 Task: Find connections with filter location Placetas with filter topic #businesscoachwith filter profile language English with filter current company PayPal with filter school Holy Cross Convent High School - India with filter industry Women's Handbag Manufacturing with filter service category Software Testing with filter keywords title Office Clerk
Action: Mouse moved to (642, 88)
Screenshot: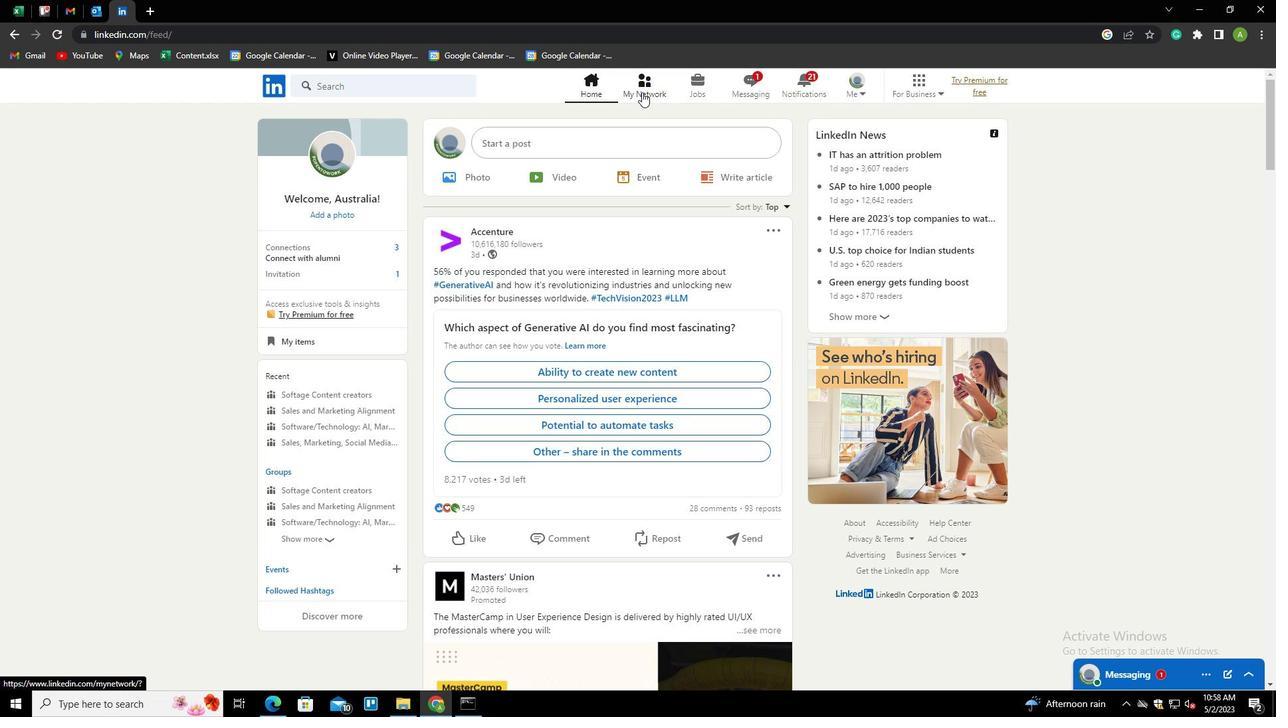 
Action: Mouse pressed left at (642, 88)
Screenshot: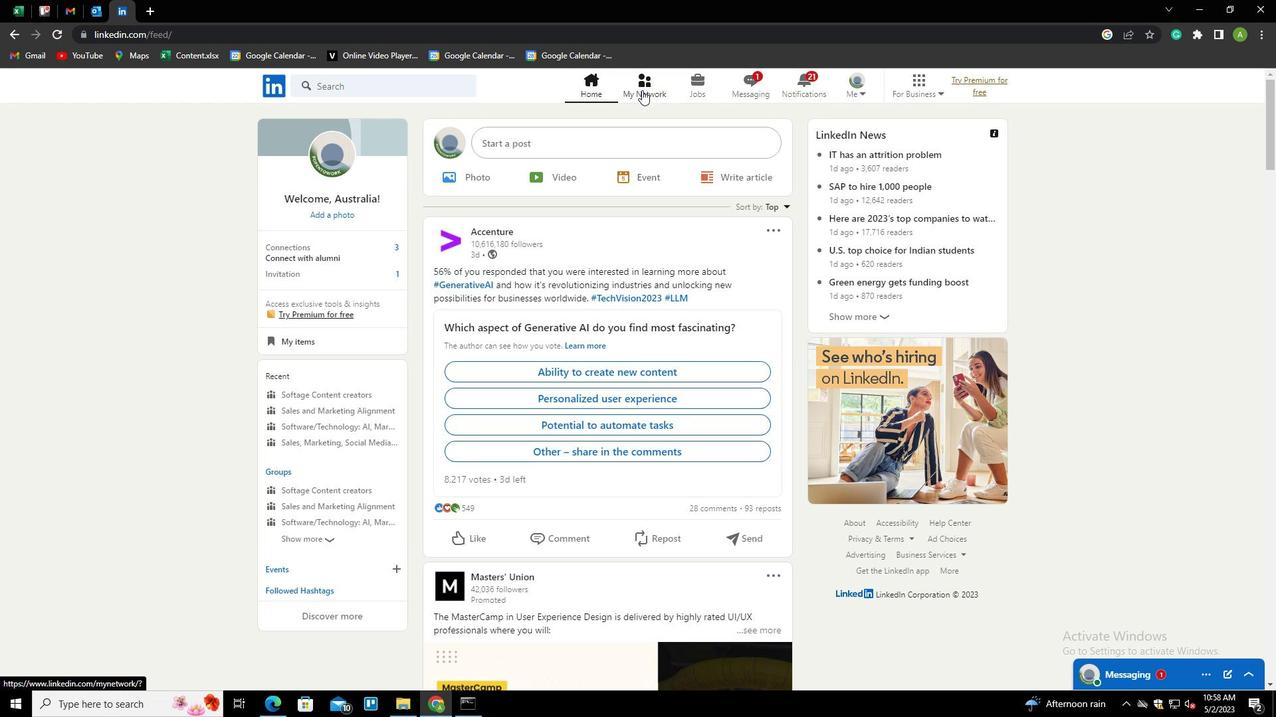 
Action: Mouse moved to (346, 162)
Screenshot: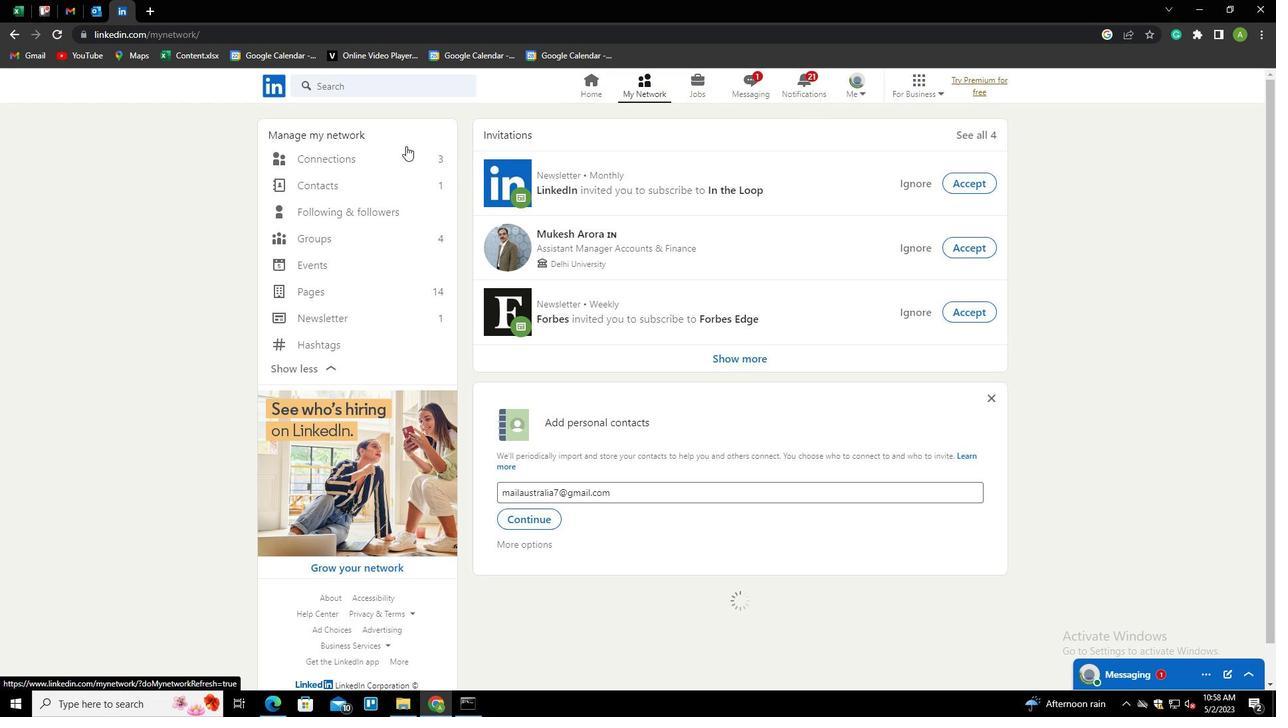 
Action: Mouse pressed left at (346, 162)
Screenshot: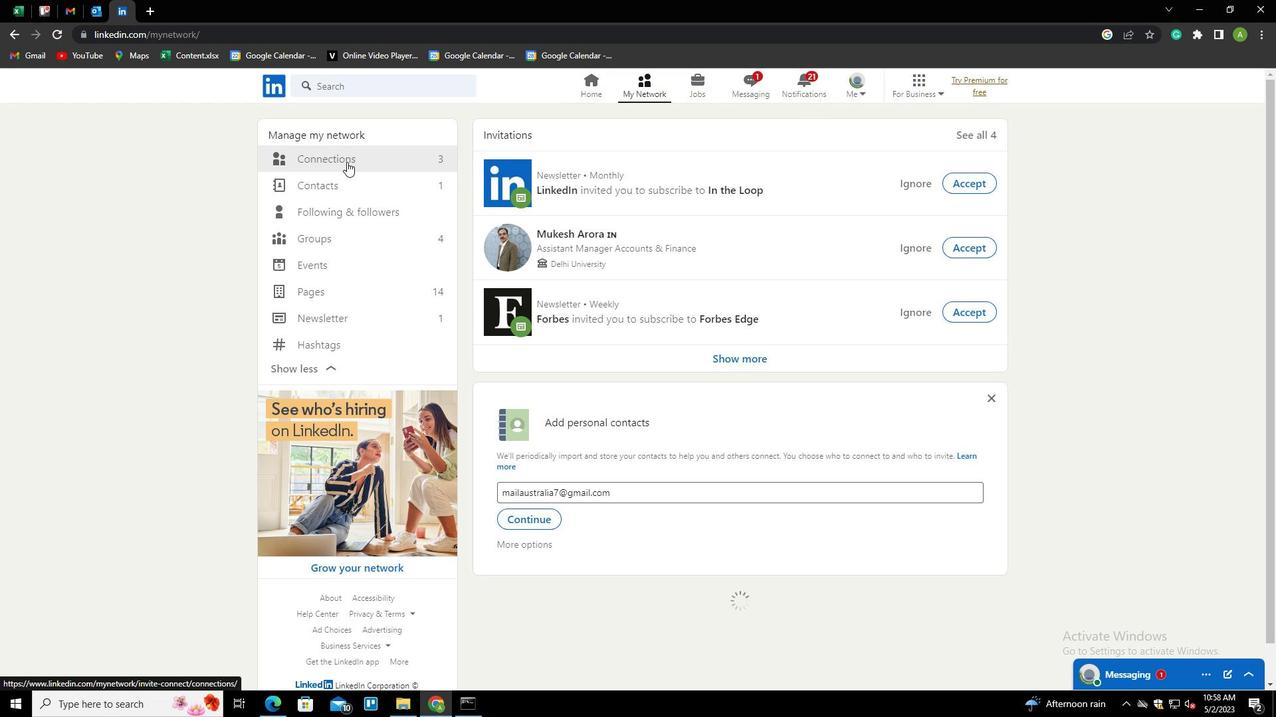 
Action: Mouse moved to (725, 158)
Screenshot: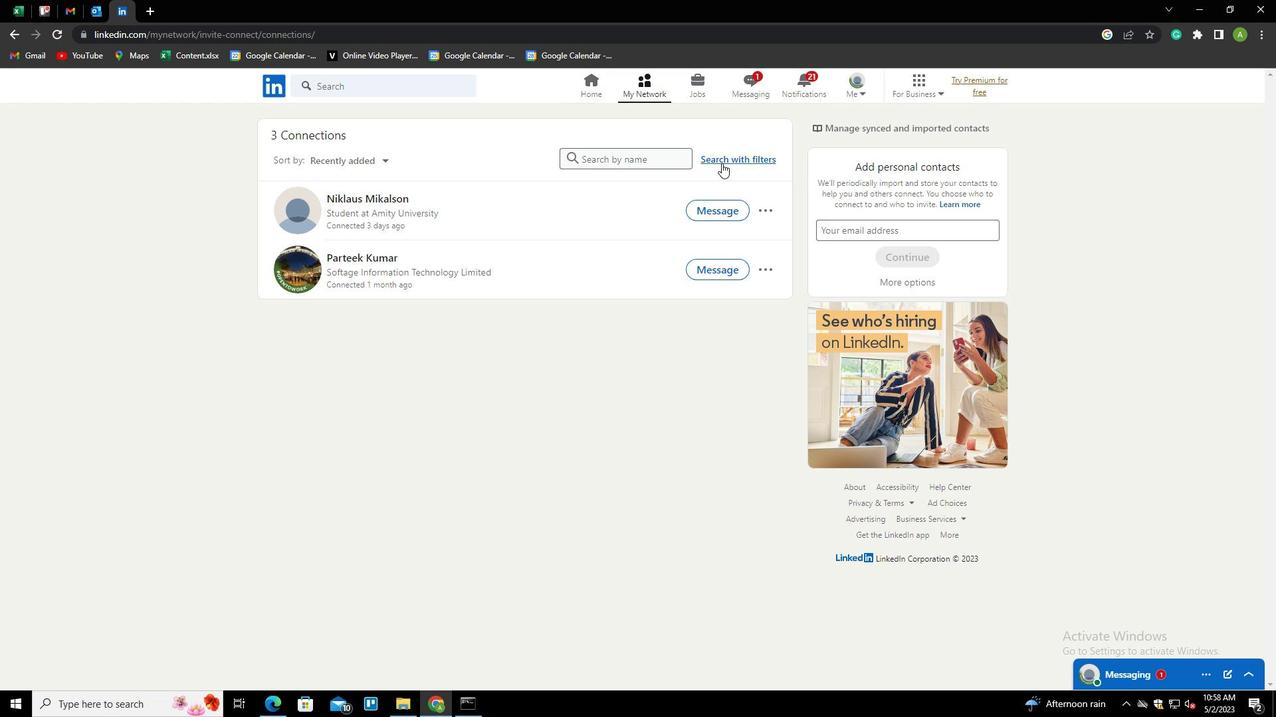 
Action: Mouse pressed left at (725, 158)
Screenshot: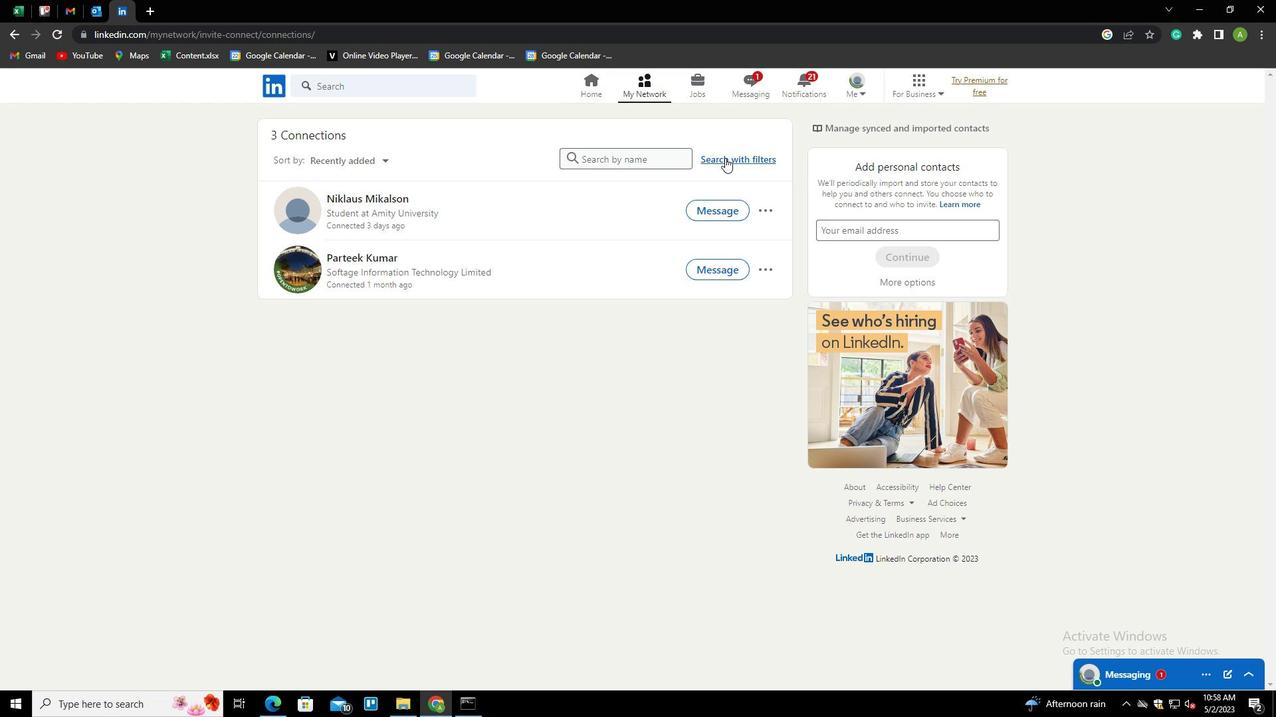 
Action: Mouse moved to (681, 123)
Screenshot: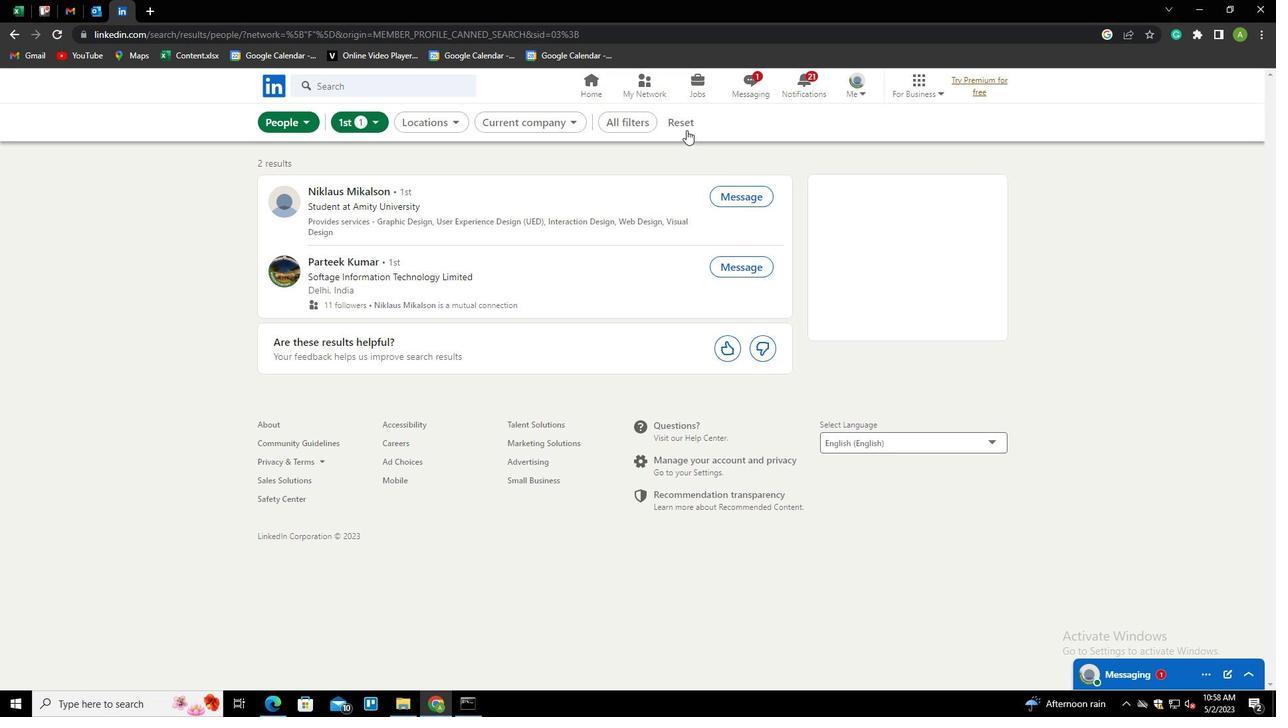 
Action: Mouse pressed left at (681, 123)
Screenshot: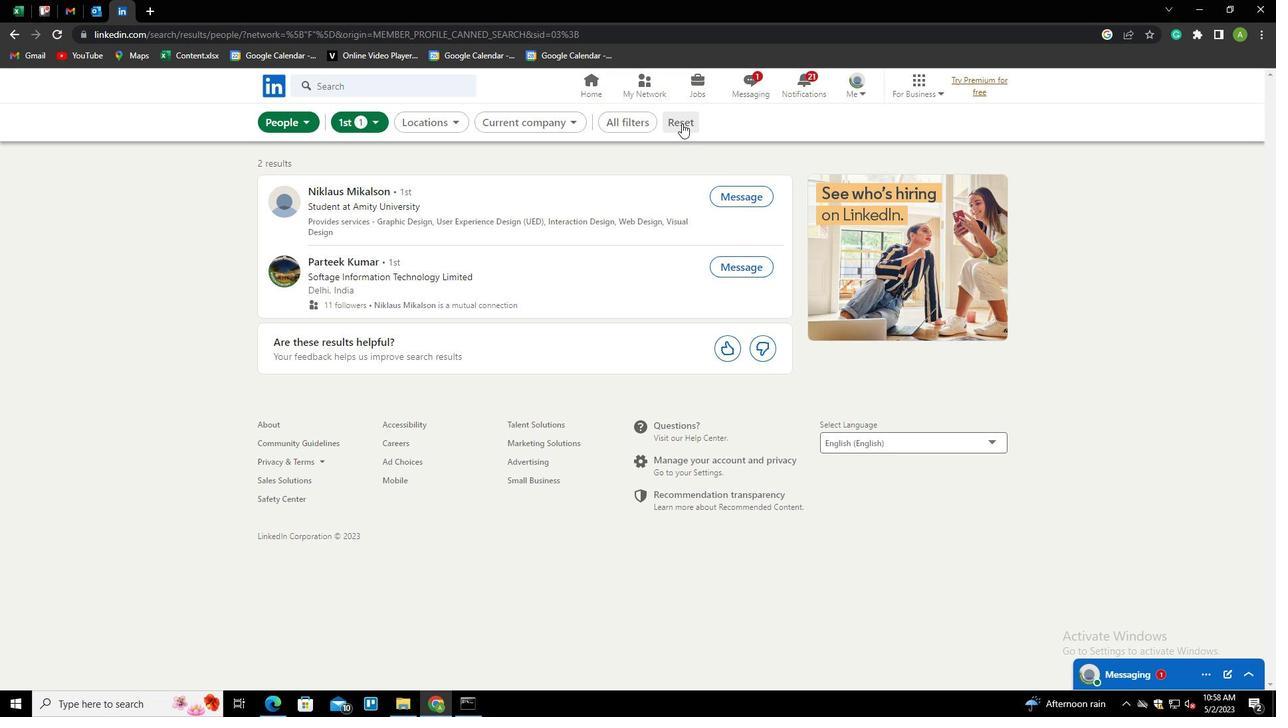 
Action: Mouse moved to (666, 123)
Screenshot: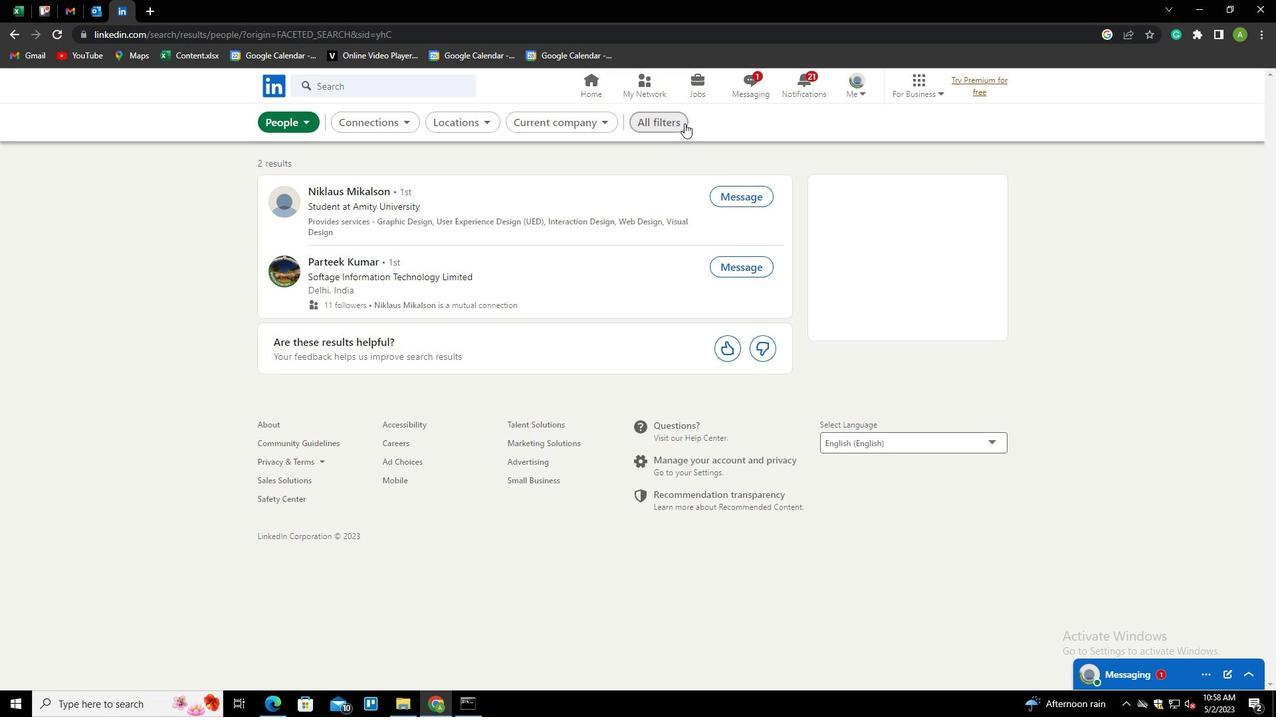 
Action: Mouse pressed left at (666, 123)
Screenshot: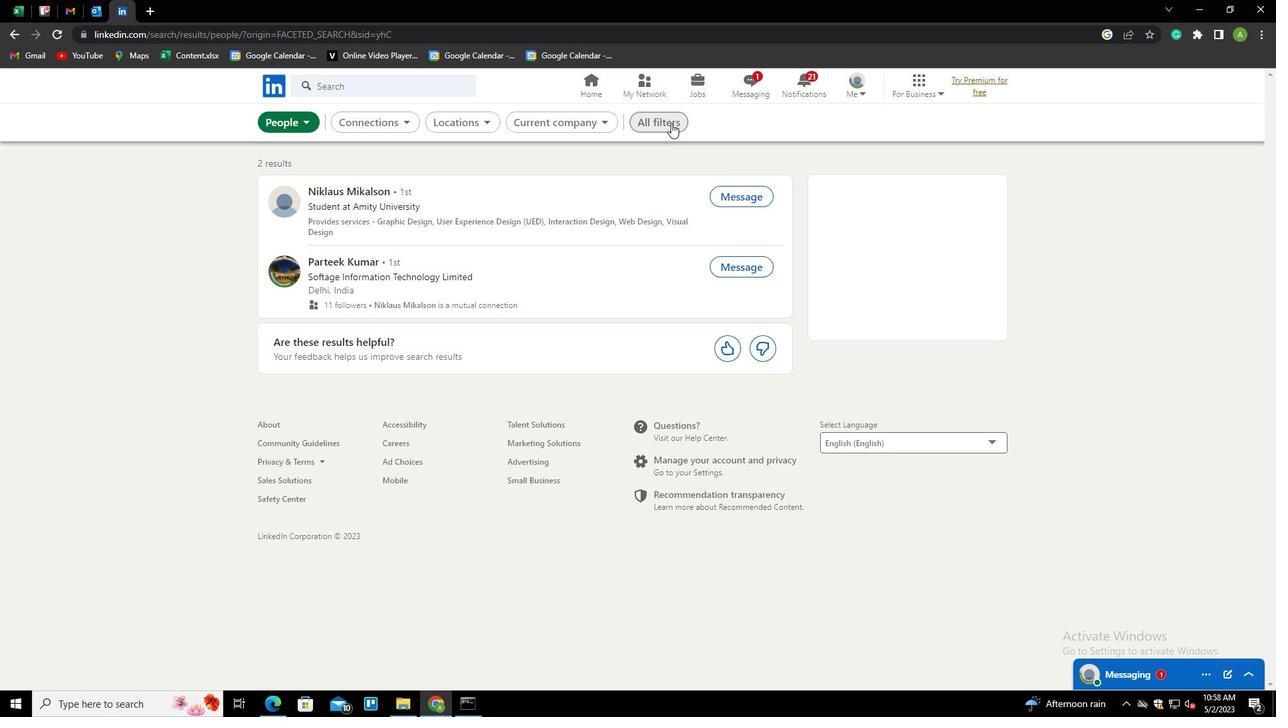 
Action: Mouse moved to (1099, 351)
Screenshot: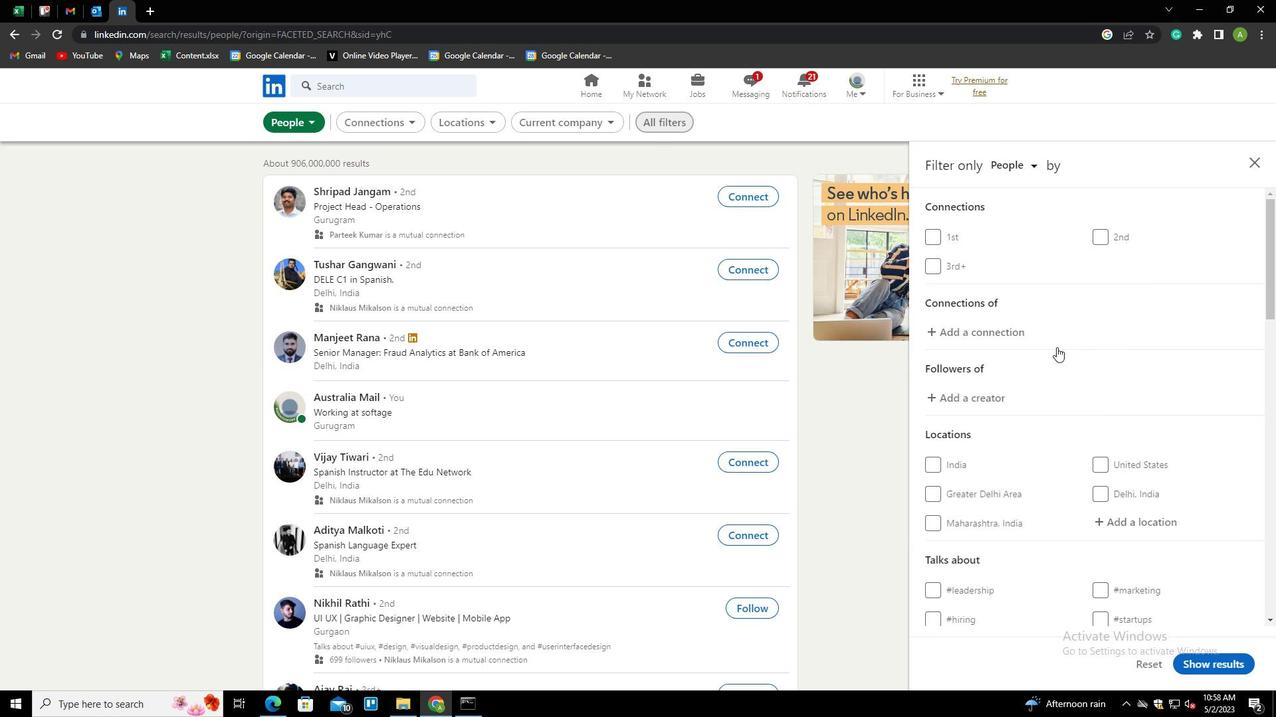 
Action: Mouse scrolled (1099, 350) with delta (0, 0)
Screenshot: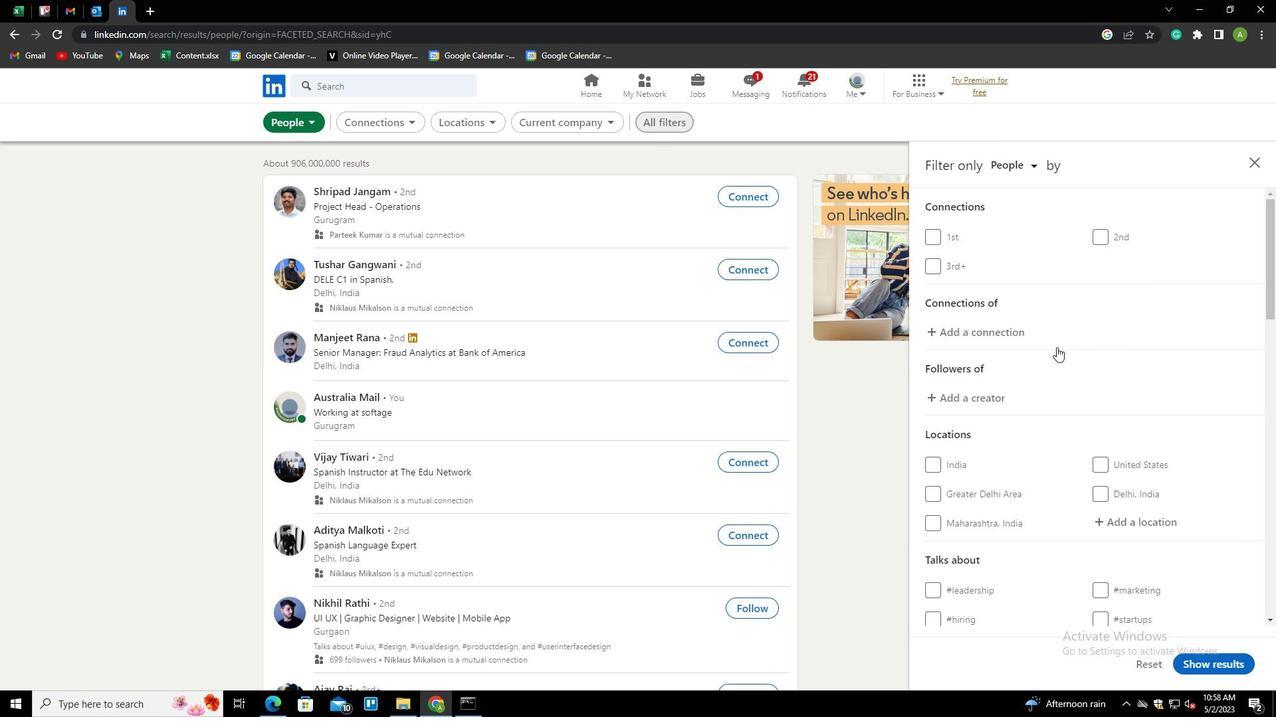 
Action: Mouse scrolled (1099, 350) with delta (0, 0)
Screenshot: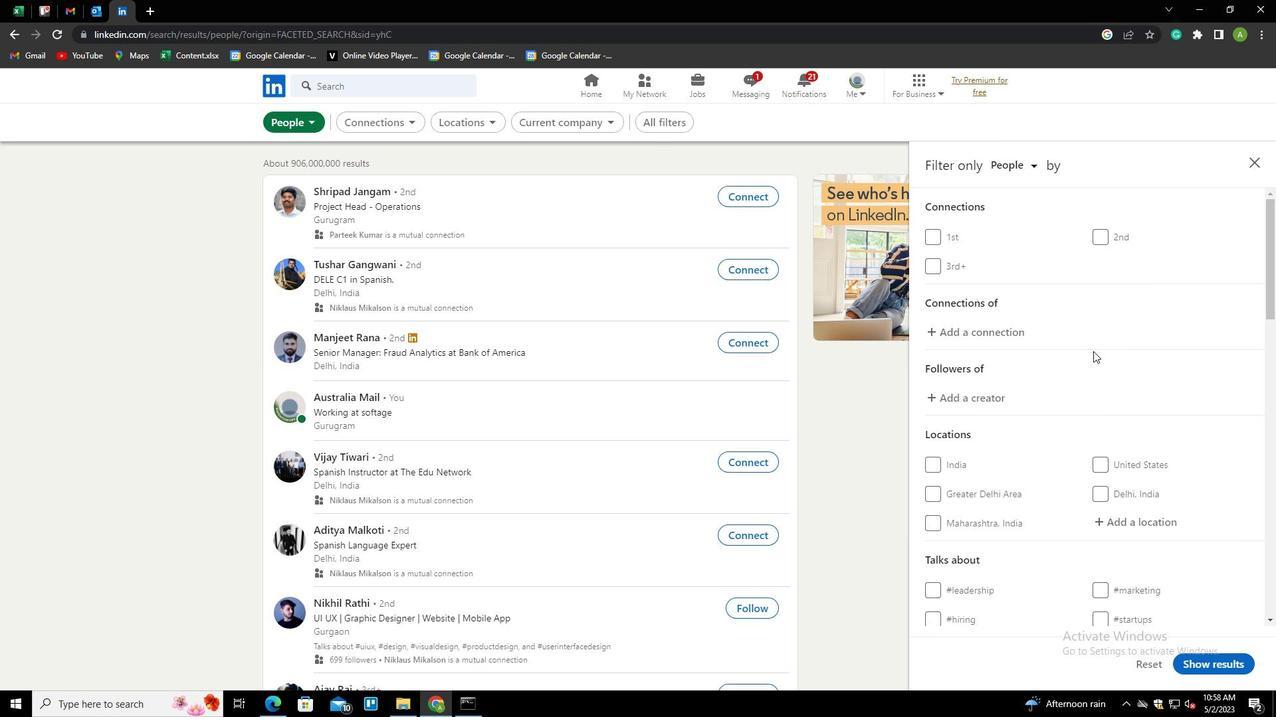 
Action: Mouse moved to (1113, 392)
Screenshot: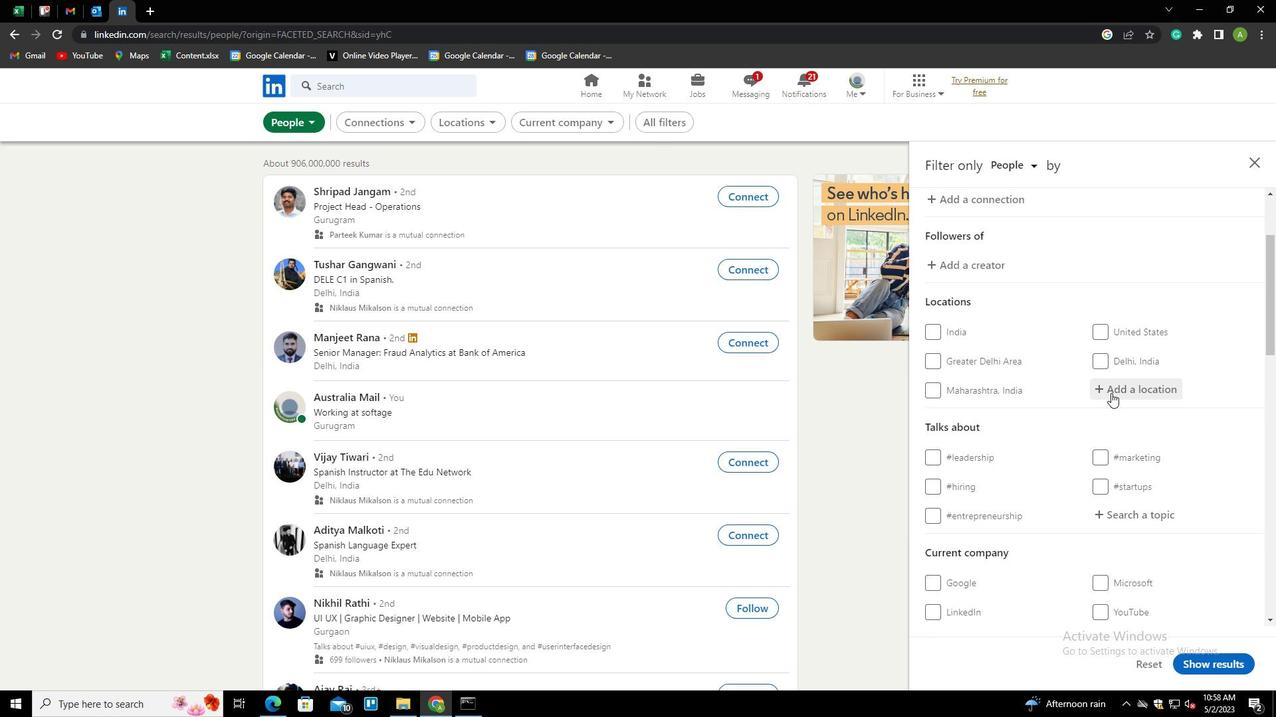 
Action: Mouse pressed left at (1113, 392)
Screenshot: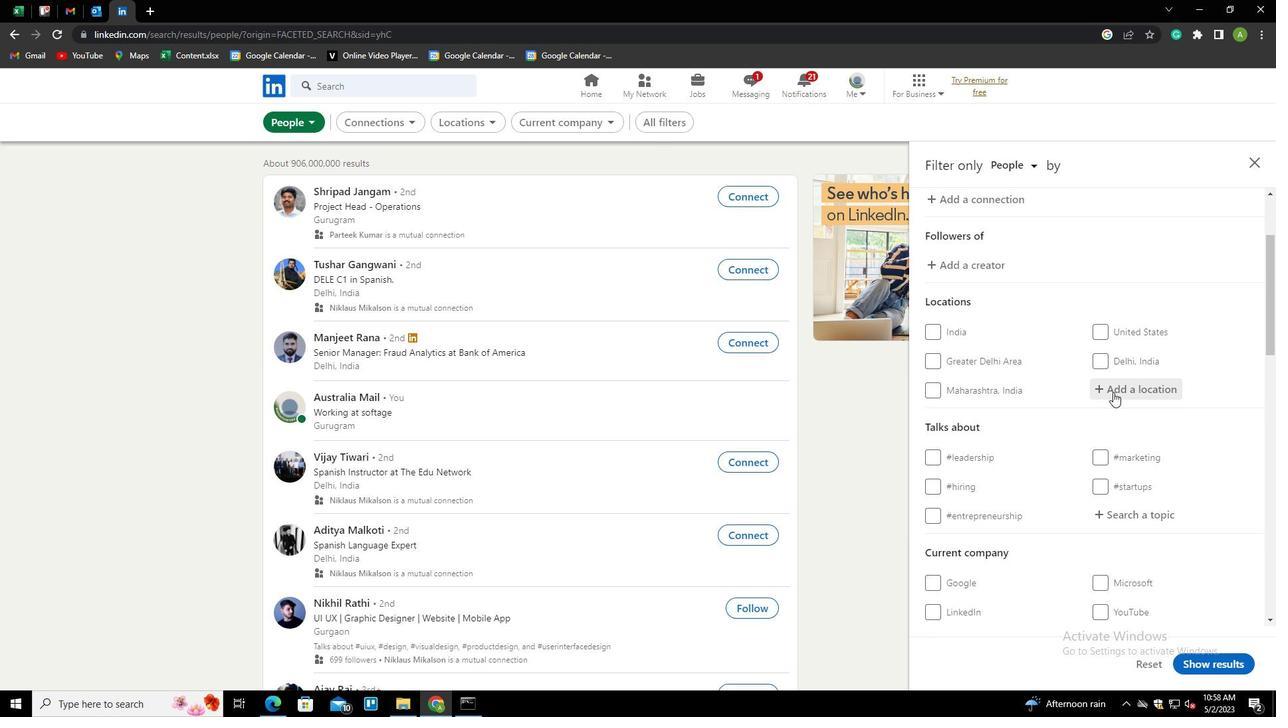 
Action: Key pressed <Key.shift>PLACETAS<Key.down><Key.down><Key.enter>
Screenshot: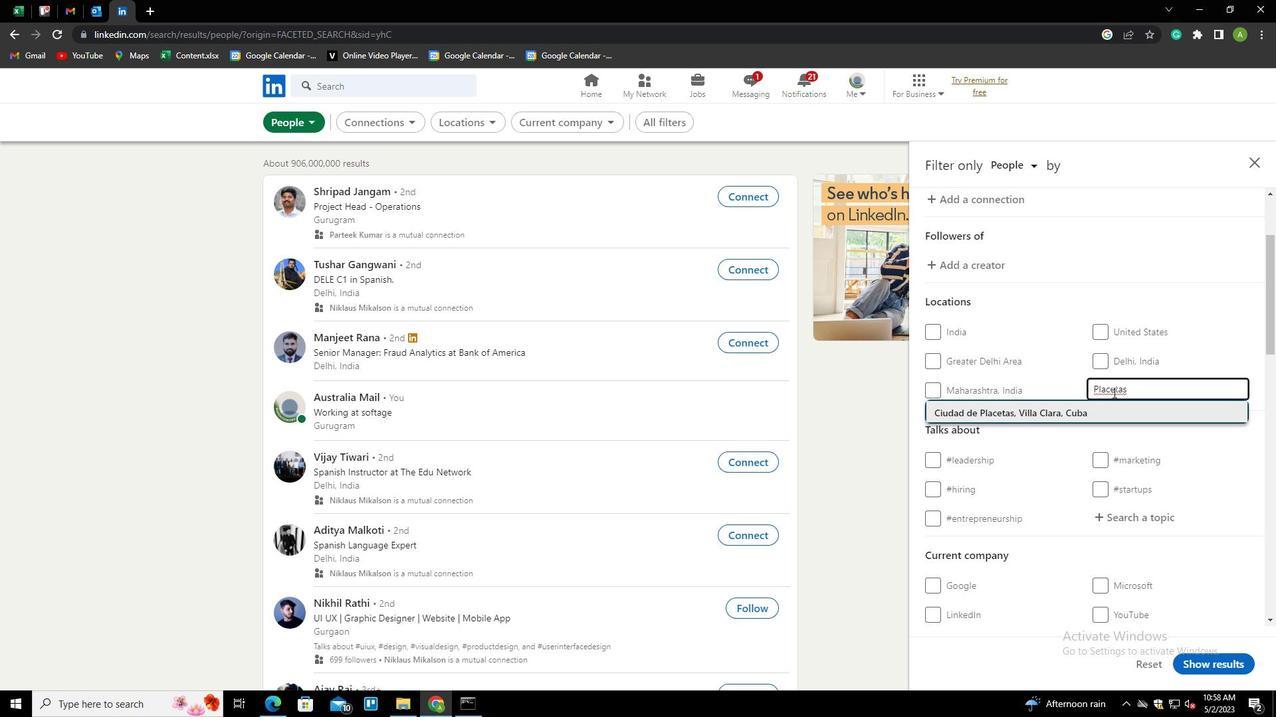 
Action: Mouse scrolled (1113, 392) with delta (0, 0)
Screenshot: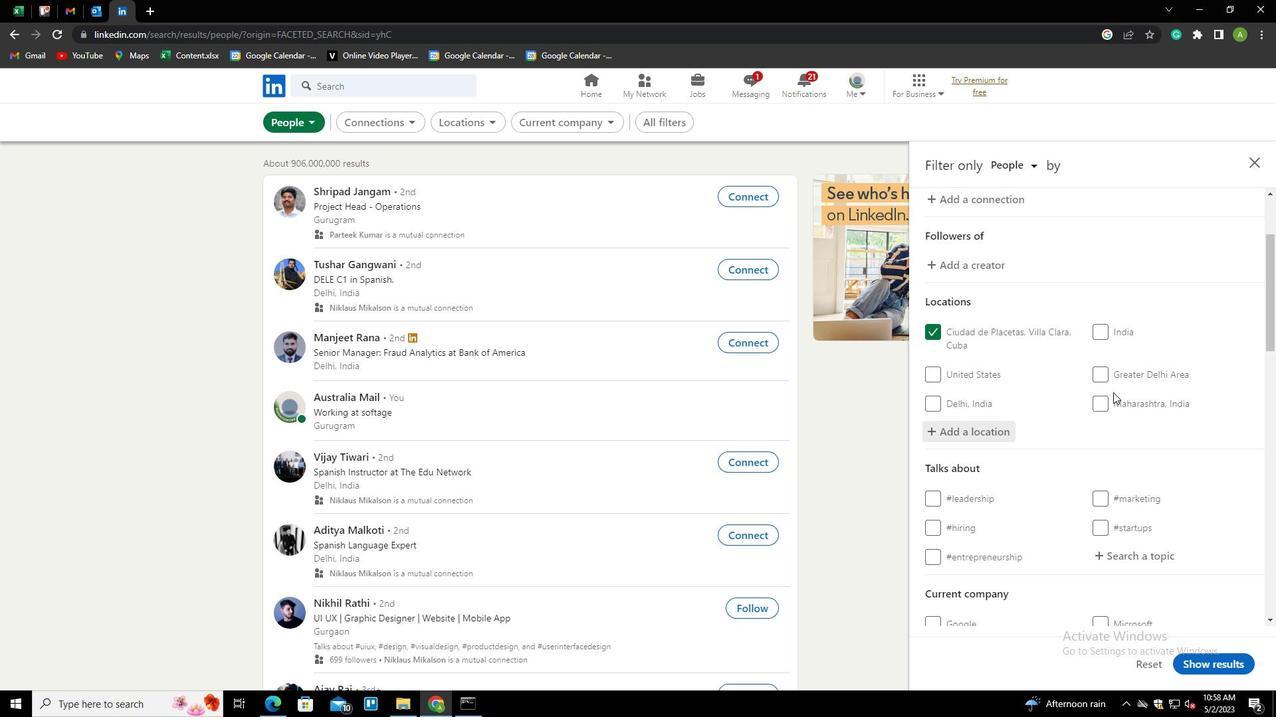 
Action: Mouse scrolled (1113, 392) with delta (0, 0)
Screenshot: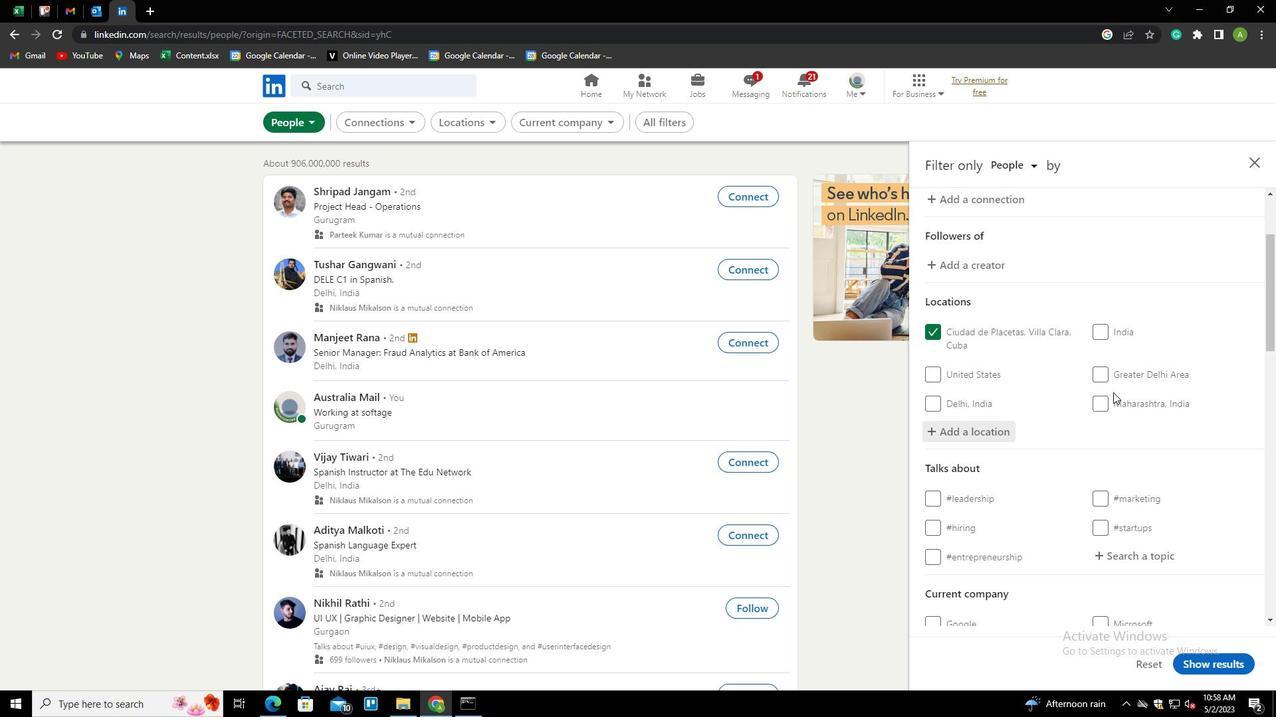 
Action: Mouse moved to (1114, 425)
Screenshot: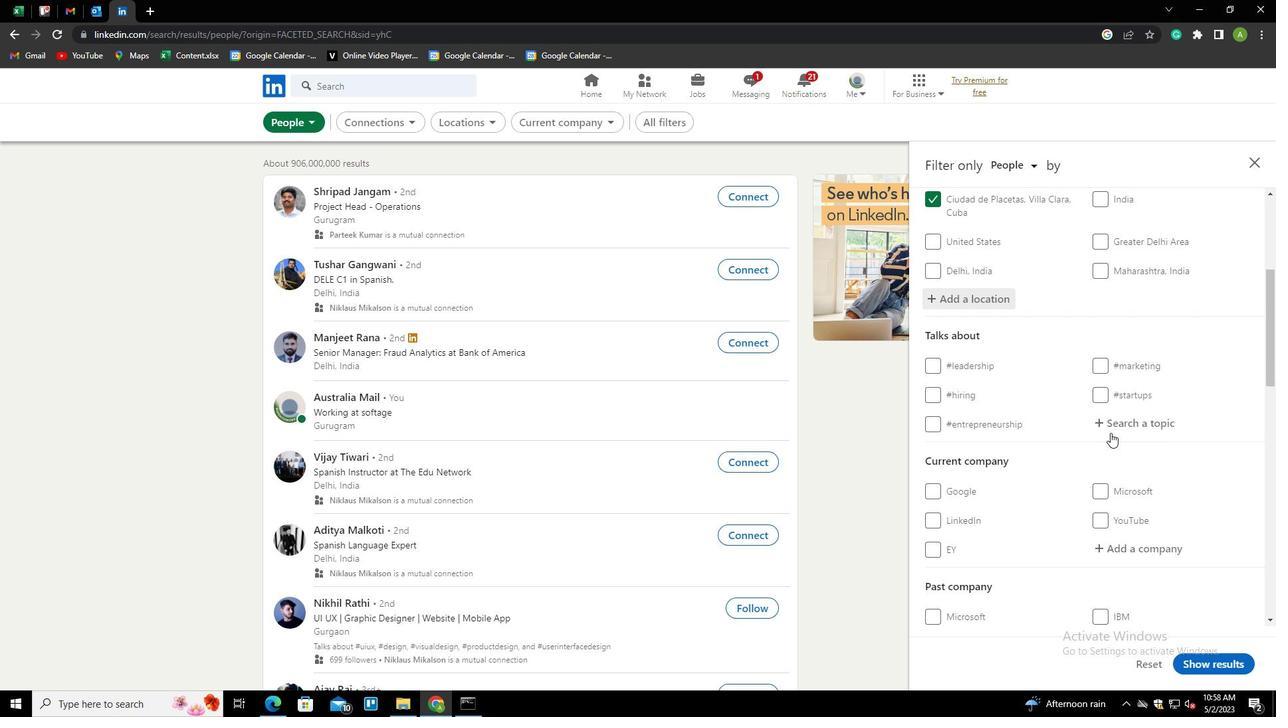 
Action: Mouse pressed left at (1114, 425)
Screenshot: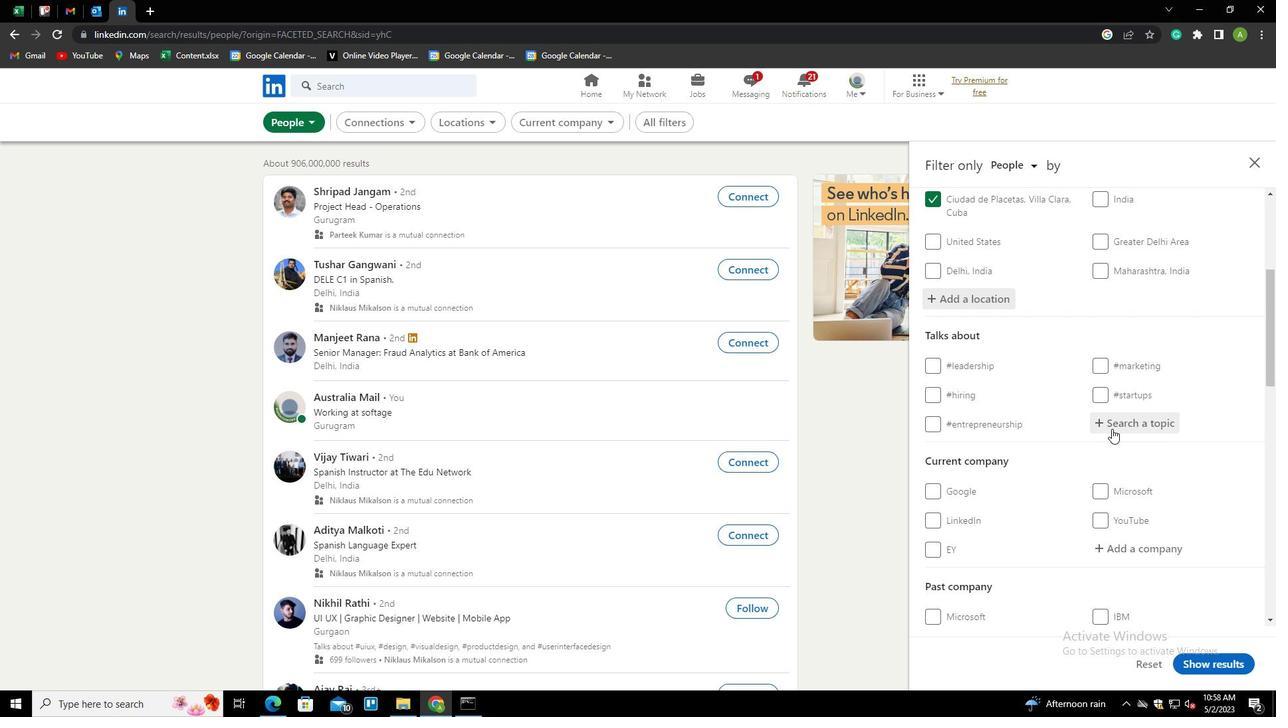 
Action: Key pressed BUSINESSCOACH<Key.down><Key.enter>
Screenshot: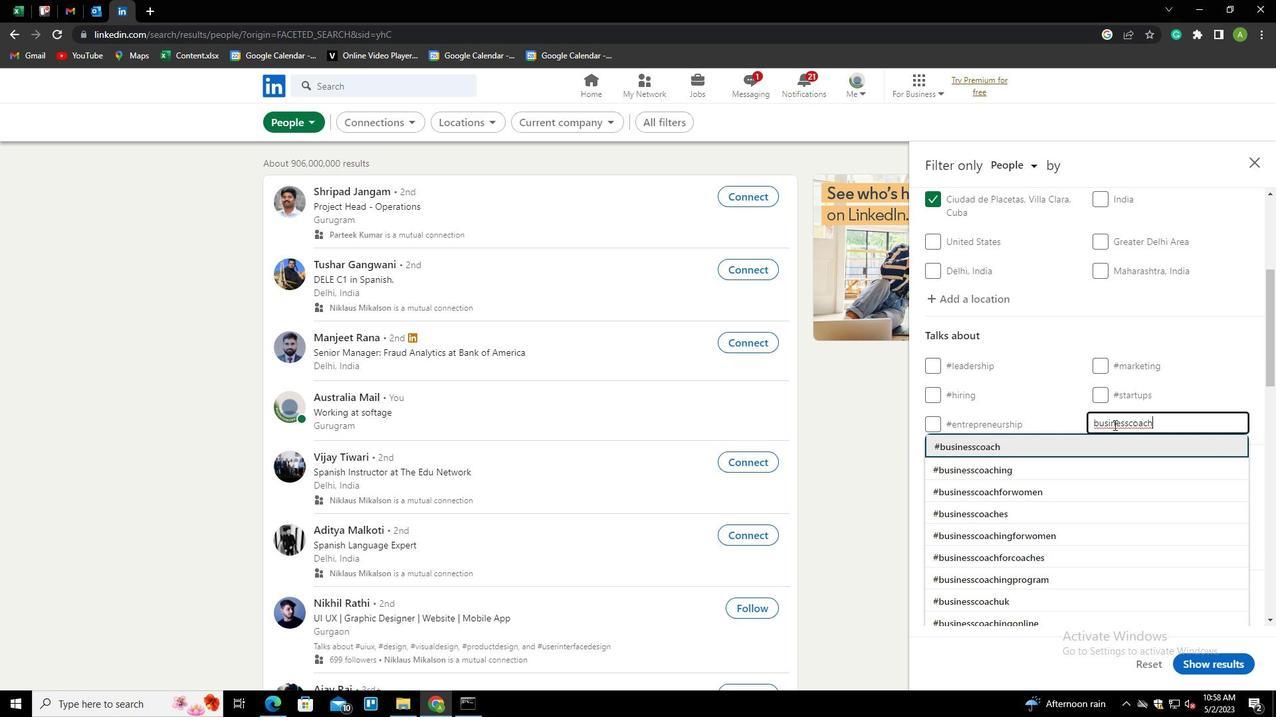 
Action: Mouse scrolled (1114, 424) with delta (0, 0)
Screenshot: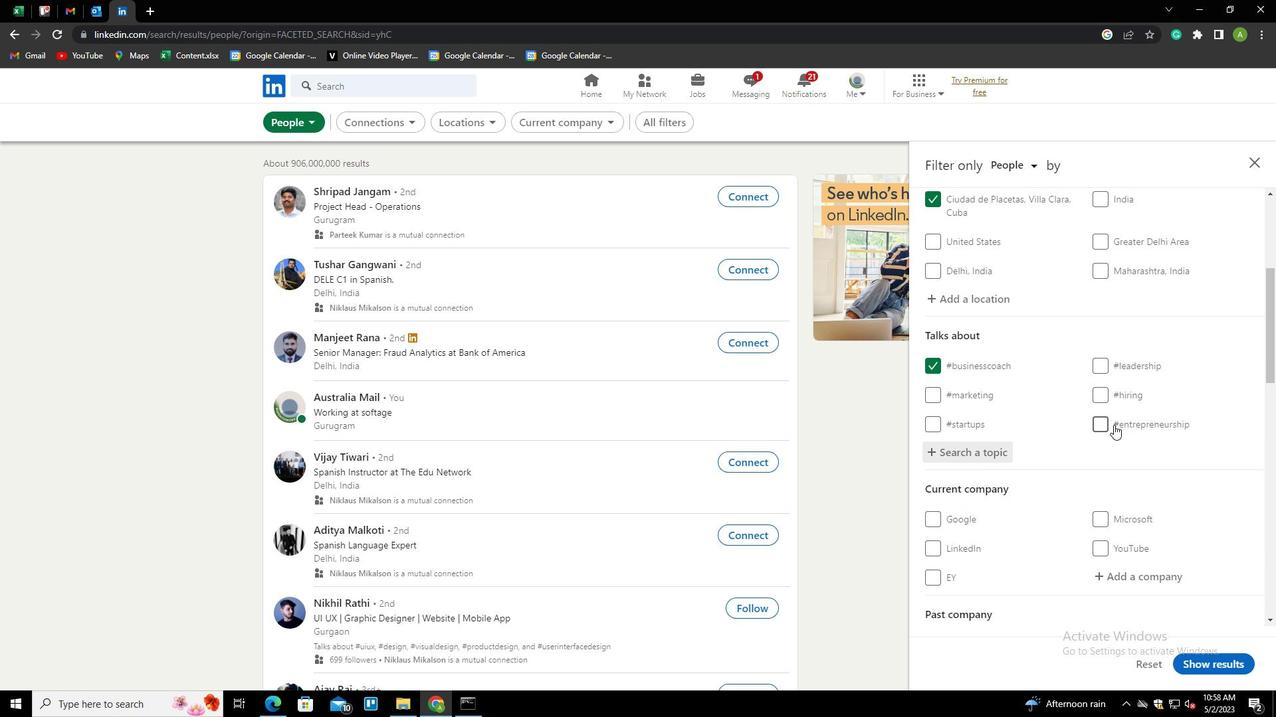 
Action: Mouse scrolled (1114, 424) with delta (0, 0)
Screenshot: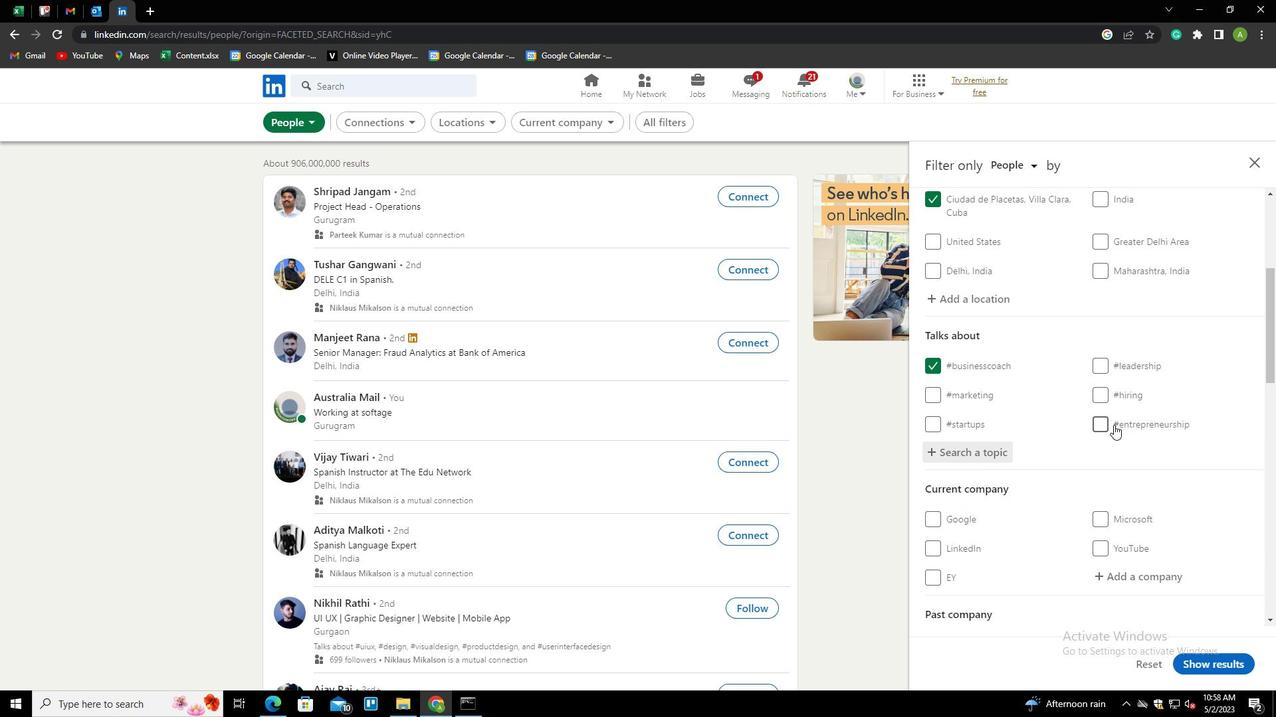 
Action: Mouse scrolled (1114, 424) with delta (0, 0)
Screenshot: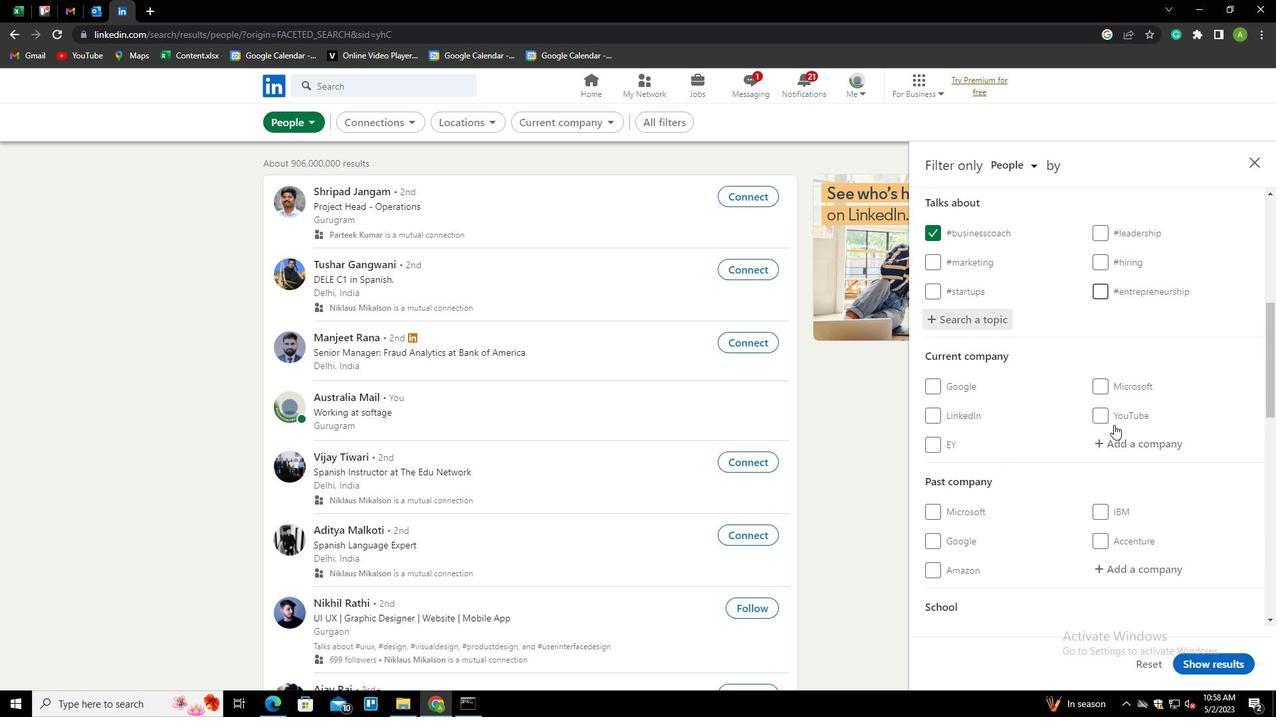 
Action: Mouse scrolled (1114, 424) with delta (0, 0)
Screenshot: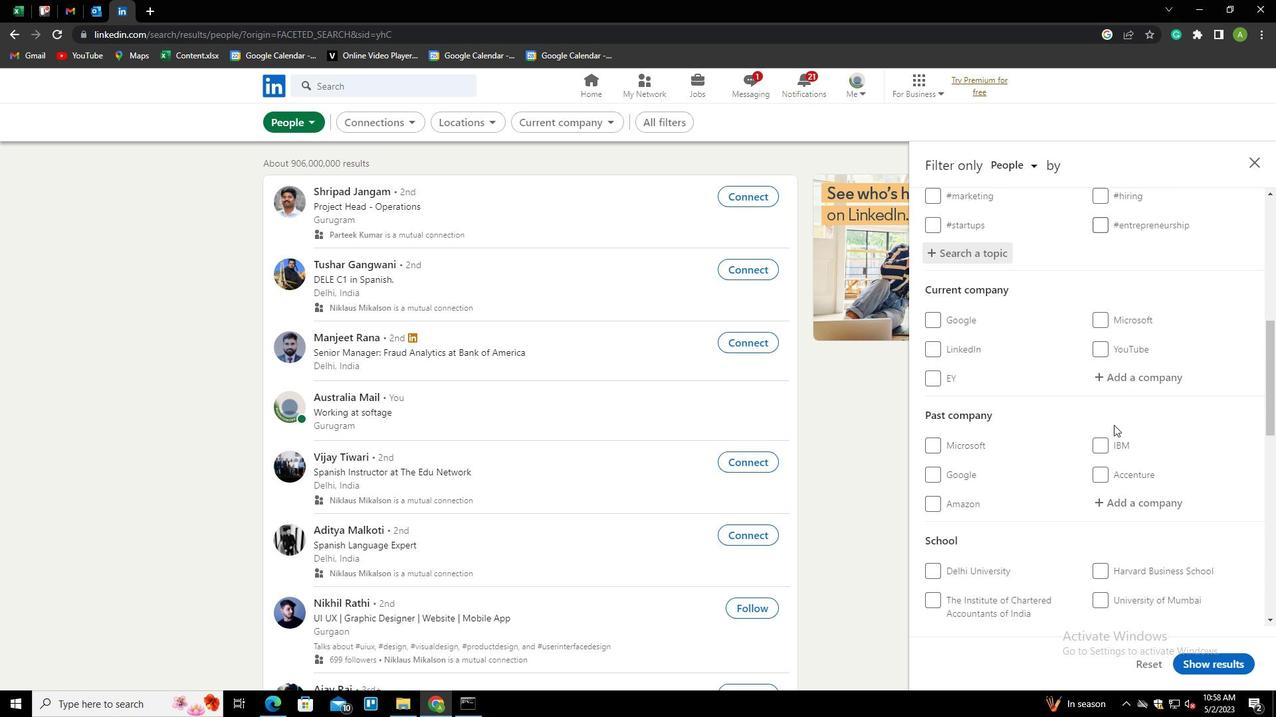 
Action: Mouse scrolled (1114, 424) with delta (0, 0)
Screenshot: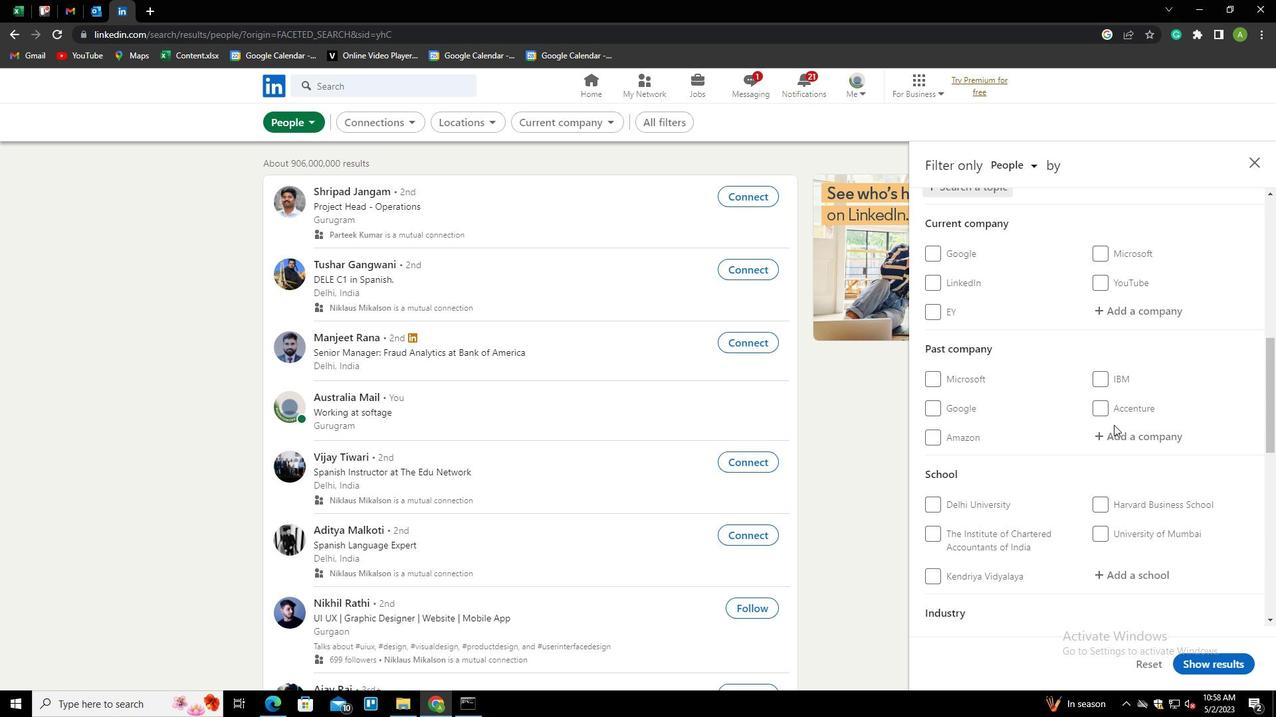 
Action: Mouse scrolled (1114, 424) with delta (0, 0)
Screenshot: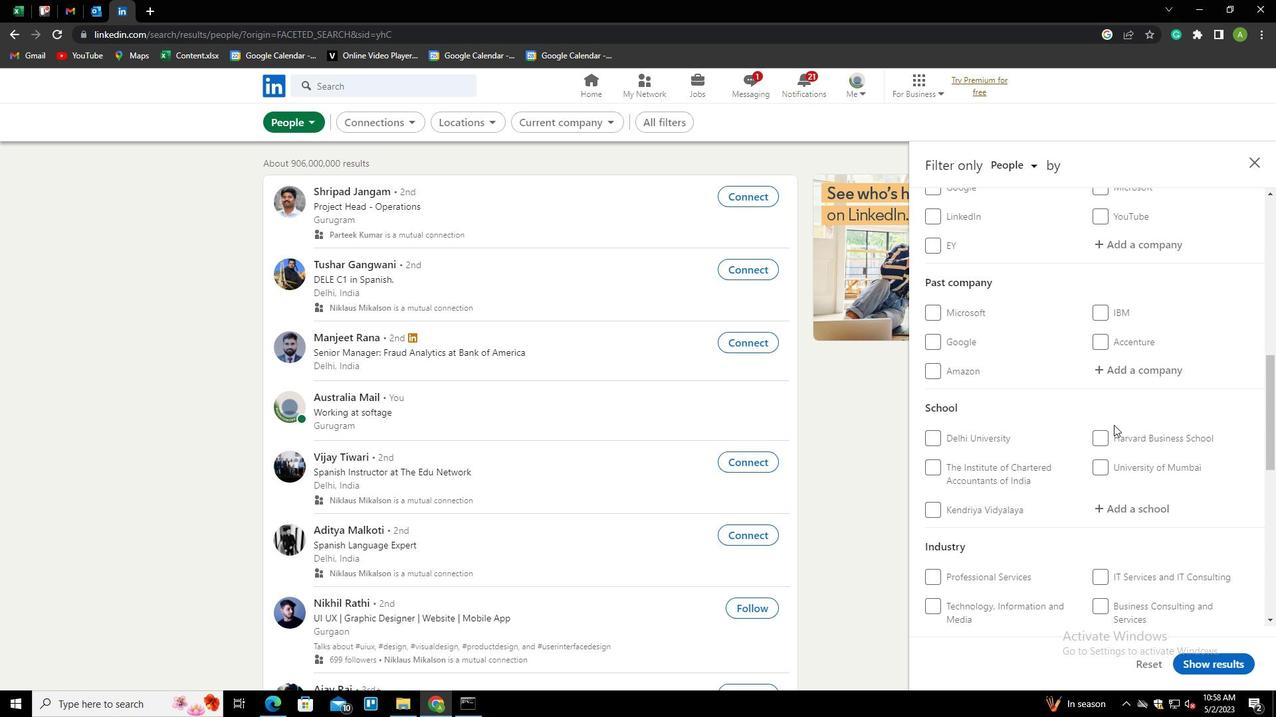 
Action: Mouse scrolled (1114, 424) with delta (0, 0)
Screenshot: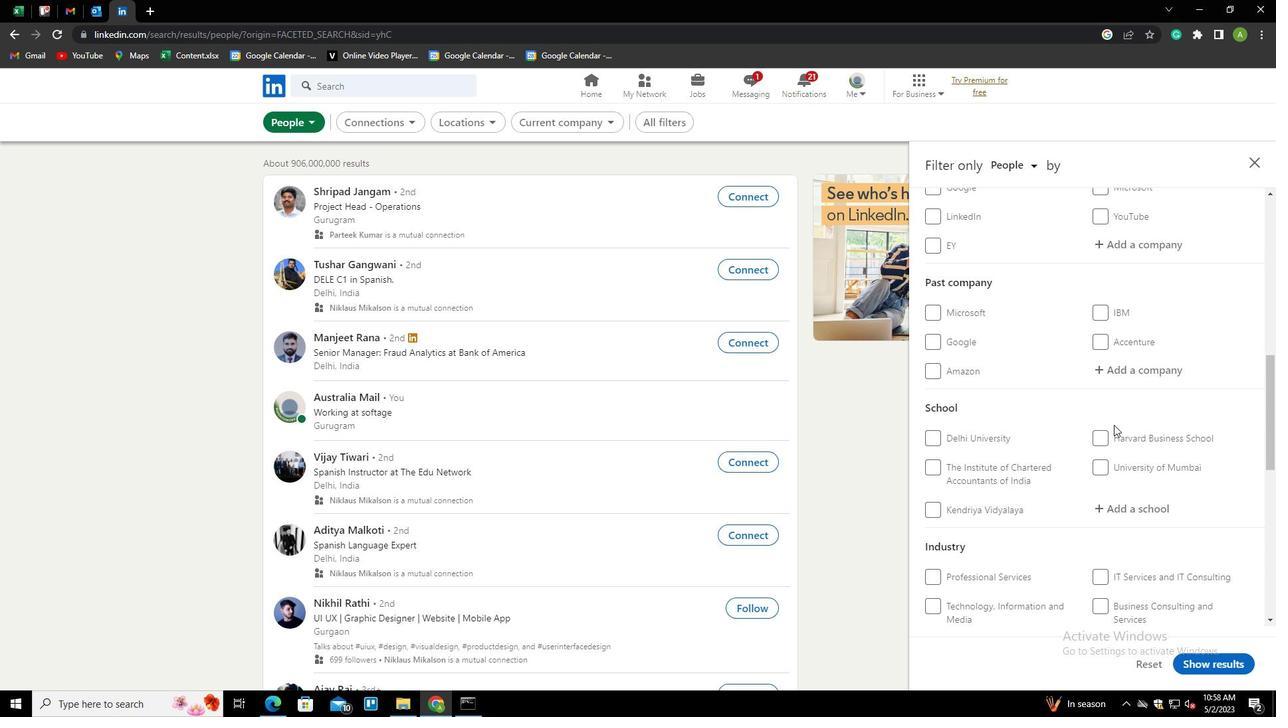 
Action: Mouse scrolled (1114, 424) with delta (0, 0)
Screenshot: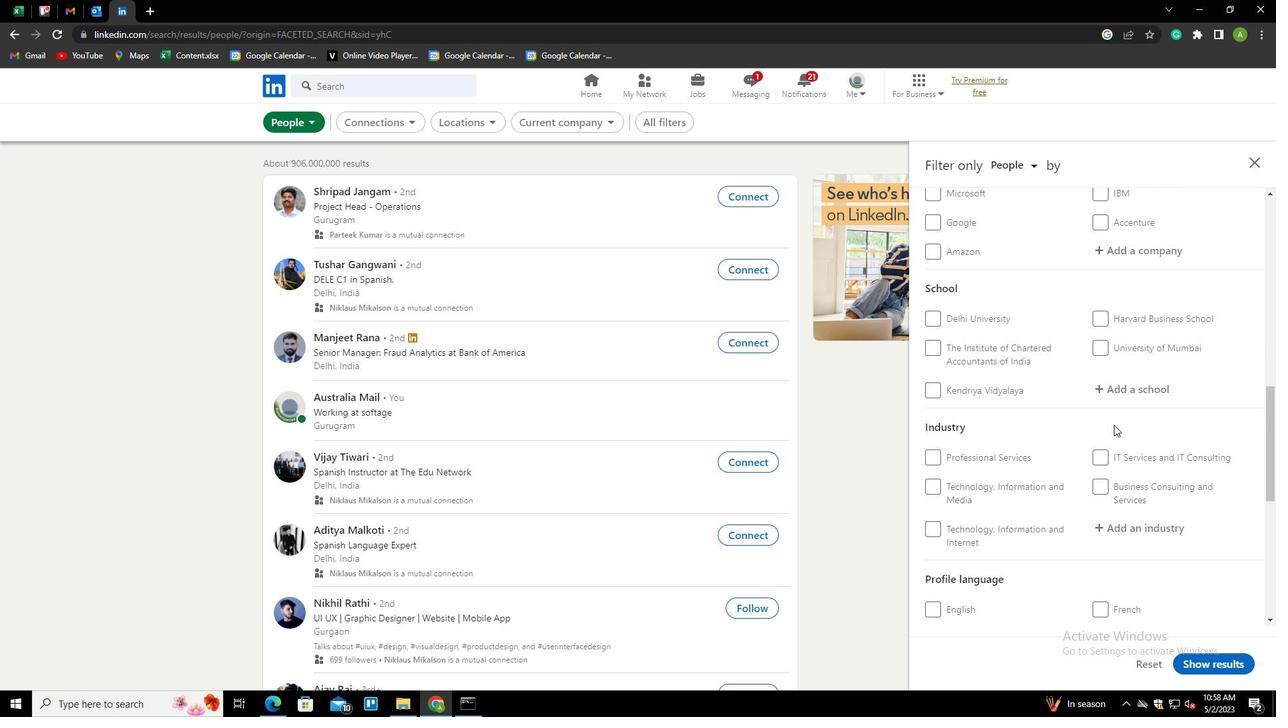 
Action: Mouse scrolled (1114, 424) with delta (0, 0)
Screenshot: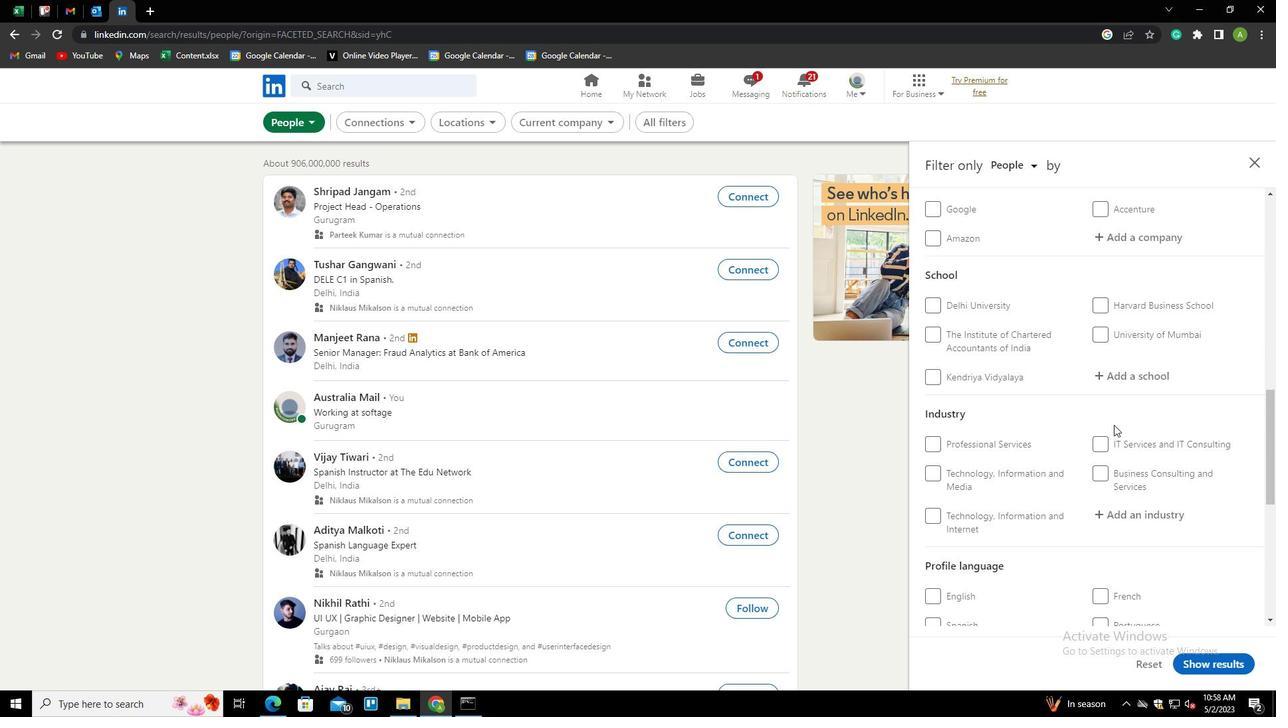 
Action: Mouse moved to (959, 459)
Screenshot: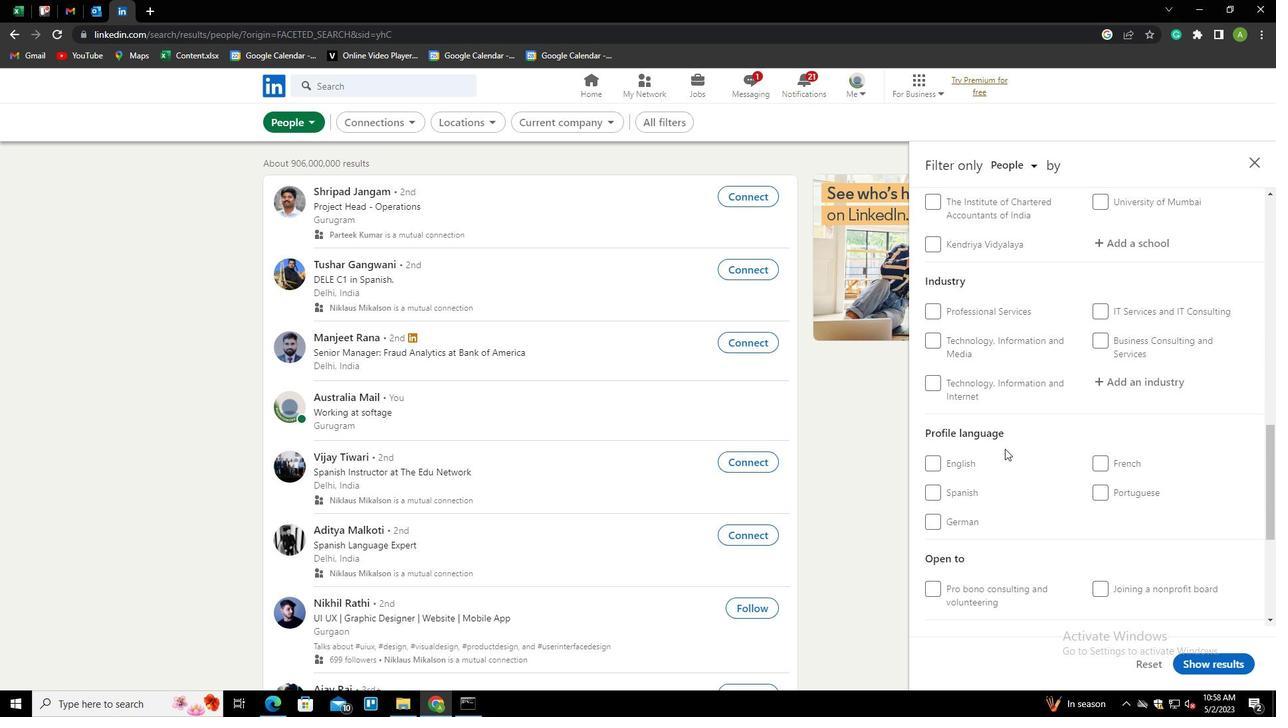 
Action: Mouse pressed left at (959, 459)
Screenshot: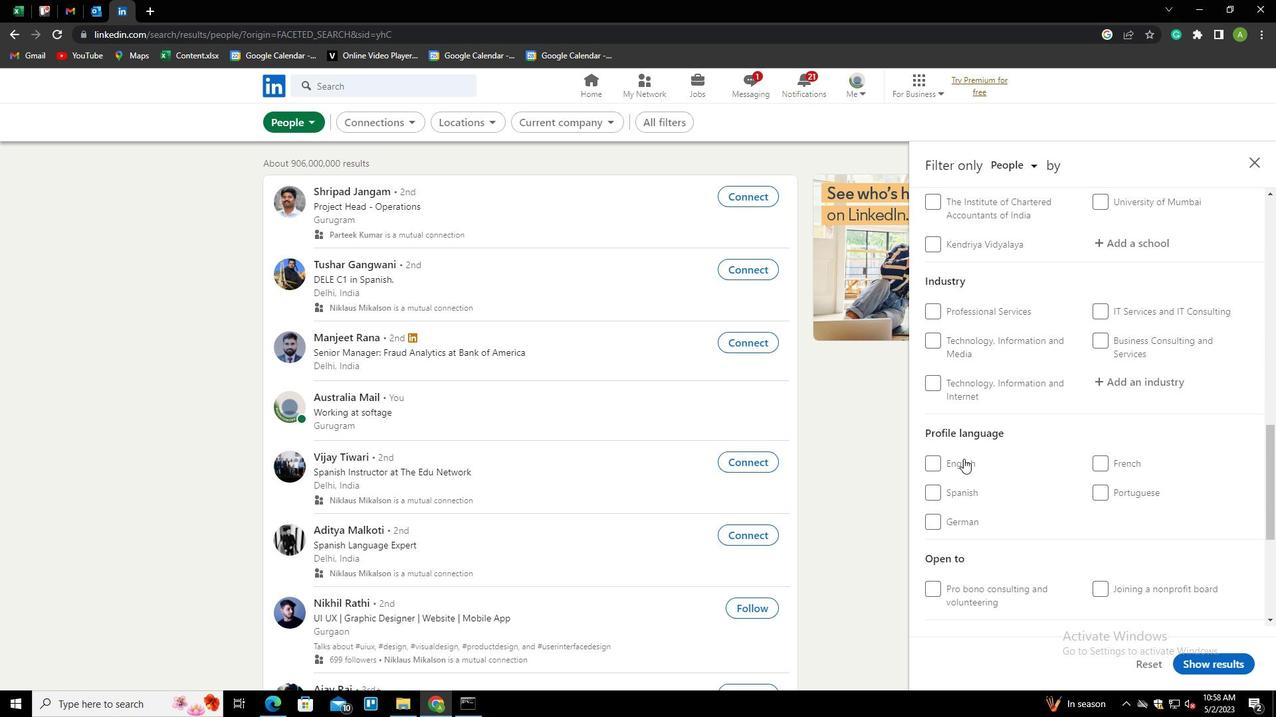 
Action: Mouse moved to (1105, 427)
Screenshot: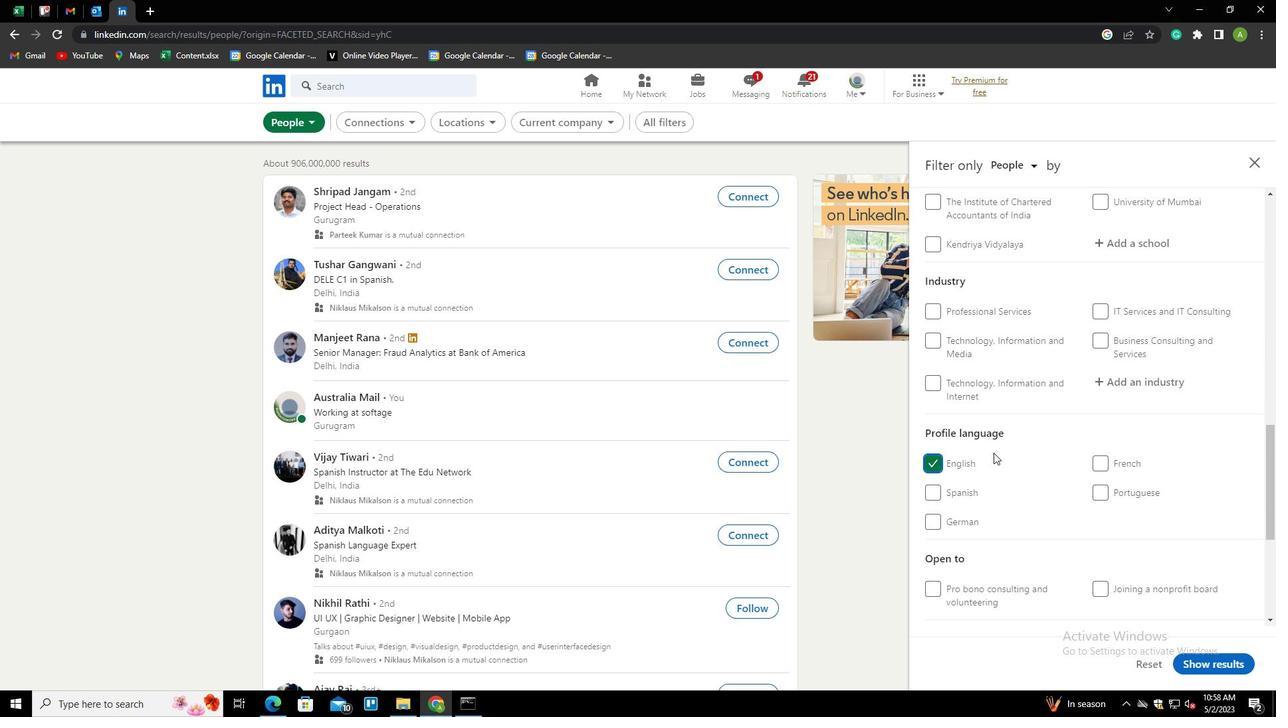 
Action: Mouse scrolled (1105, 428) with delta (0, 0)
Screenshot: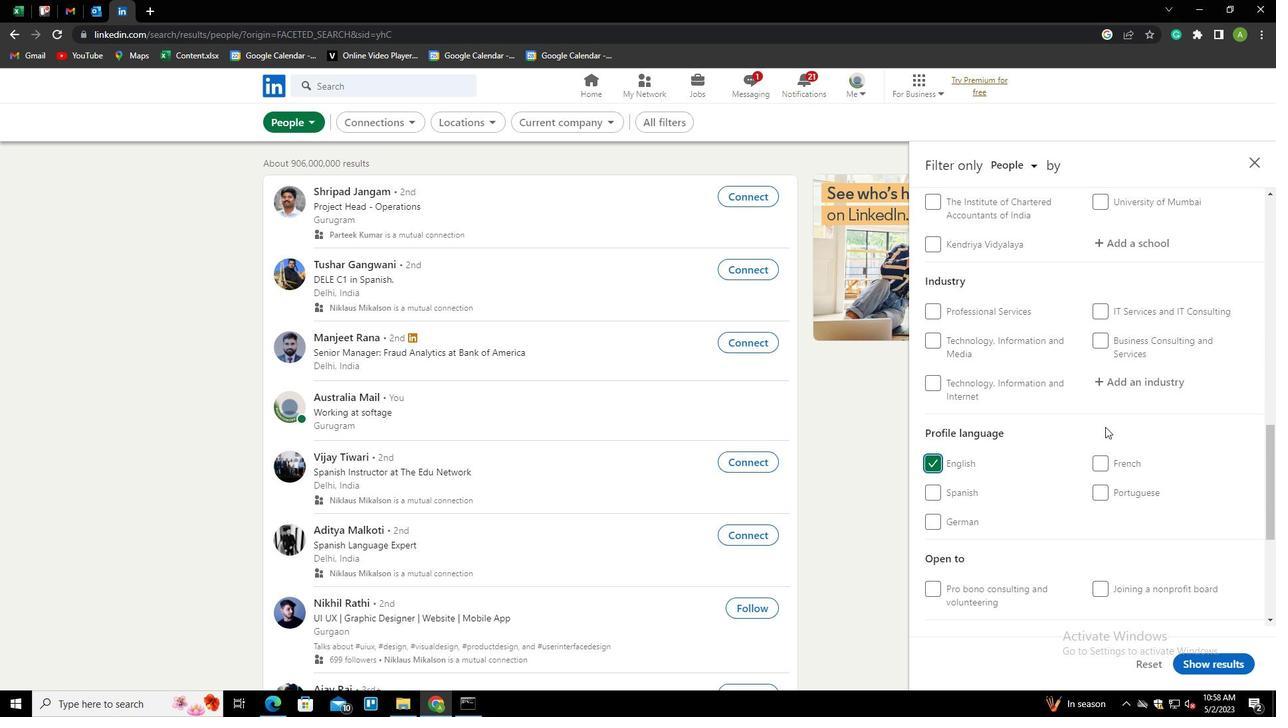 
Action: Mouse scrolled (1105, 428) with delta (0, 0)
Screenshot: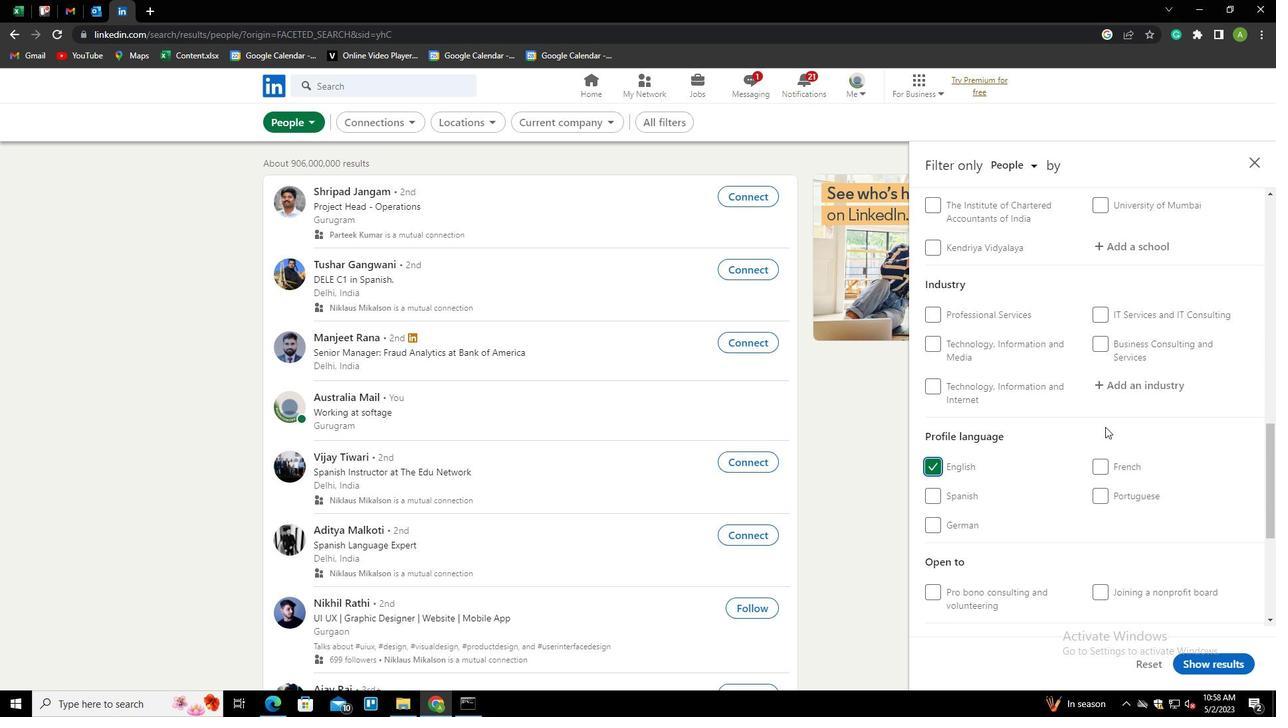 
Action: Mouse scrolled (1105, 428) with delta (0, 0)
Screenshot: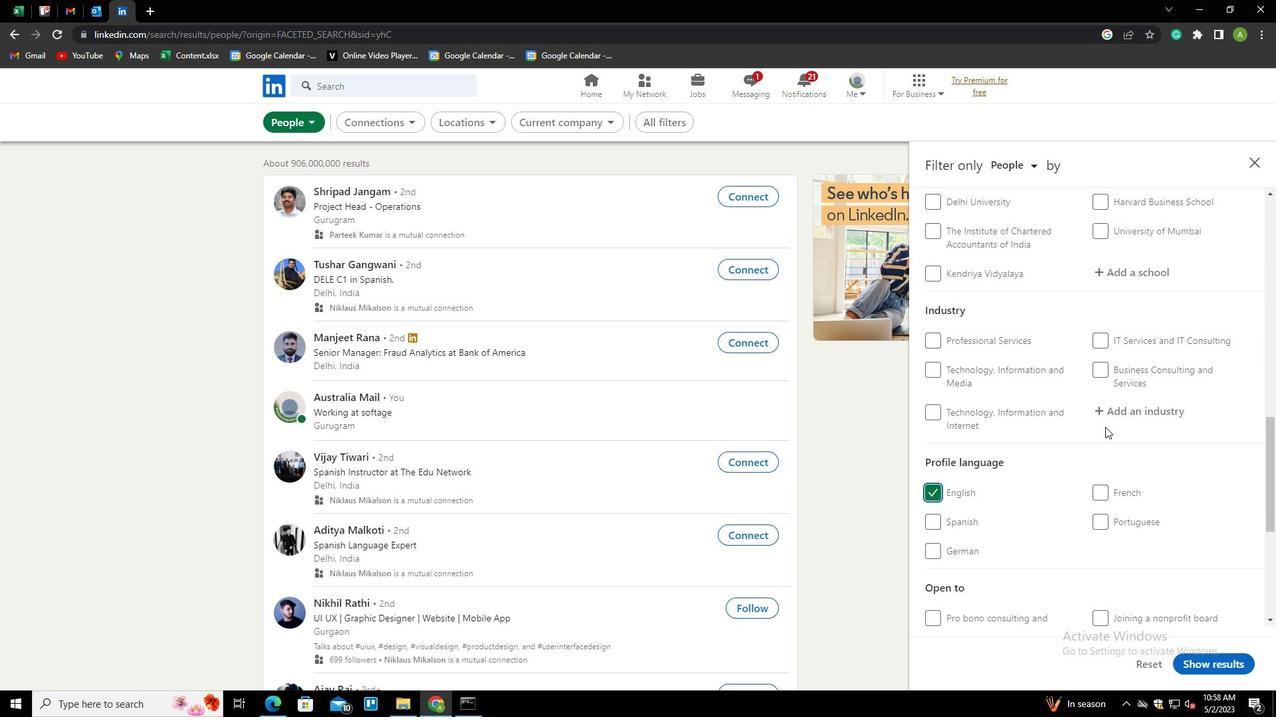 
Action: Mouse scrolled (1105, 428) with delta (0, 0)
Screenshot: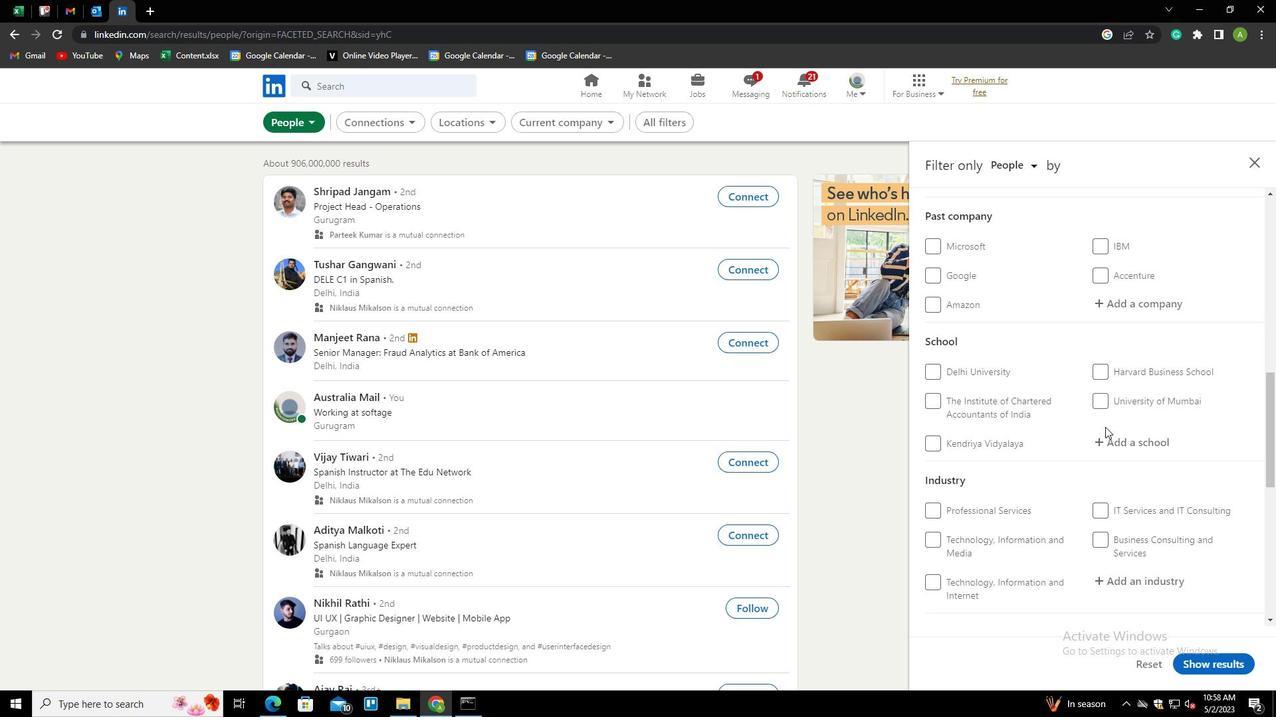 
Action: Mouse scrolled (1105, 428) with delta (0, 0)
Screenshot: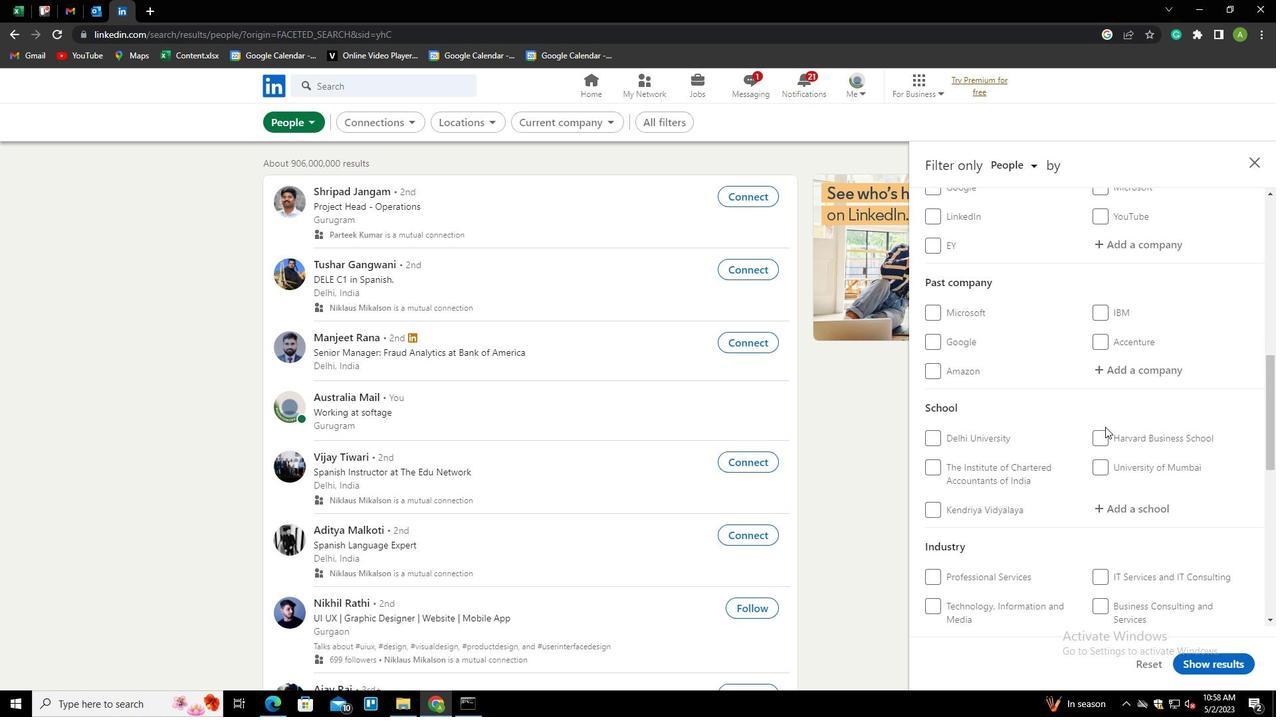 
Action: Mouse scrolled (1105, 428) with delta (0, 0)
Screenshot: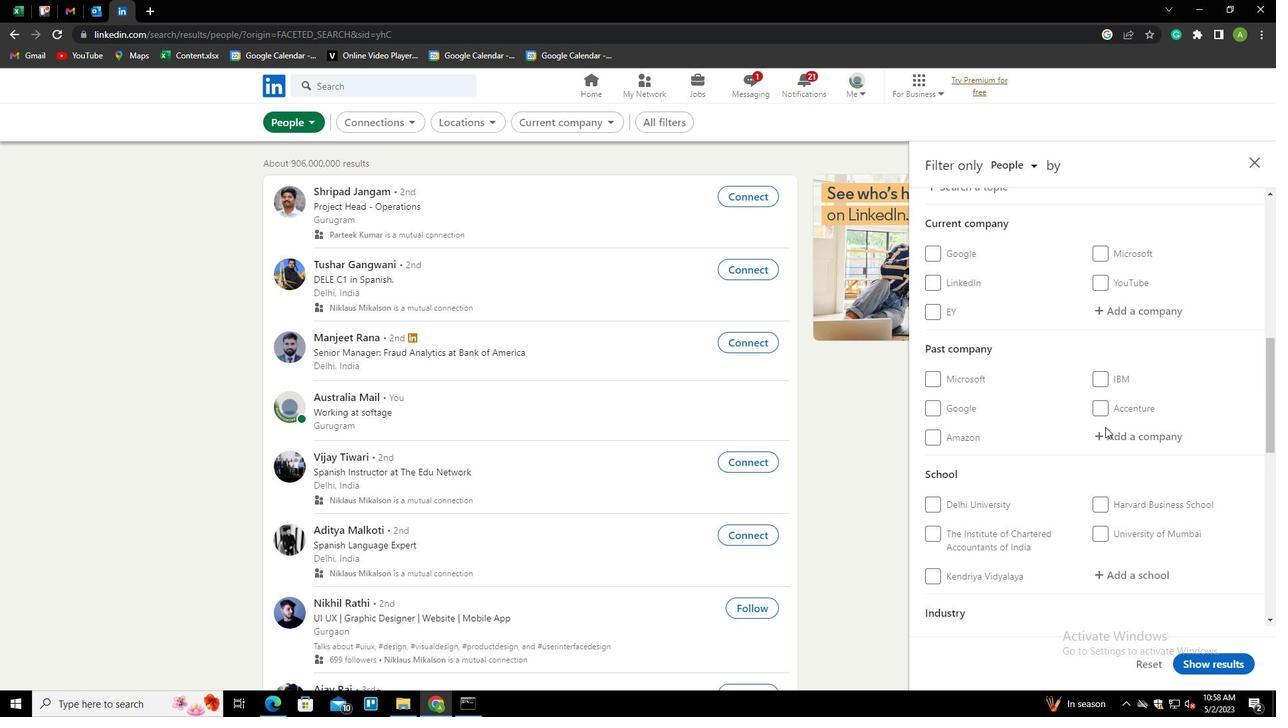 
Action: Mouse scrolled (1105, 428) with delta (0, 0)
Screenshot: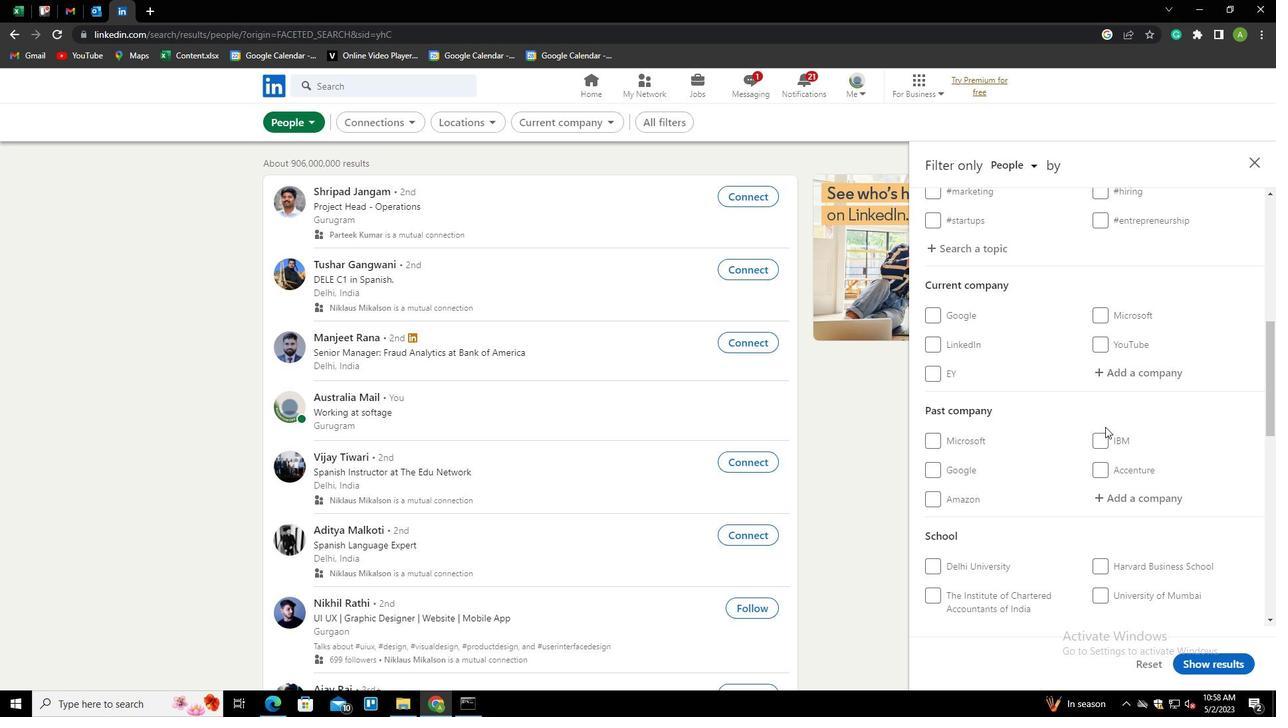 
Action: Mouse moved to (1114, 440)
Screenshot: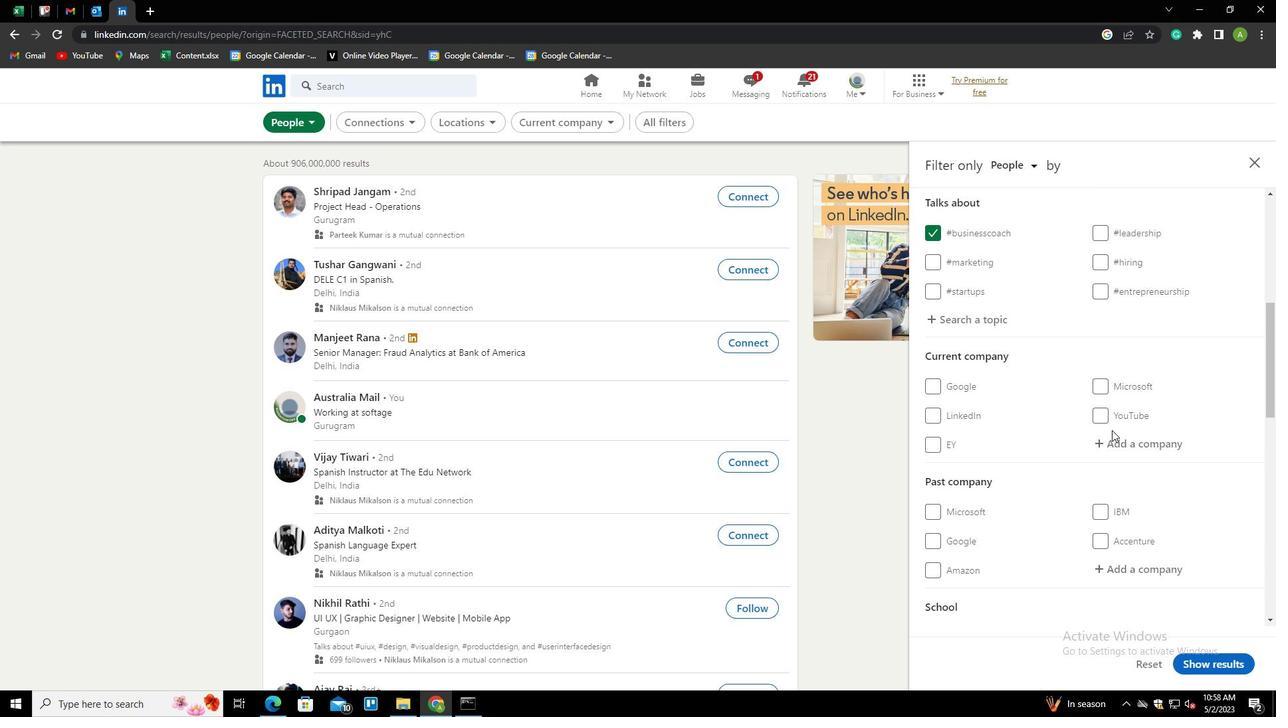 
Action: Mouse pressed left at (1114, 440)
Screenshot: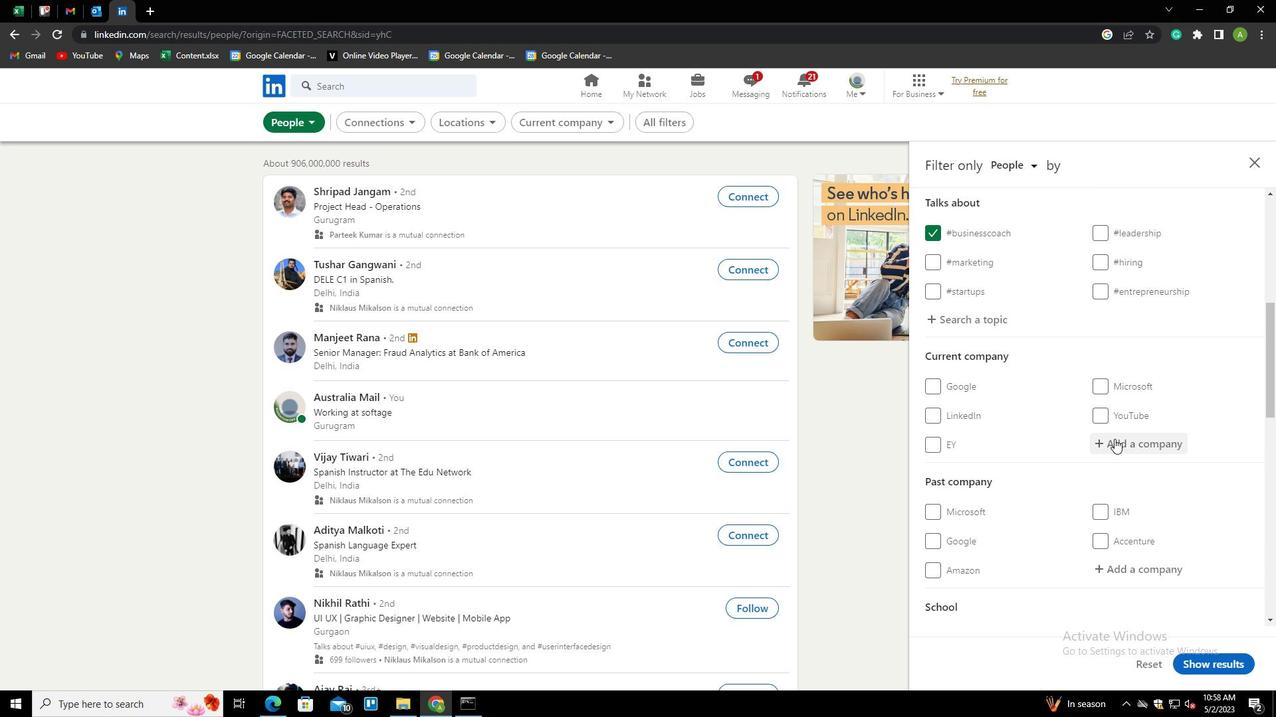 
Action: Mouse moved to (1114, 440)
Screenshot: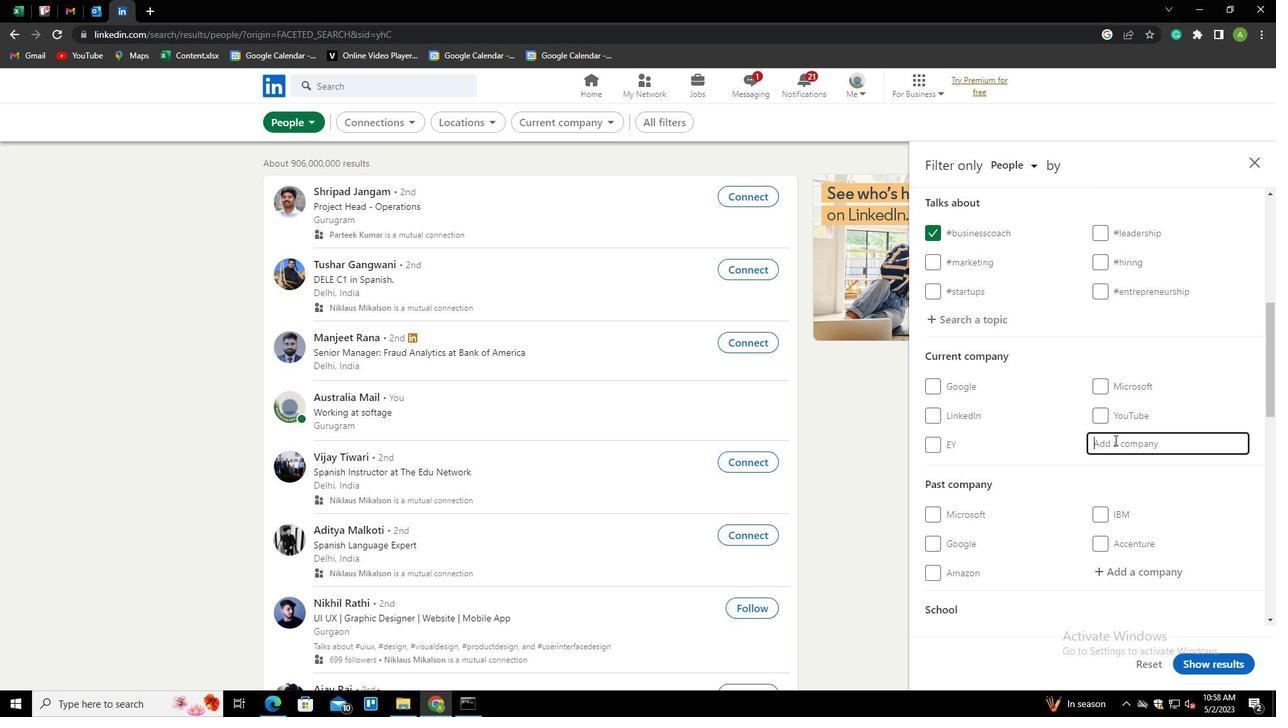 
Action: Key pressed <Key.shift>PAYPAL<Key.down><Key.enter>
Screenshot: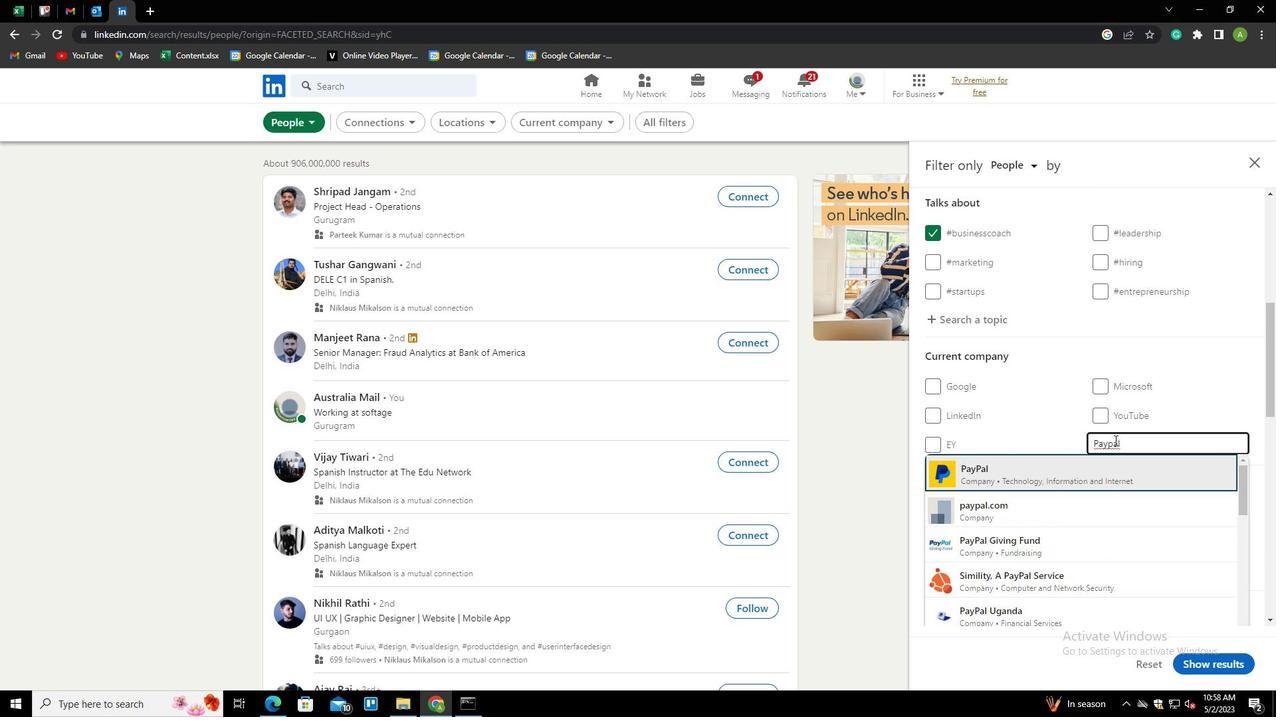 
Action: Mouse scrolled (1114, 440) with delta (0, 0)
Screenshot: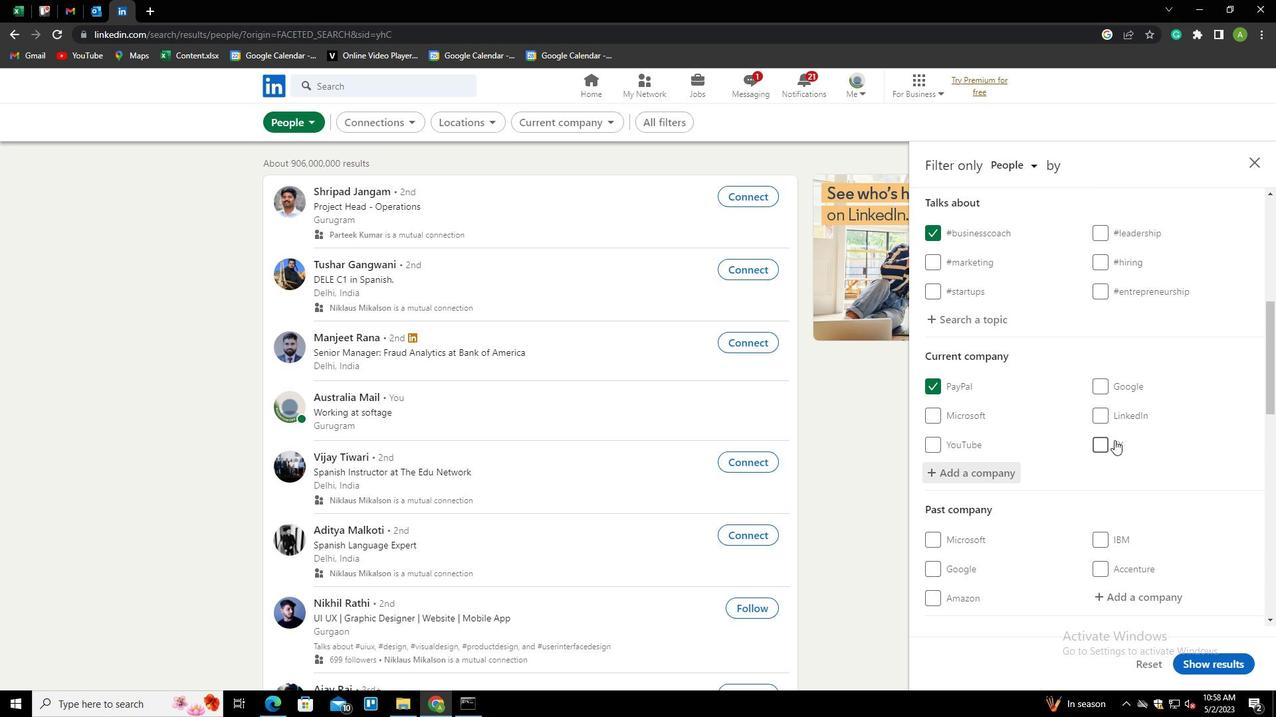 
Action: Mouse scrolled (1114, 440) with delta (0, 0)
Screenshot: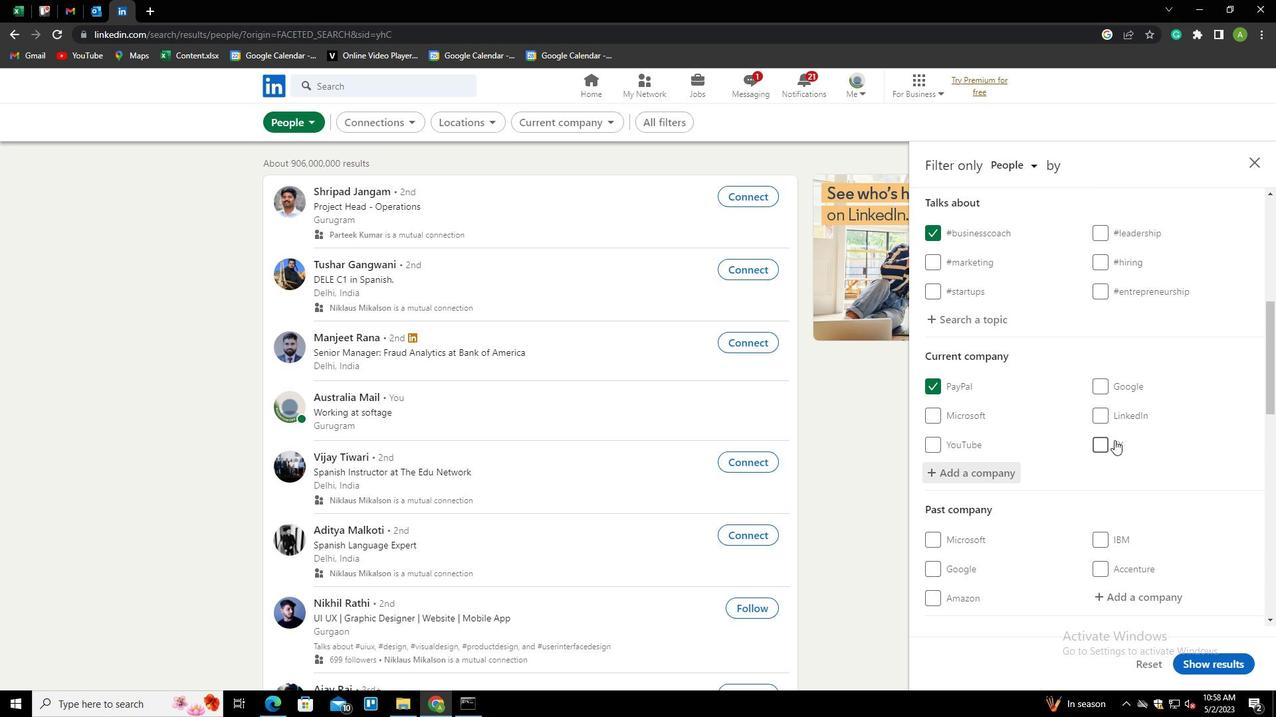 
Action: Mouse scrolled (1114, 440) with delta (0, 0)
Screenshot: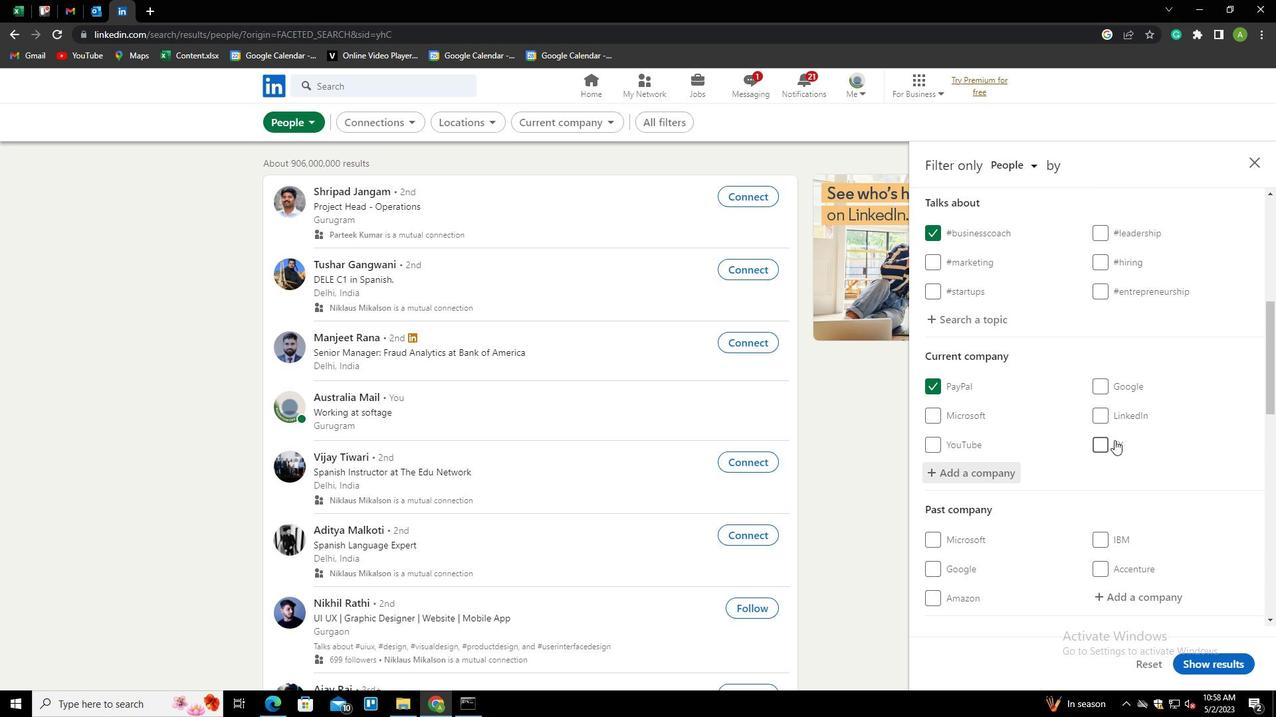 
Action: Mouse scrolled (1114, 440) with delta (0, 0)
Screenshot: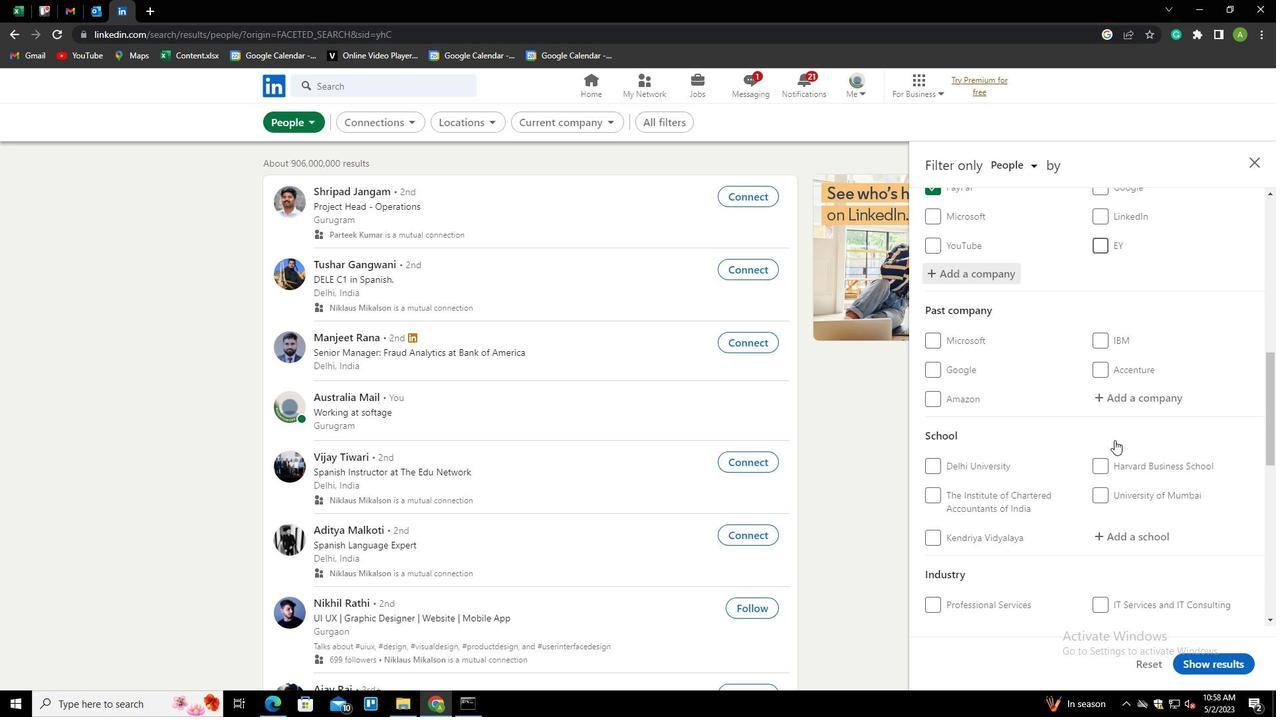 
Action: Mouse moved to (1122, 471)
Screenshot: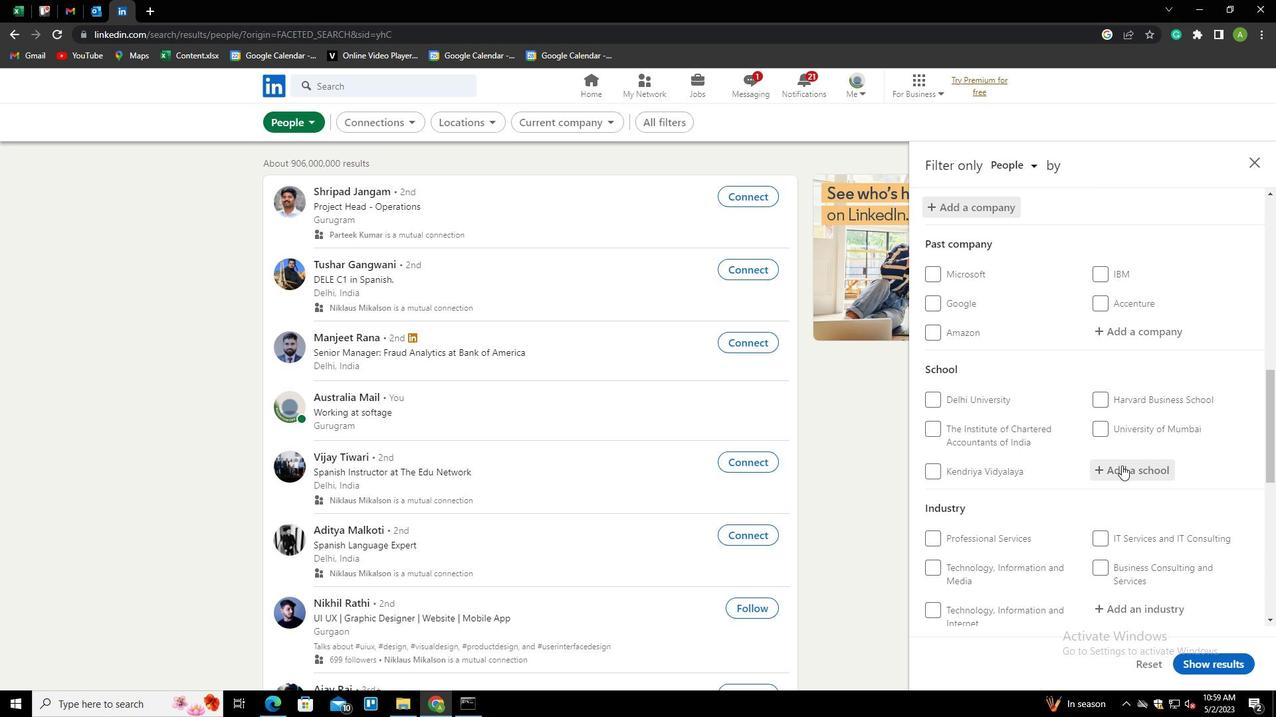 
Action: Mouse pressed left at (1122, 471)
Screenshot: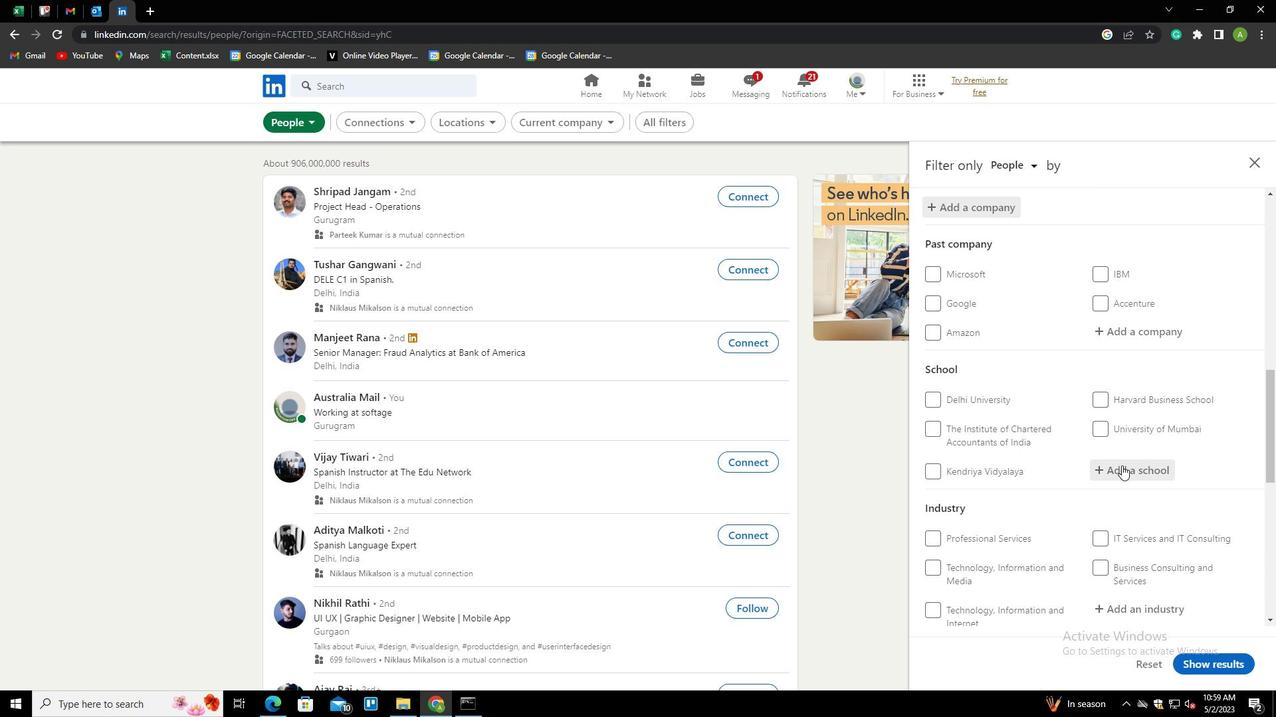
Action: Mouse moved to (1127, 471)
Screenshot: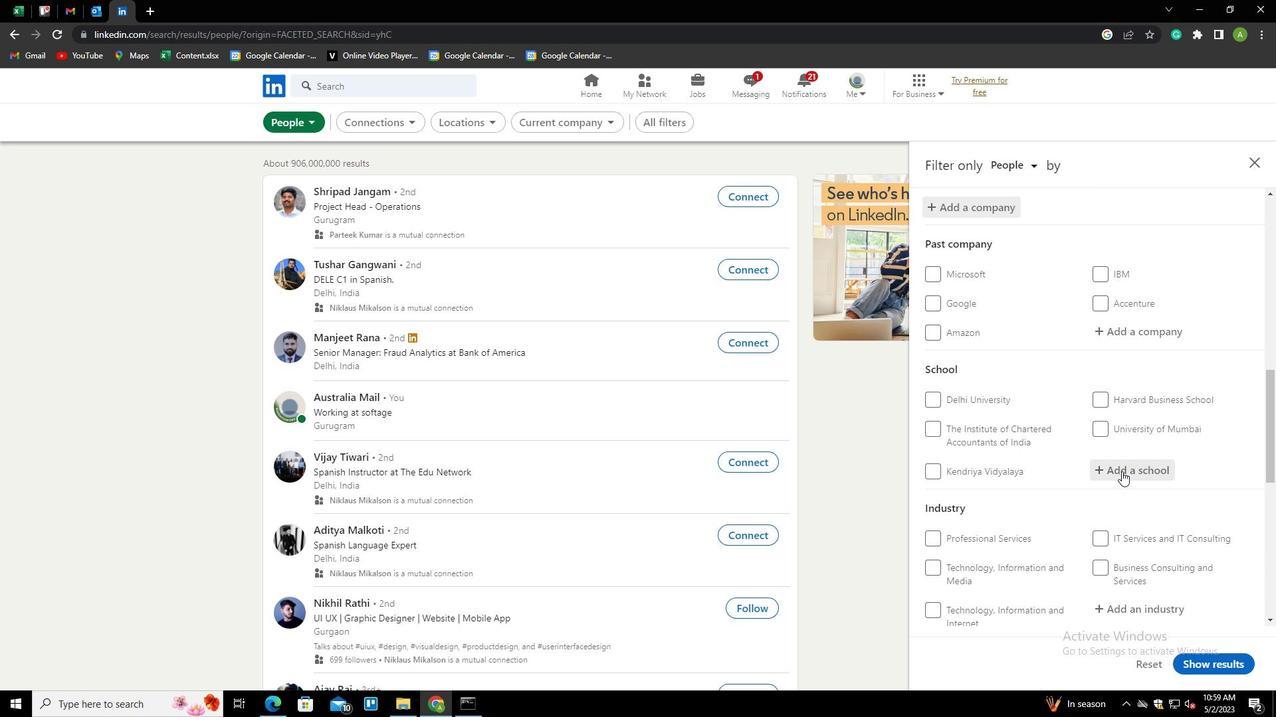 
Action: Mouse pressed left at (1127, 471)
Screenshot: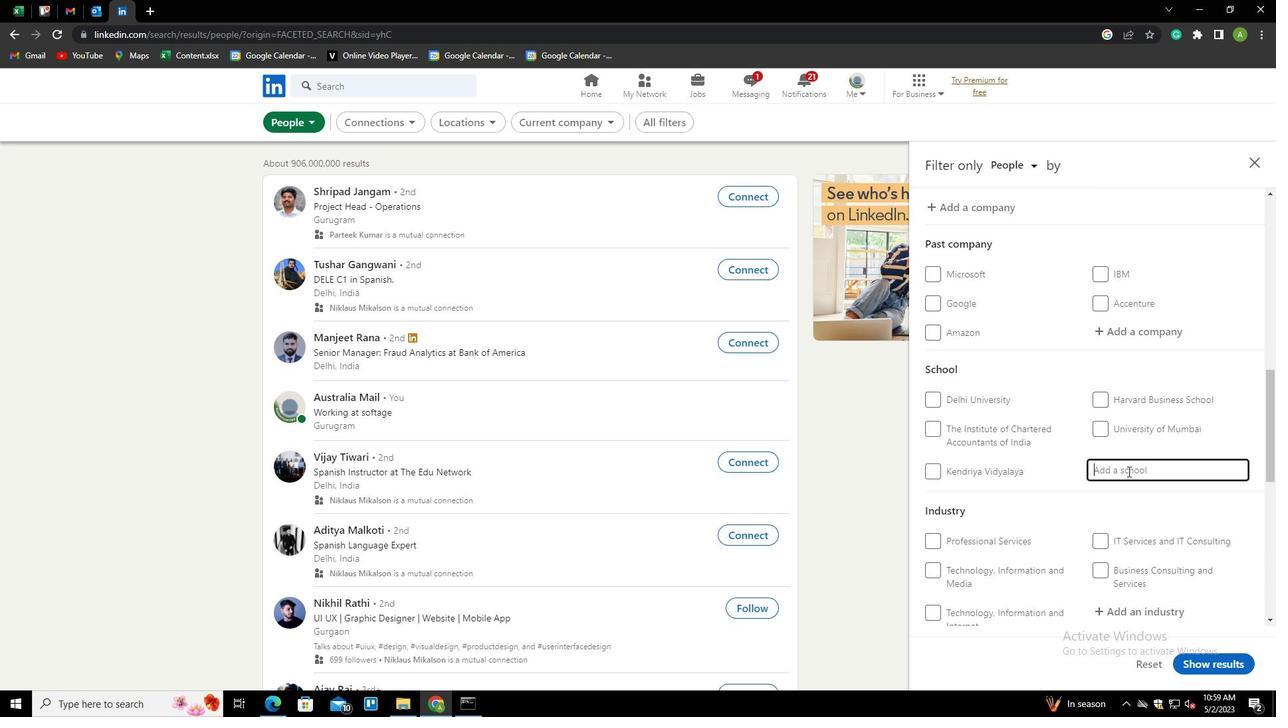 
Action: Key pressed <Key.shift>HOLY<Key.space><Key.shift>CROSS<Key.down><Key.down><Key.down><Key.enter>
Screenshot: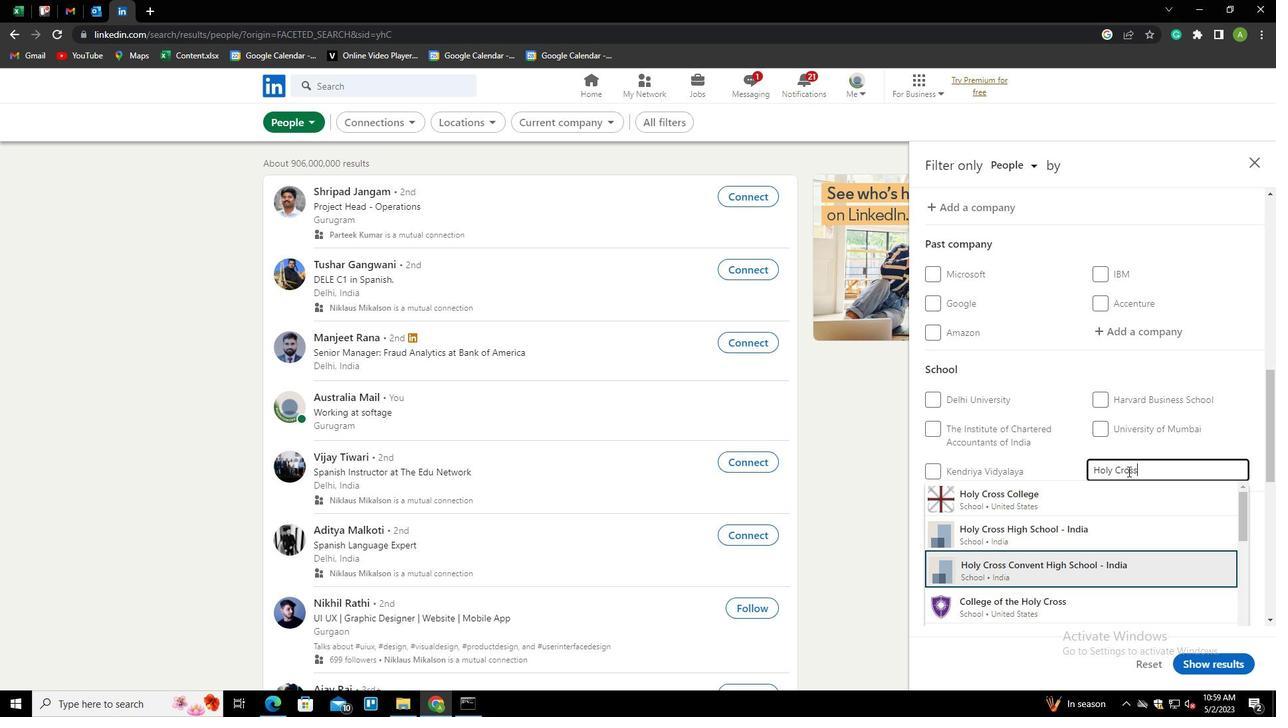 
Action: Mouse scrolled (1127, 471) with delta (0, 0)
Screenshot: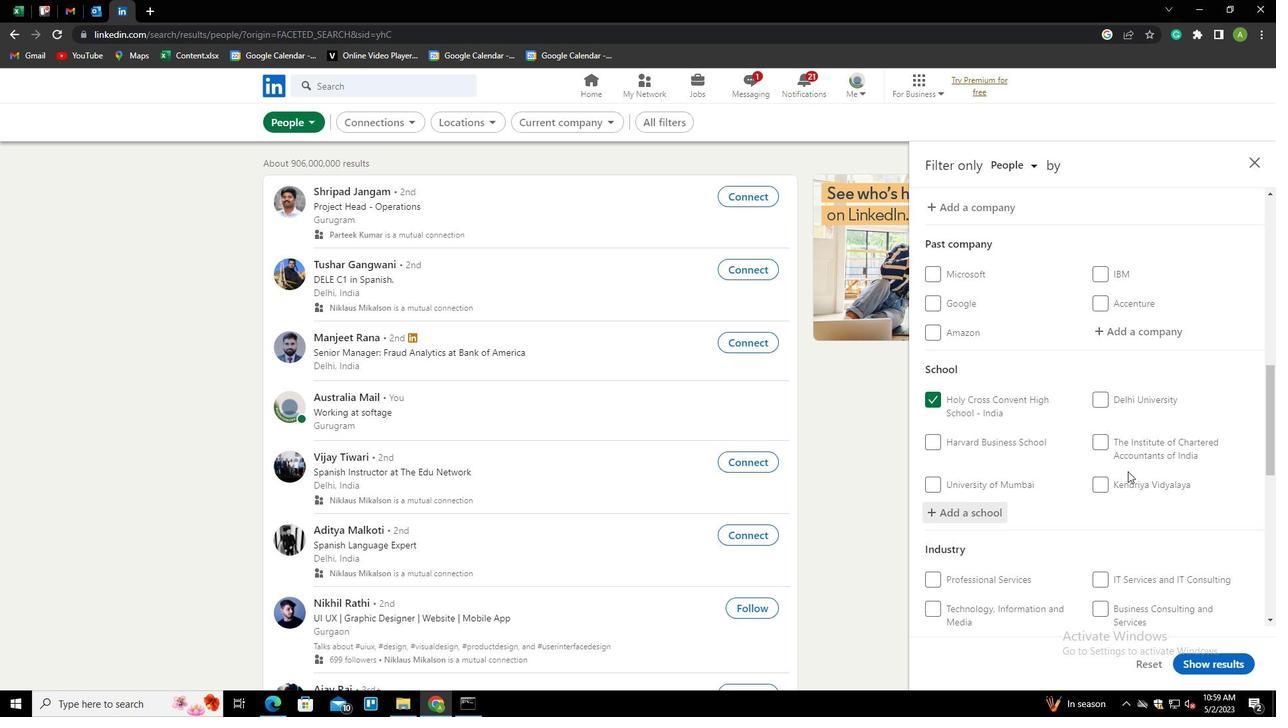 
Action: Mouse scrolled (1127, 471) with delta (0, 0)
Screenshot: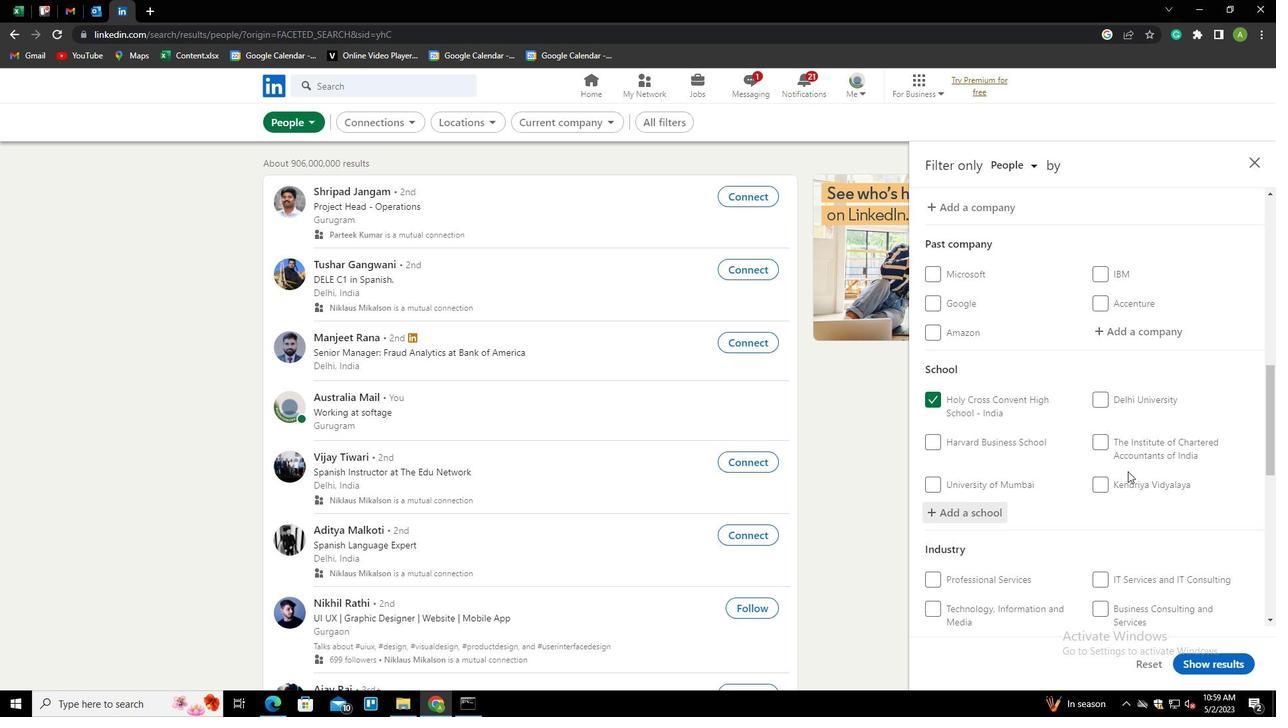 
Action: Mouse scrolled (1127, 471) with delta (0, 0)
Screenshot: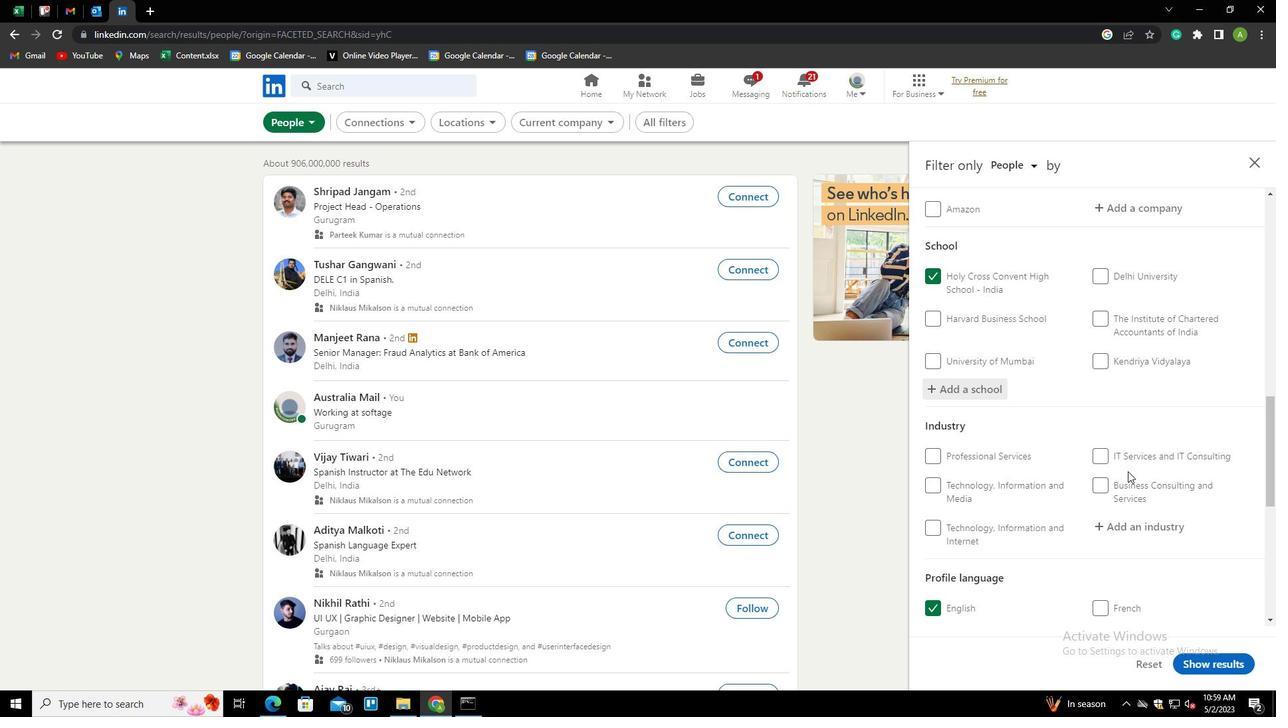 
Action: Mouse scrolled (1127, 471) with delta (0, 0)
Screenshot: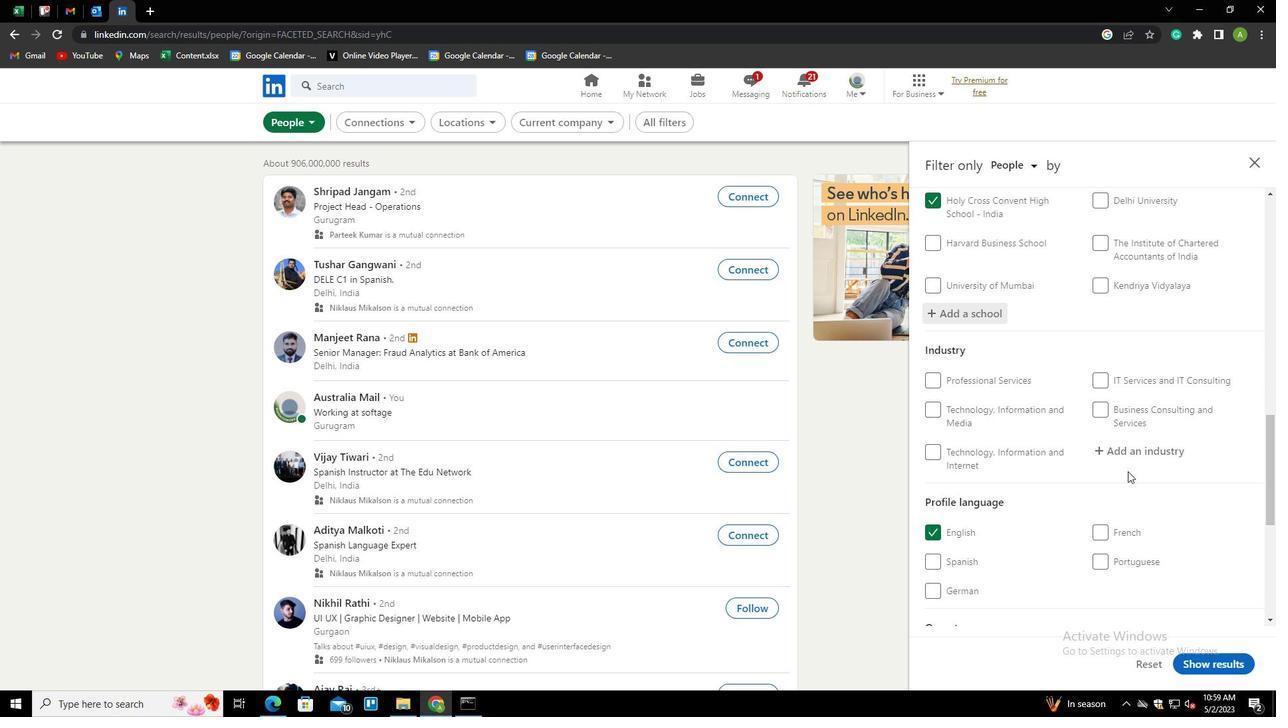 
Action: Mouse scrolled (1127, 471) with delta (0, 0)
Screenshot: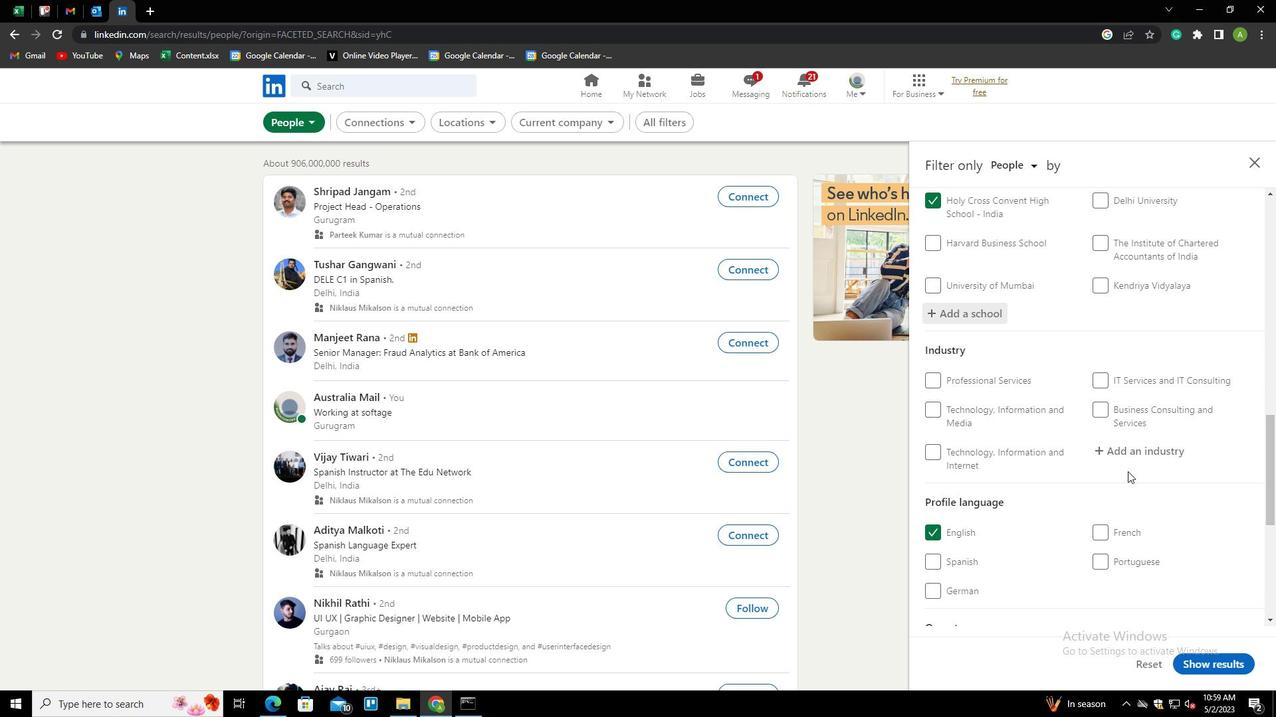 
Action: Mouse scrolled (1127, 472) with delta (0, 0)
Screenshot: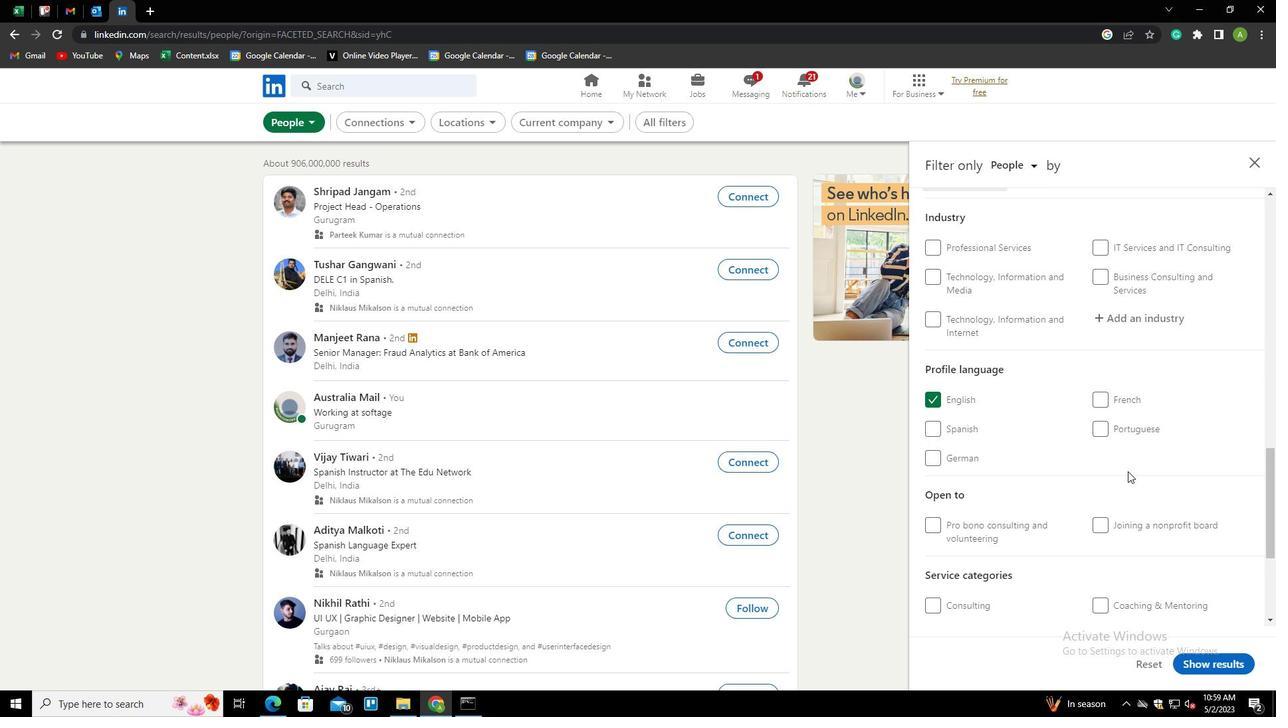 
Action: Mouse moved to (1109, 386)
Screenshot: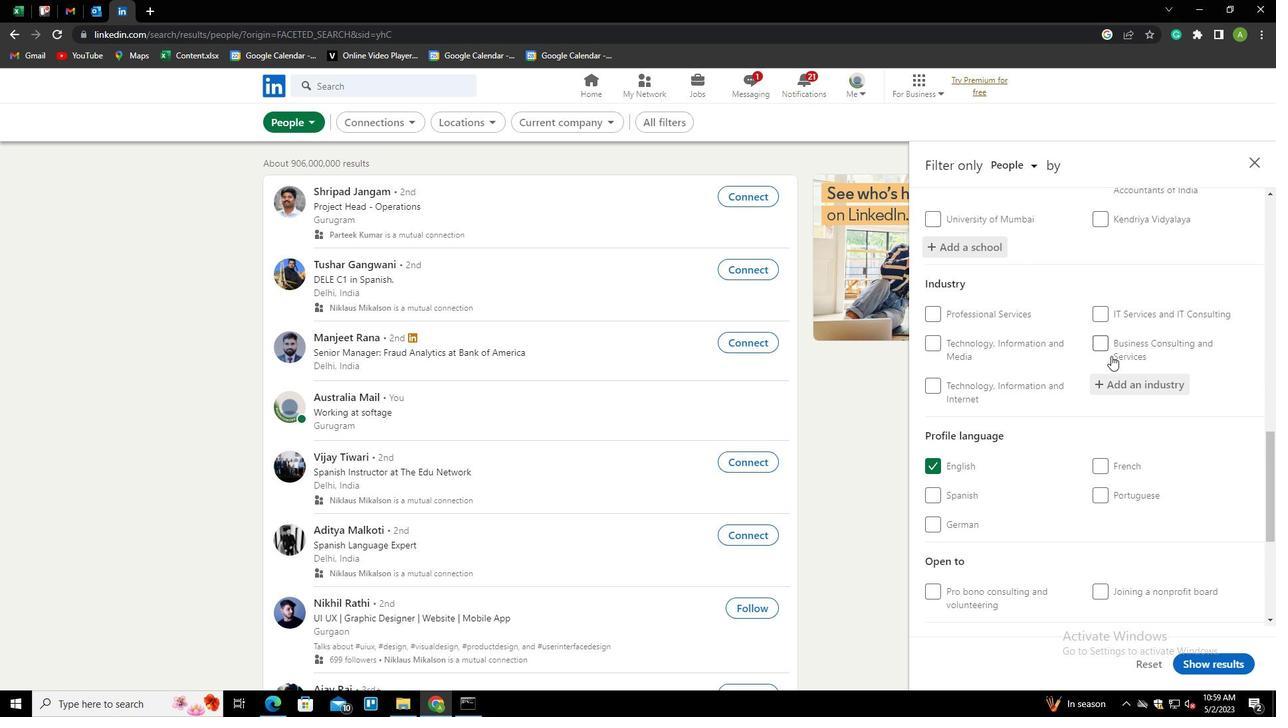 
Action: Mouse pressed left at (1109, 386)
Screenshot: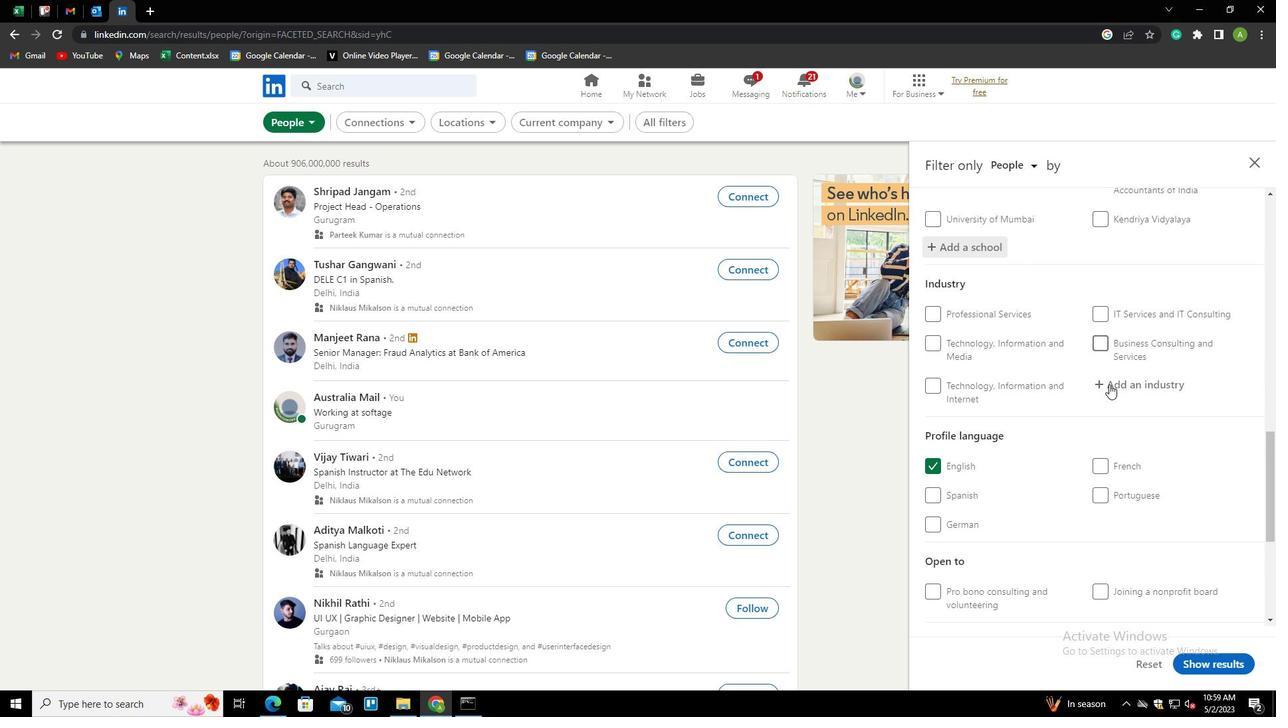 
Action: Mouse moved to (1121, 387)
Screenshot: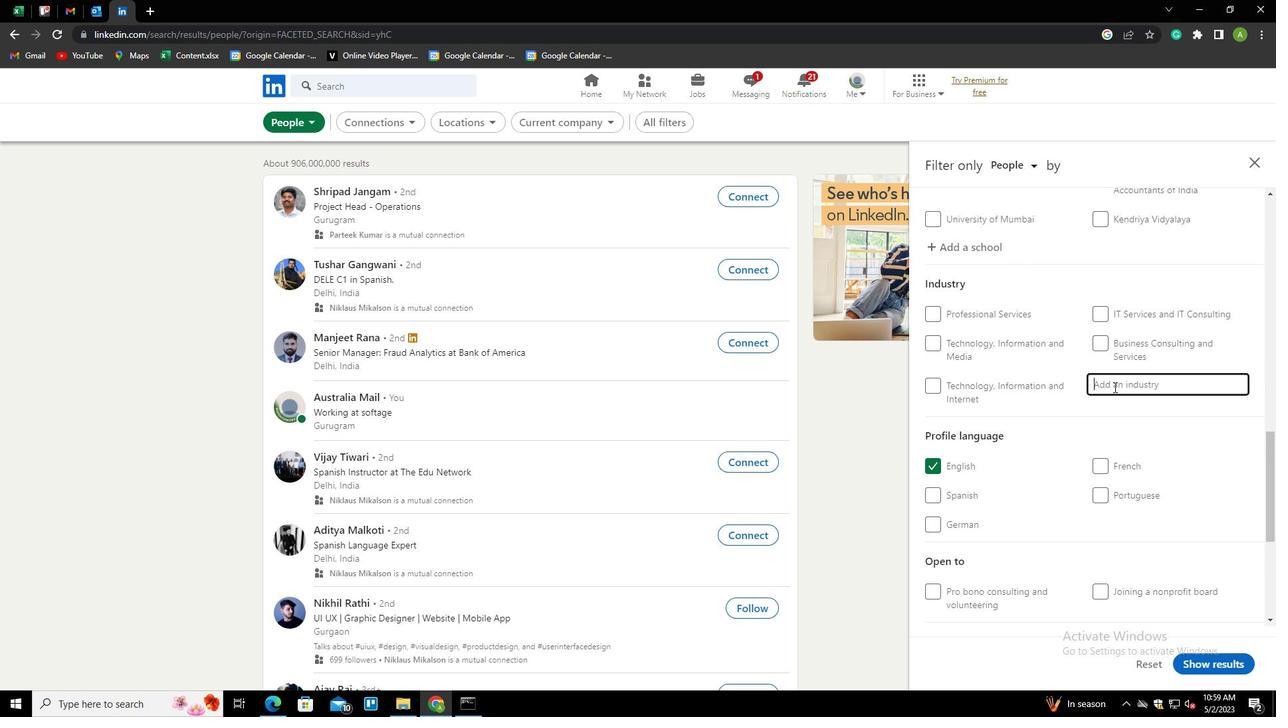 
Action: Mouse pressed left at (1121, 387)
Screenshot: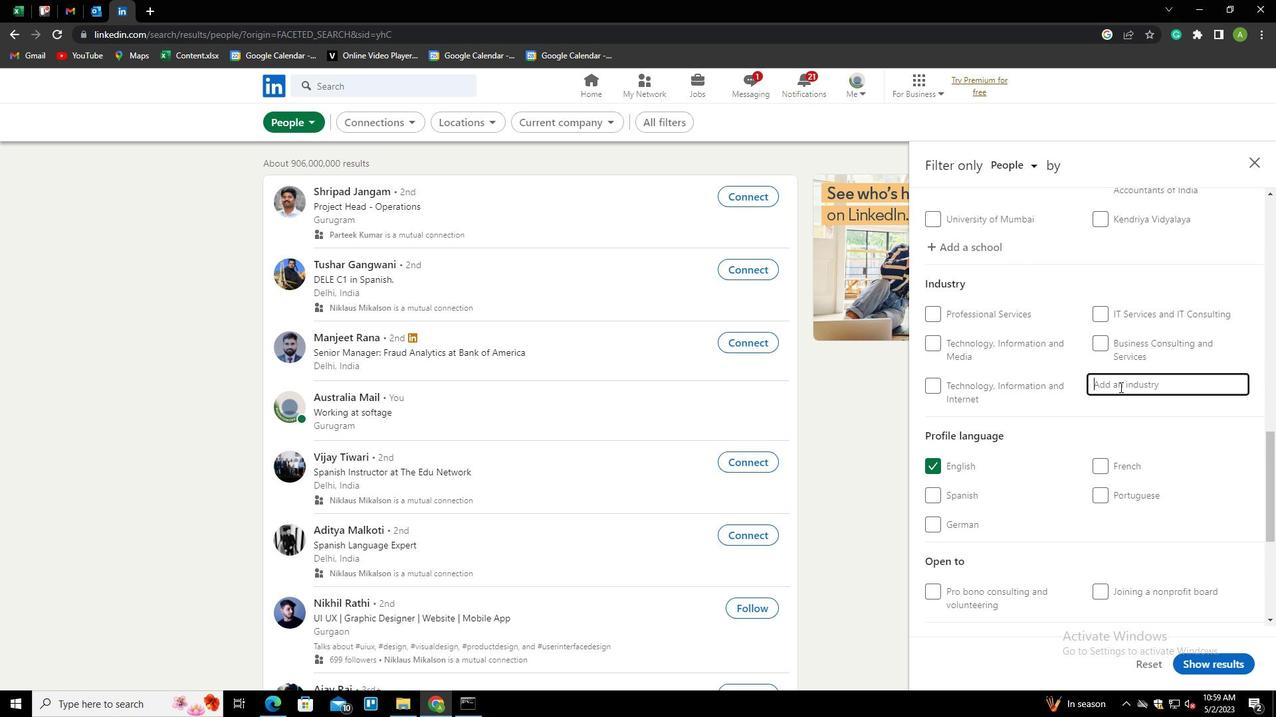 
Action: Key pressed <Key.shift><Key.shift><Key.shift><Key.shift><Key.shift><Key.shift><Key.shift>SOFTWARE<Key.space><Key.down><Key.down><Key.down><Key.down><Key.down><Key.shift_r><Key.home><Key.shift>WOMEN'S<Key.down><Key.enter>
Screenshot: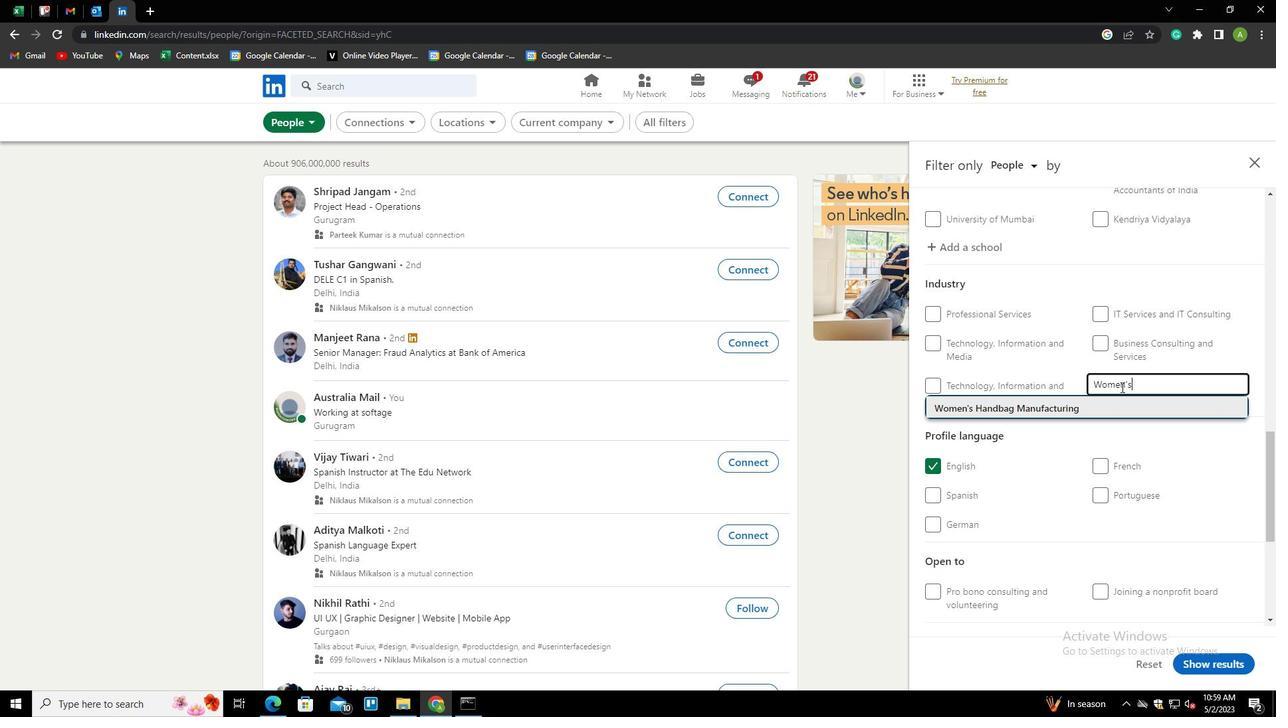 
Action: Mouse scrolled (1121, 386) with delta (0, 0)
Screenshot: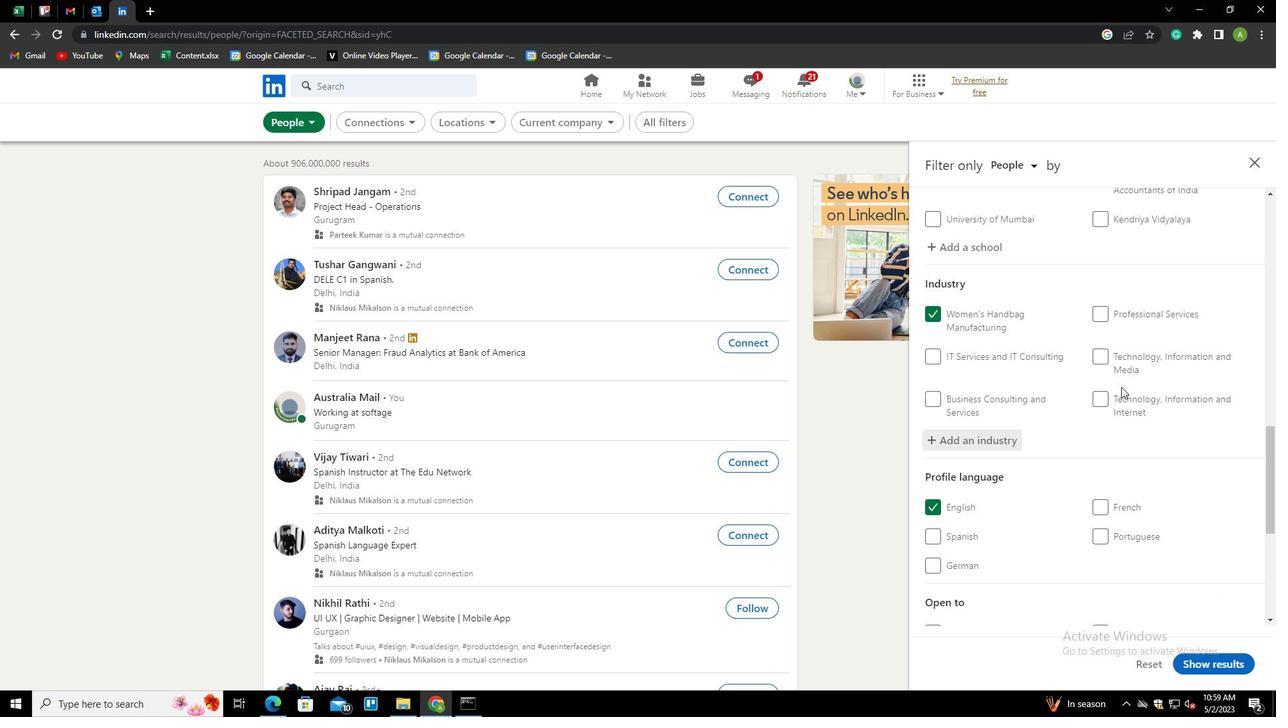 
Action: Mouse scrolled (1121, 386) with delta (0, 0)
Screenshot: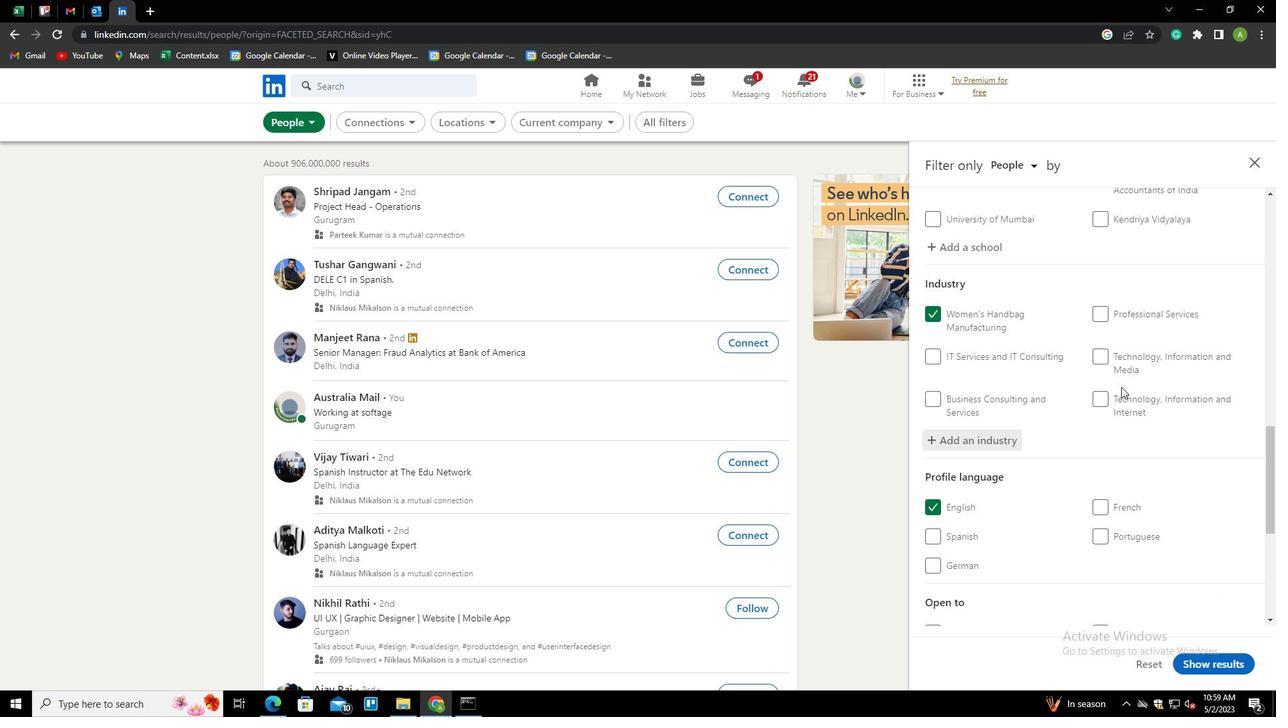 
Action: Mouse scrolled (1121, 386) with delta (0, 0)
Screenshot: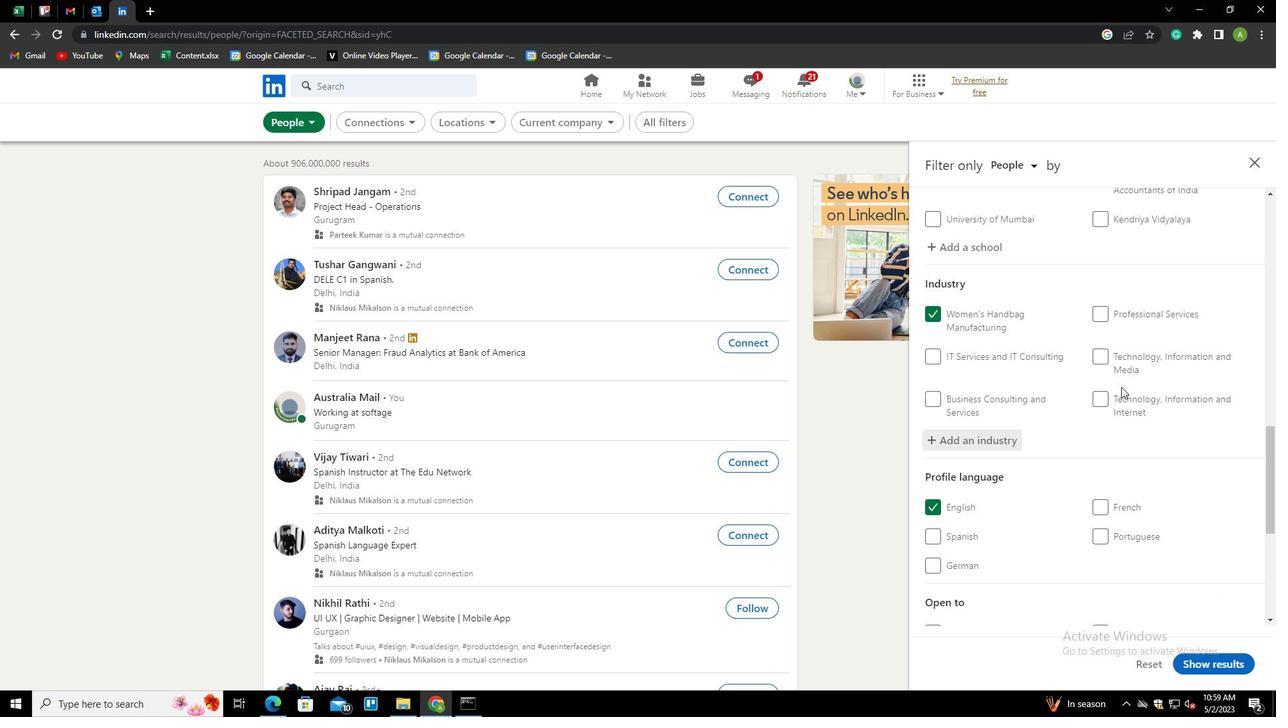 
Action: Mouse scrolled (1121, 386) with delta (0, 0)
Screenshot: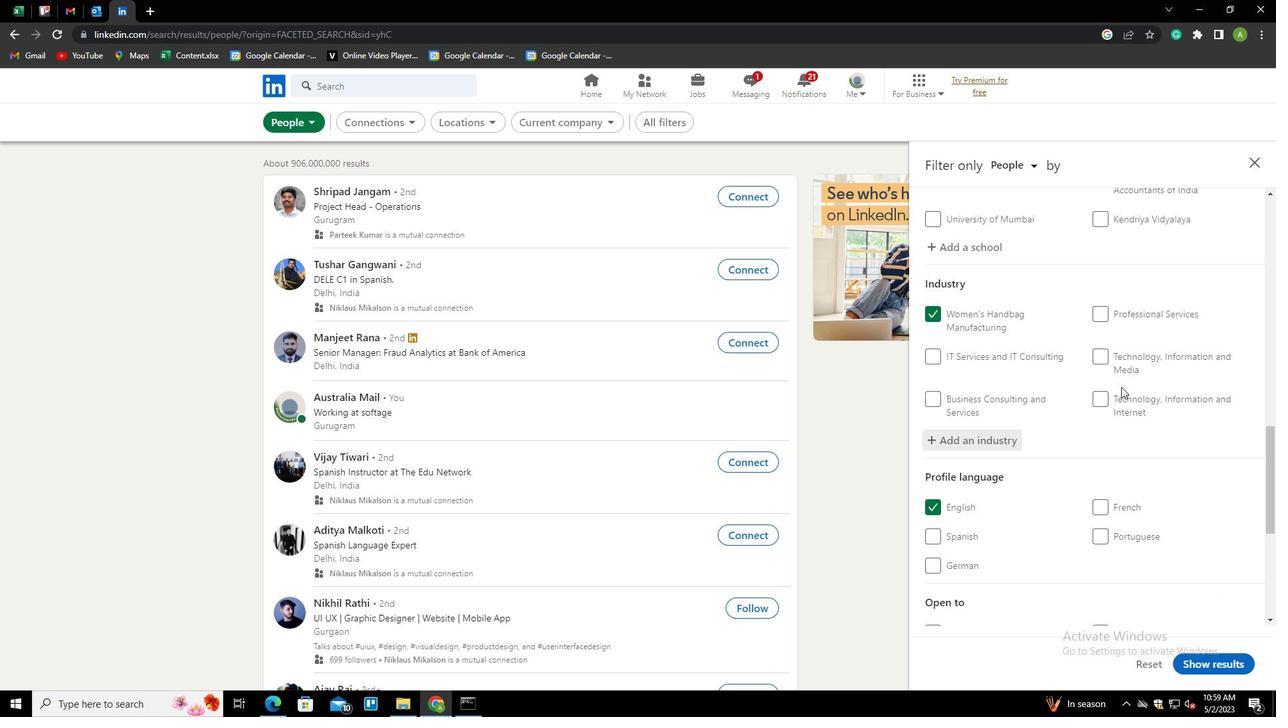 
Action: Mouse scrolled (1121, 386) with delta (0, 0)
Screenshot: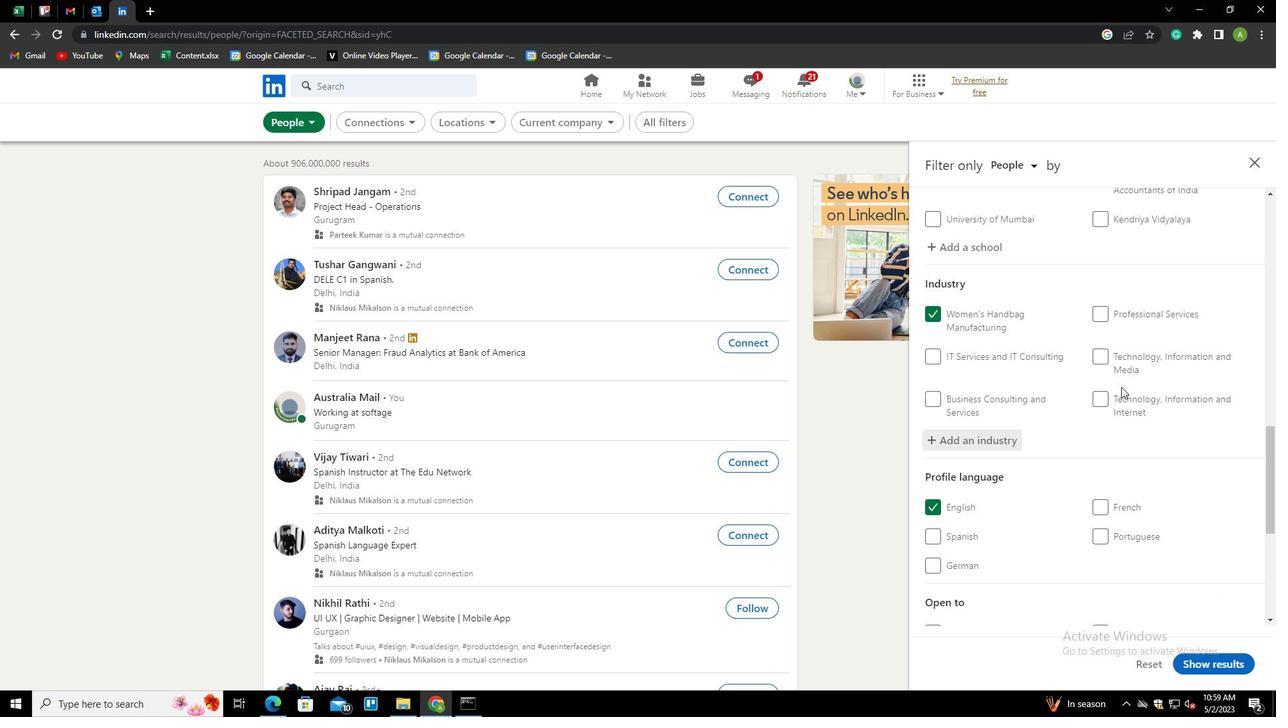 
Action: Mouse scrolled (1121, 386) with delta (0, 0)
Screenshot: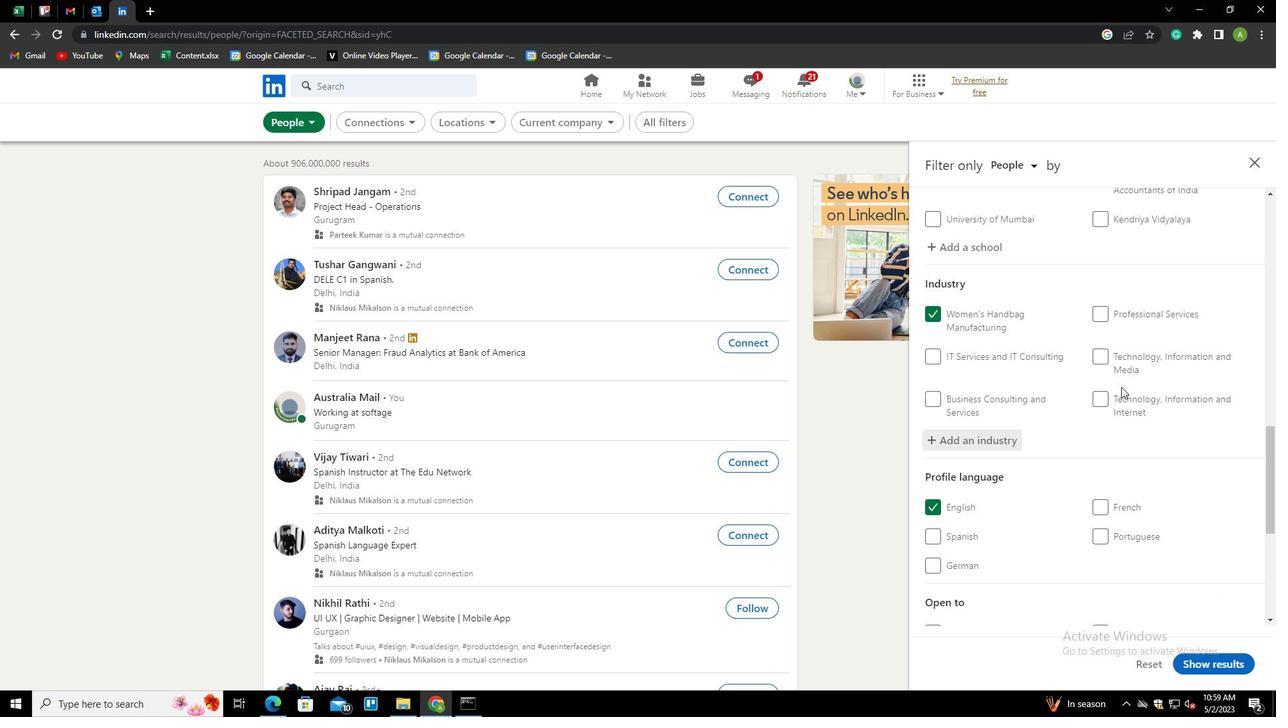 
Action: Mouse scrolled (1121, 386) with delta (0, 0)
Screenshot: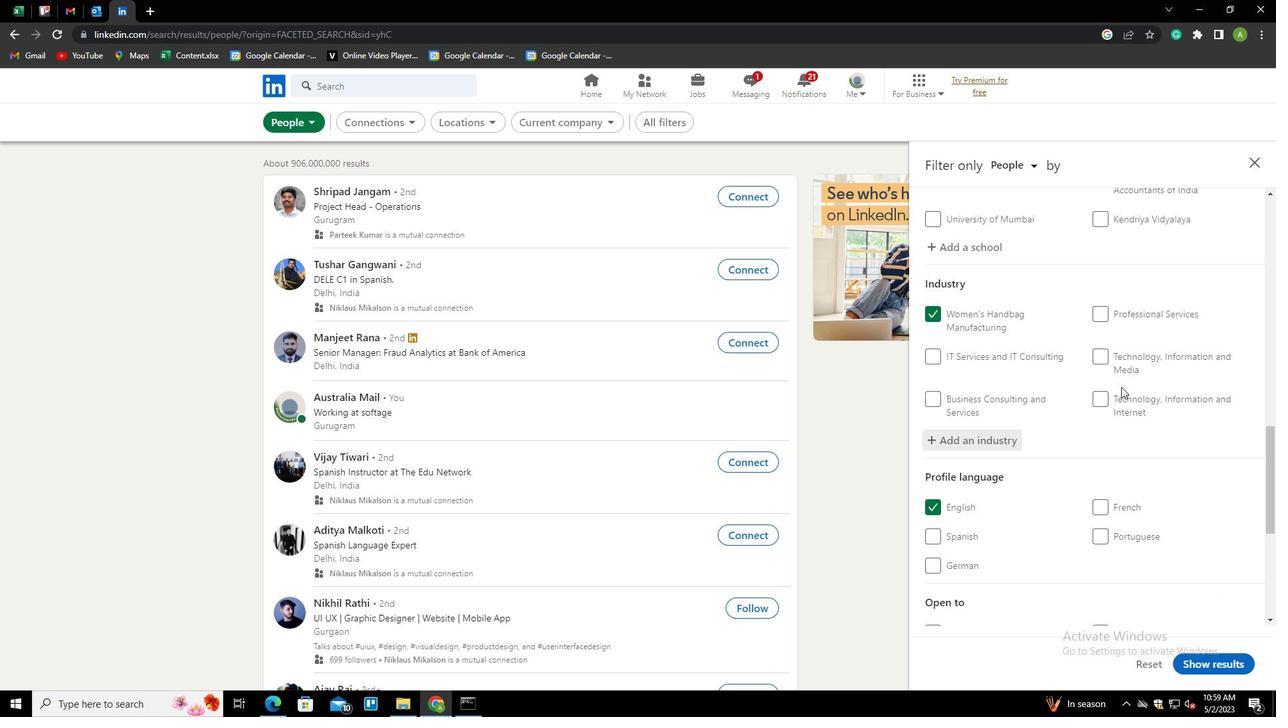 
Action: Mouse scrolled (1121, 386) with delta (0, 0)
Screenshot: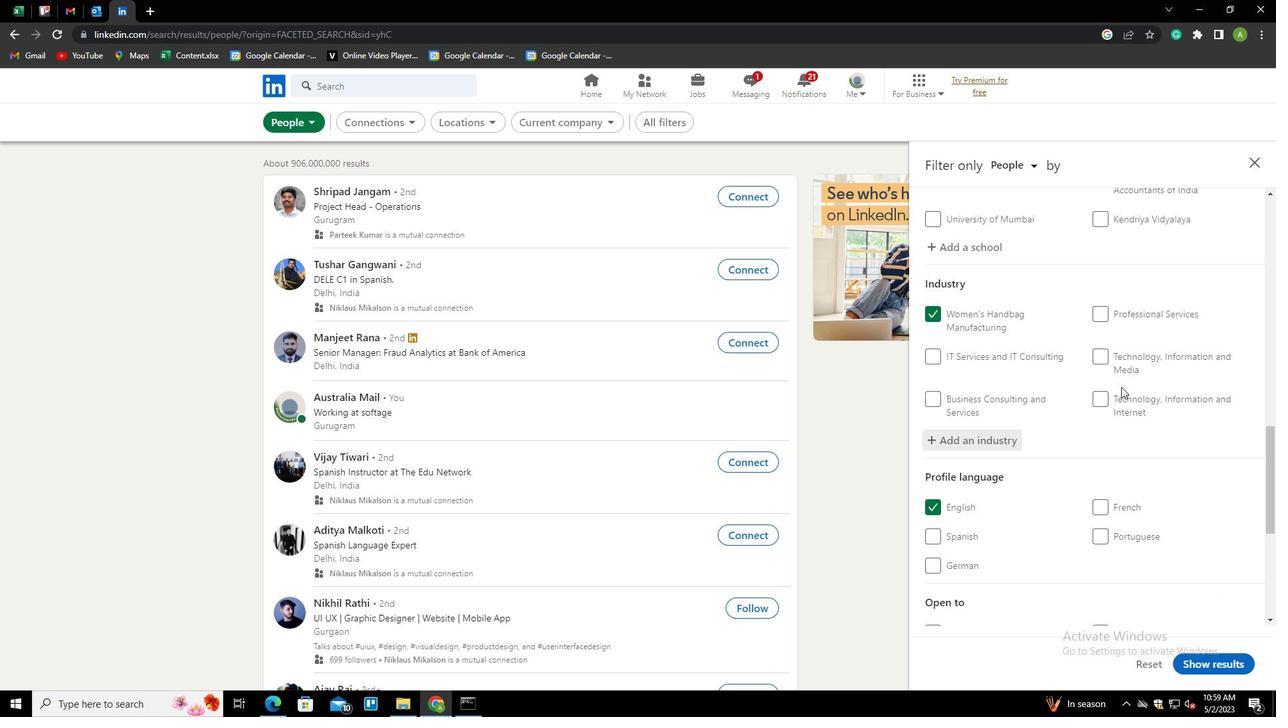 
Action: Mouse moved to (1154, 441)
Screenshot: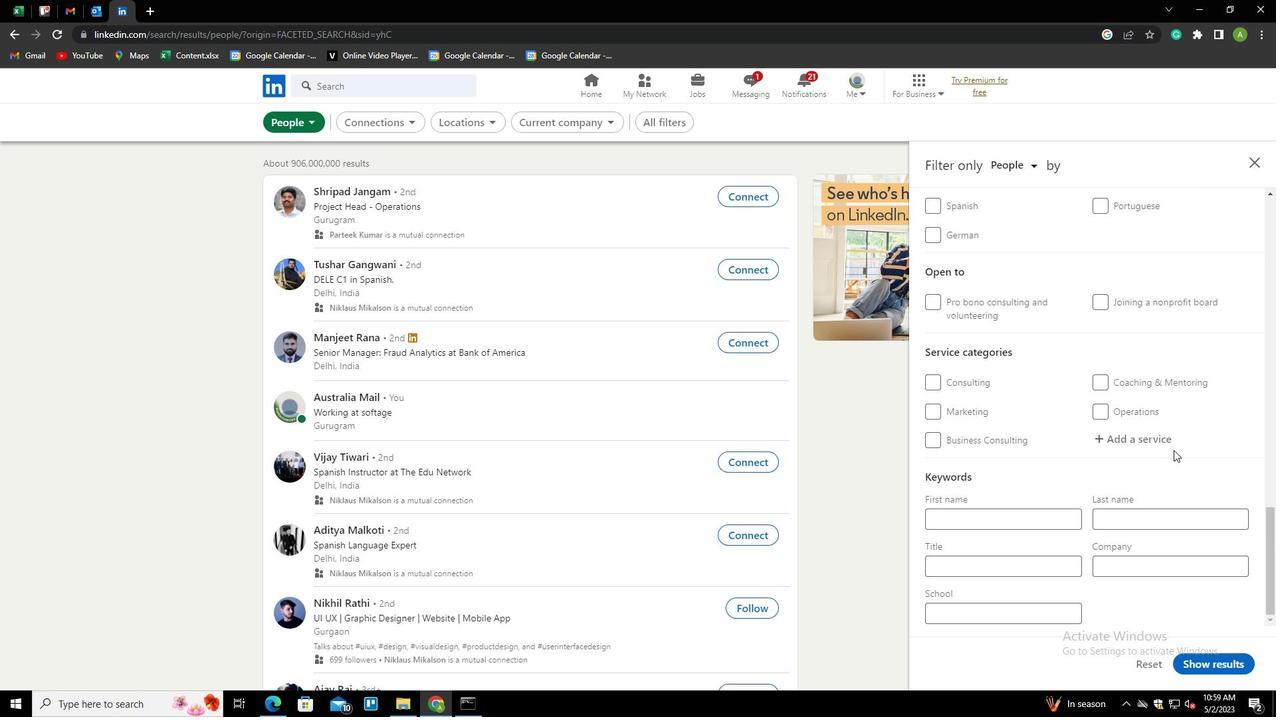 
Action: Mouse pressed left at (1154, 441)
Screenshot: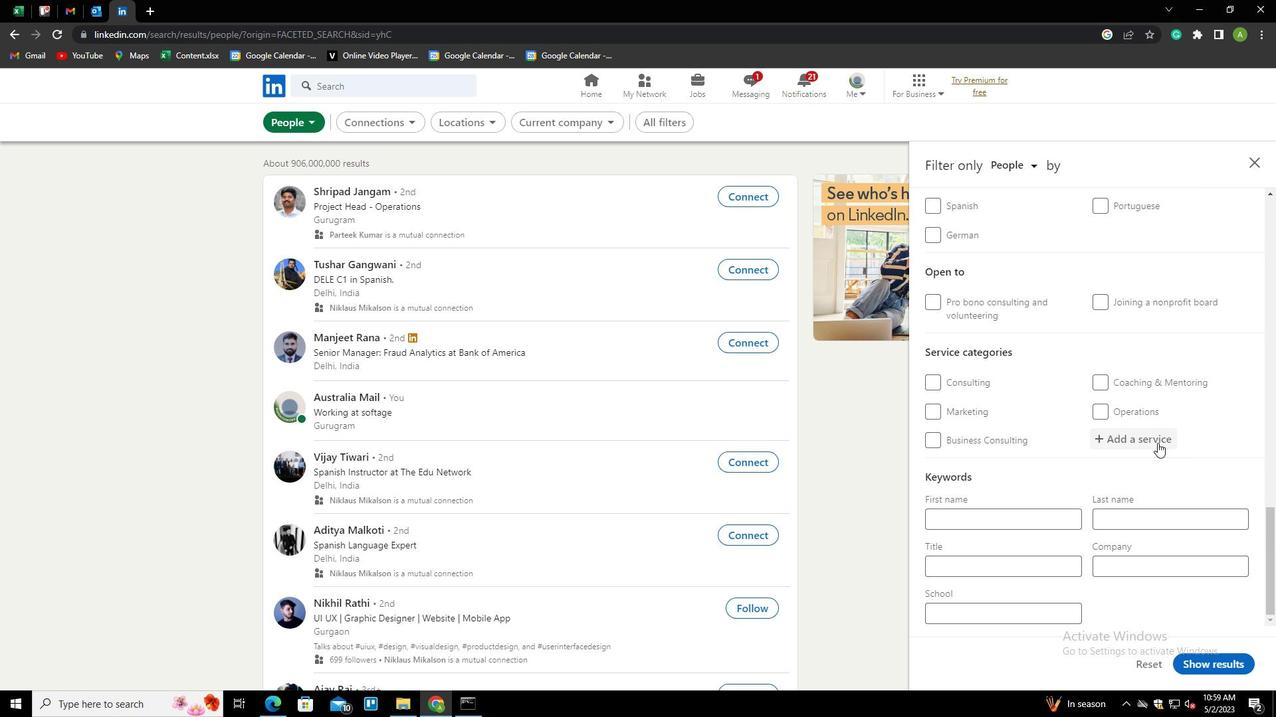 
Action: Mouse moved to (1156, 439)
Screenshot: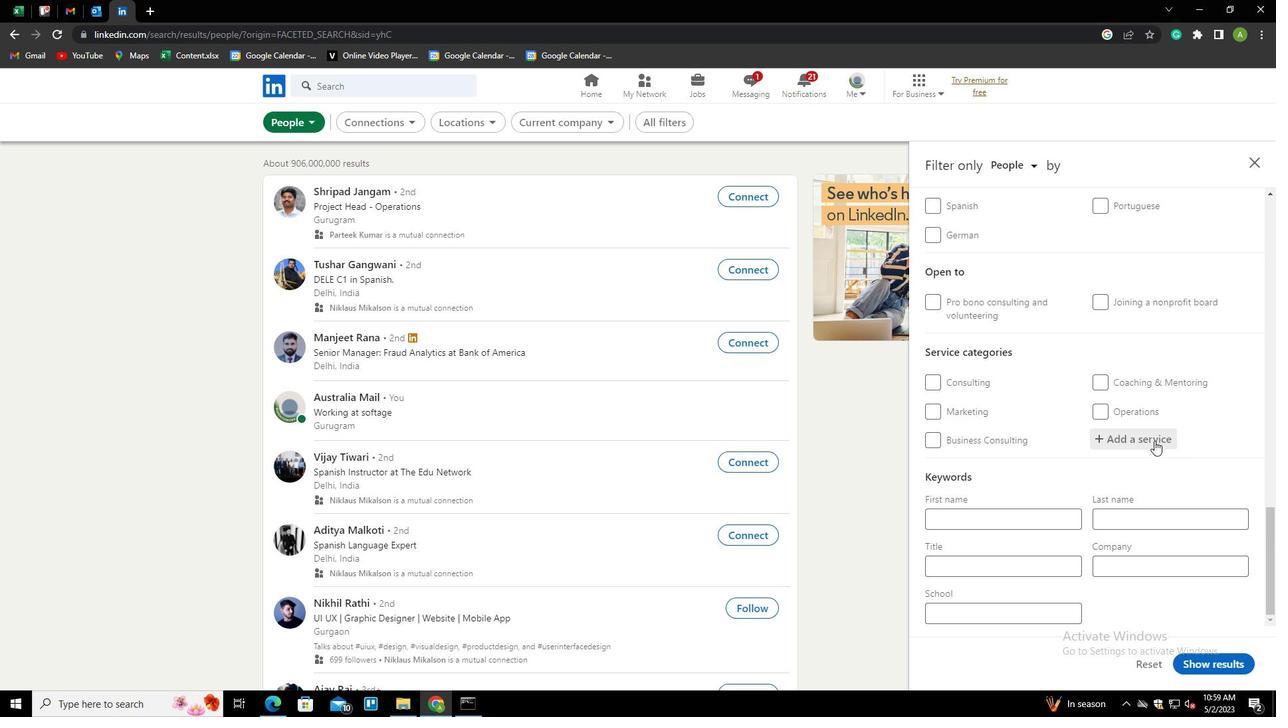 
Action: Mouse pressed left at (1156, 439)
Screenshot: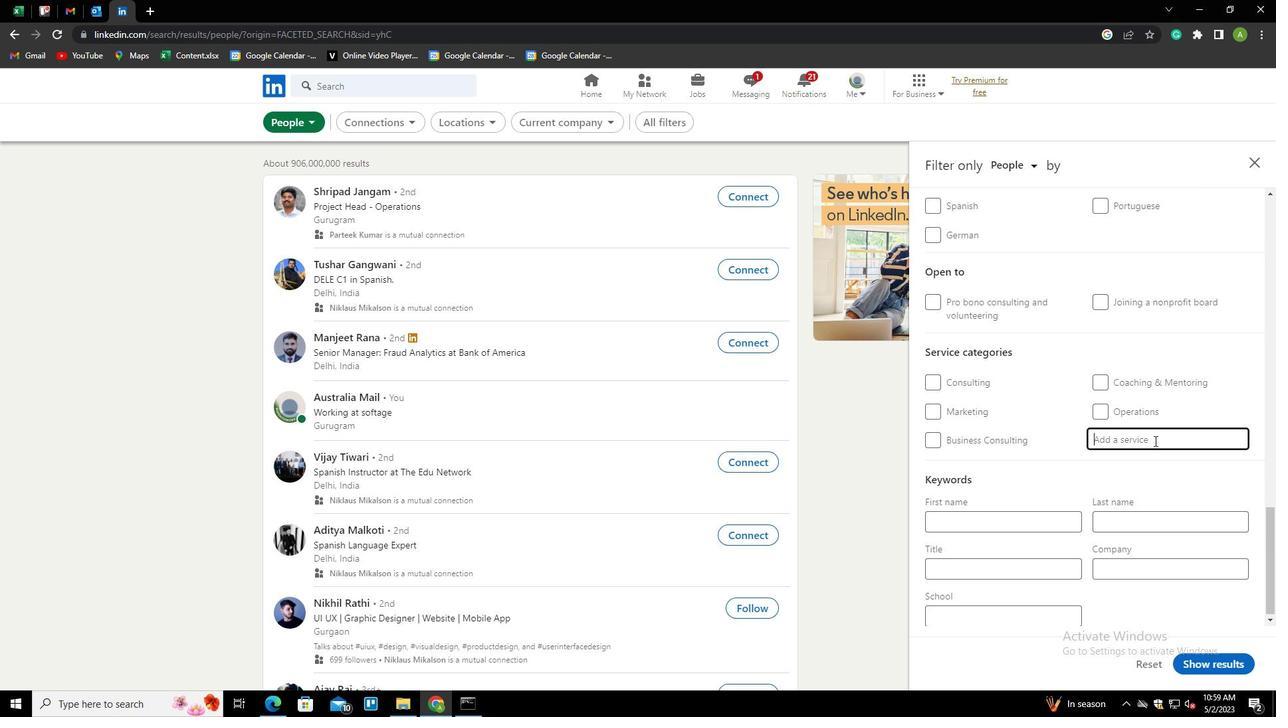 
Action: Key pressed <Key.shift>SOFR<Key.backspace>T<Key.down><Key.enter>
Screenshot: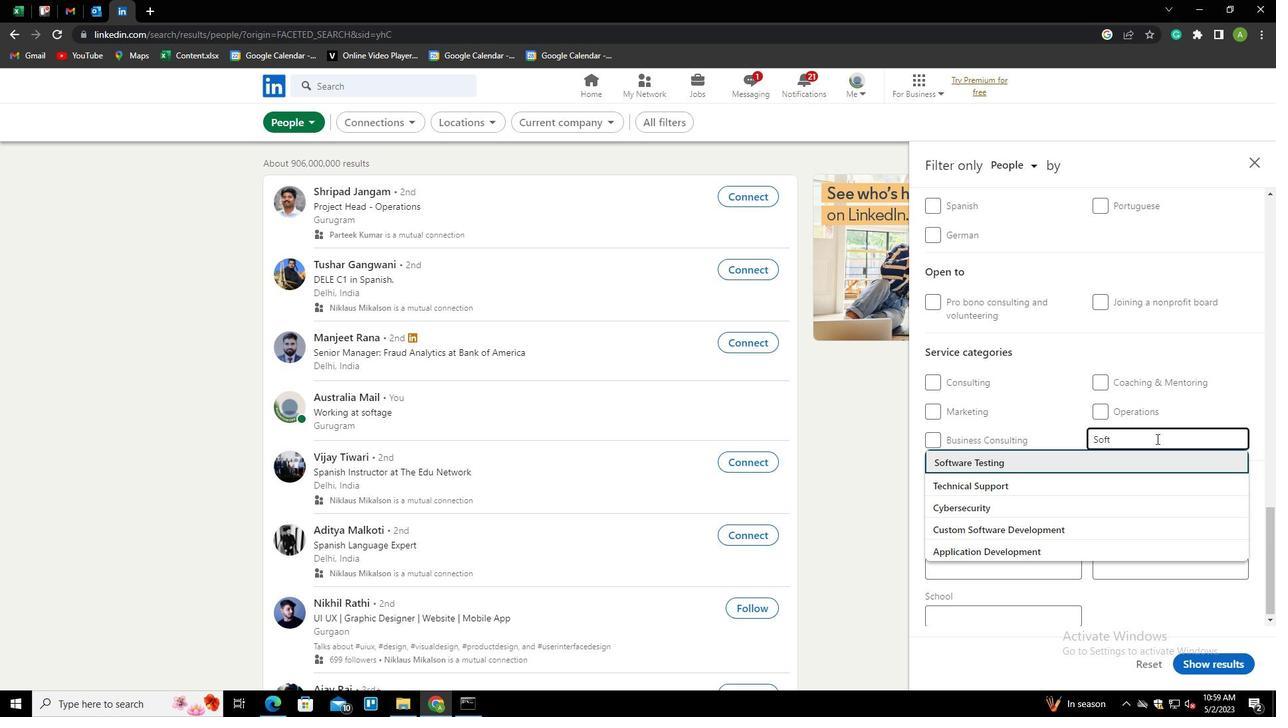 
Action: Mouse scrolled (1156, 438) with delta (0, 0)
Screenshot: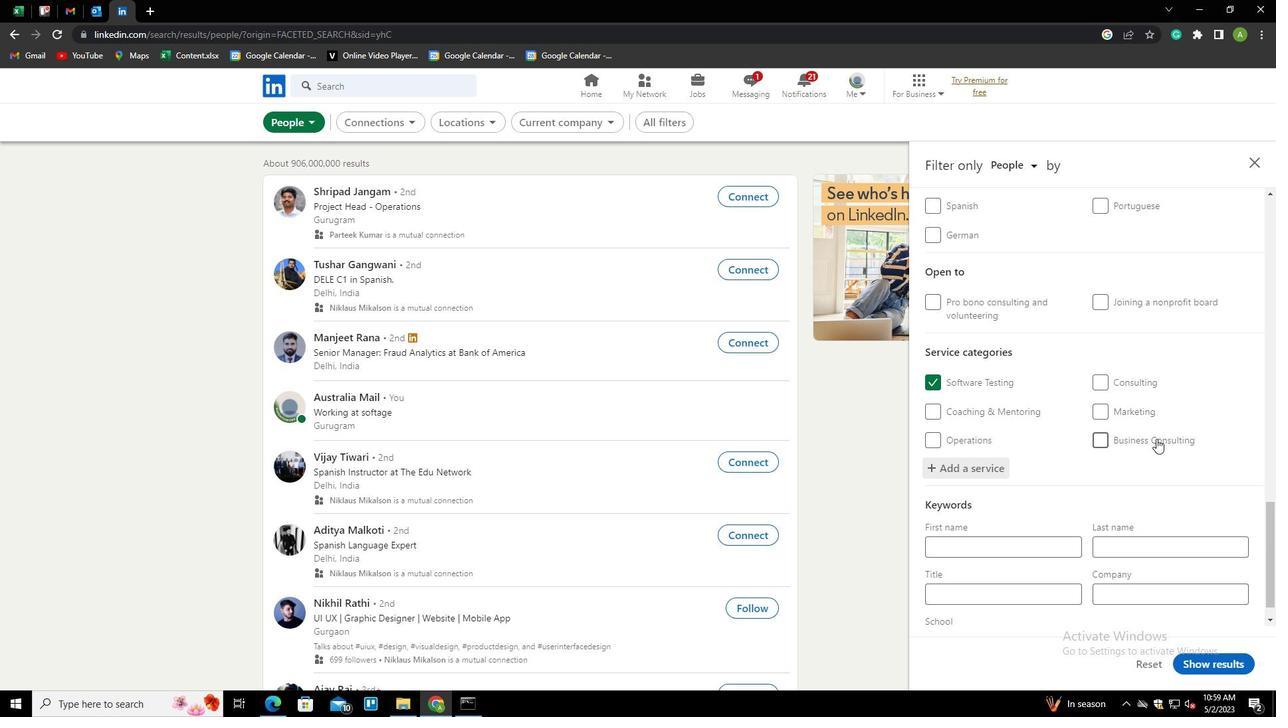 
Action: Mouse scrolled (1156, 438) with delta (0, 0)
Screenshot: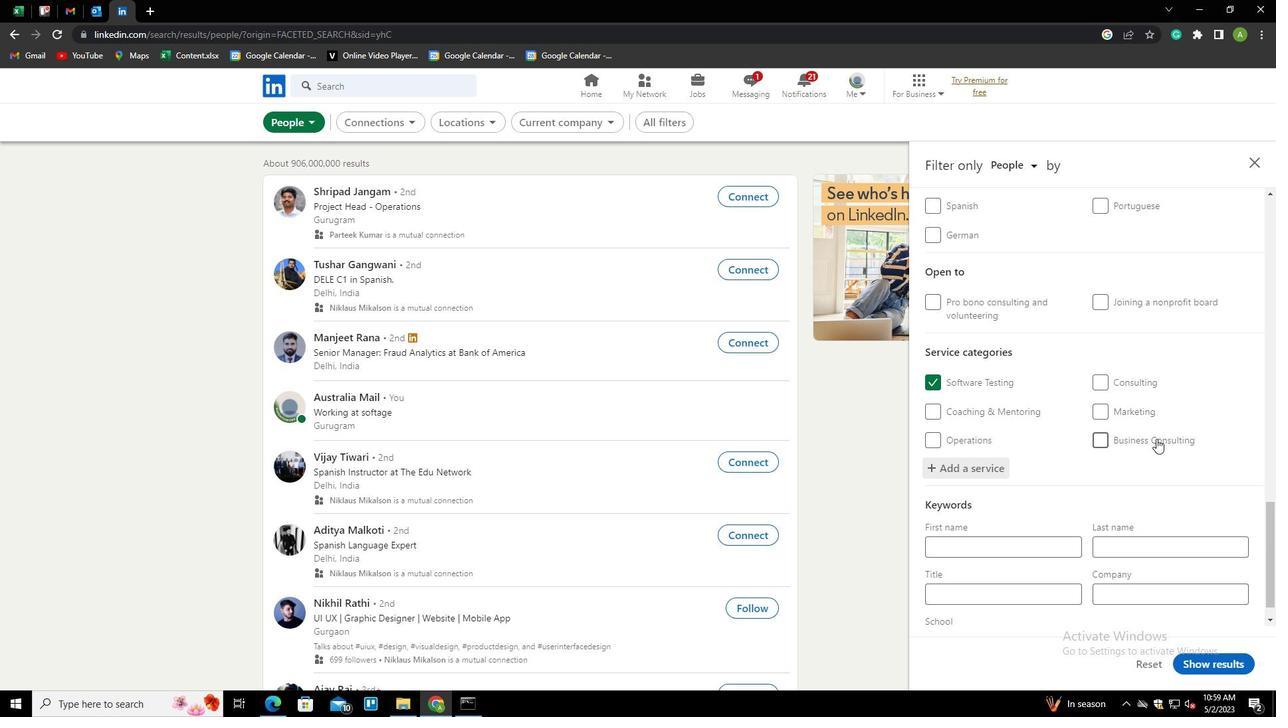 
Action: Mouse scrolled (1156, 438) with delta (0, 0)
Screenshot: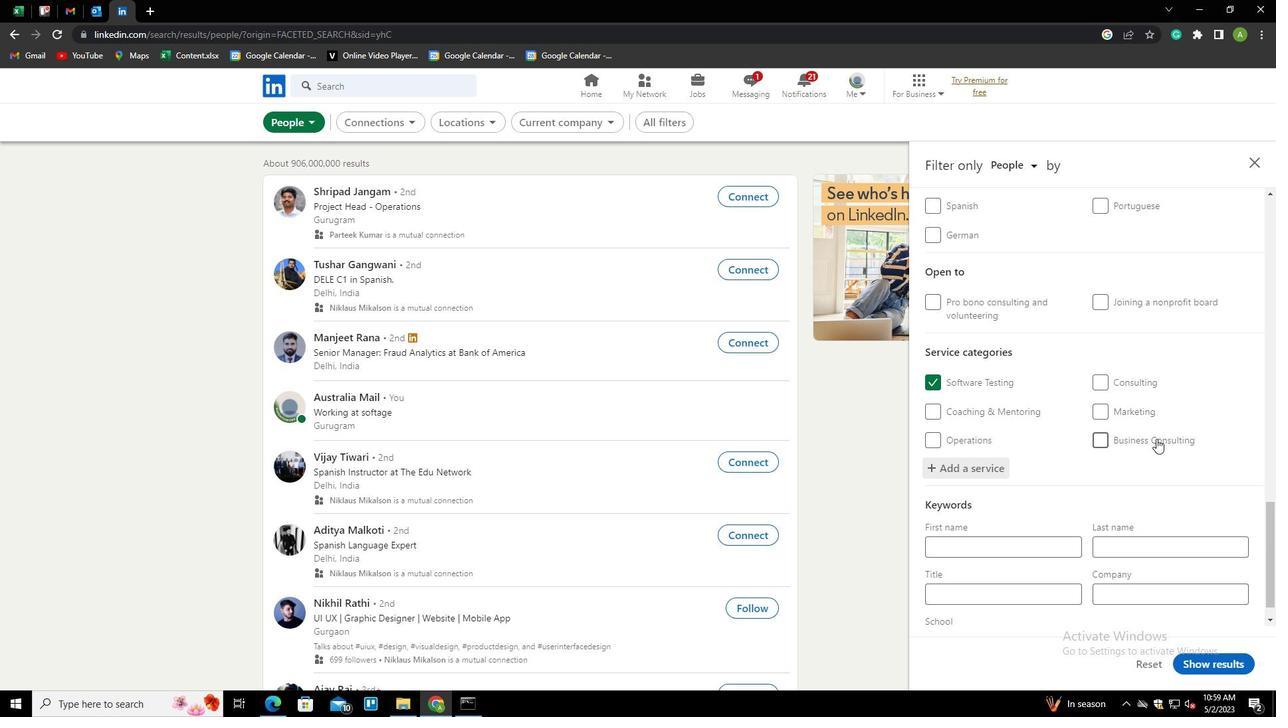 
Action: Mouse scrolled (1156, 438) with delta (0, 0)
Screenshot: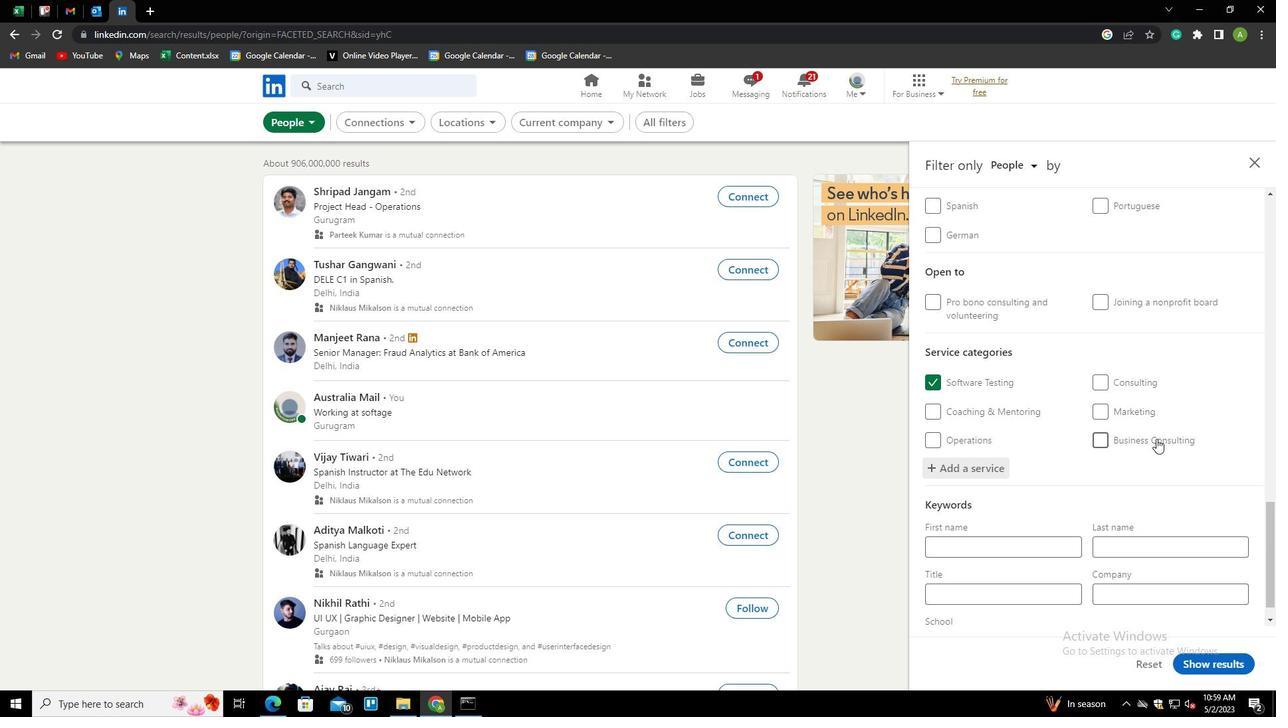 
Action: Mouse moved to (1029, 569)
Screenshot: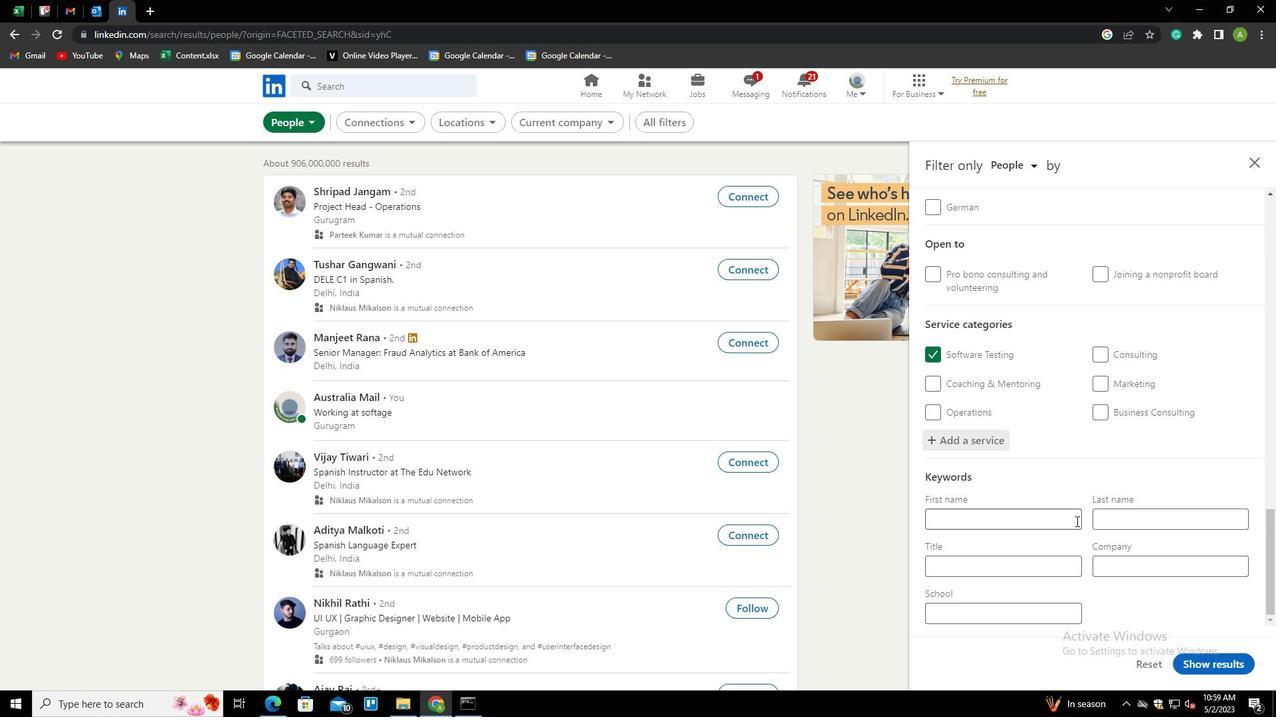 
Action: Mouse pressed left at (1029, 569)
Screenshot: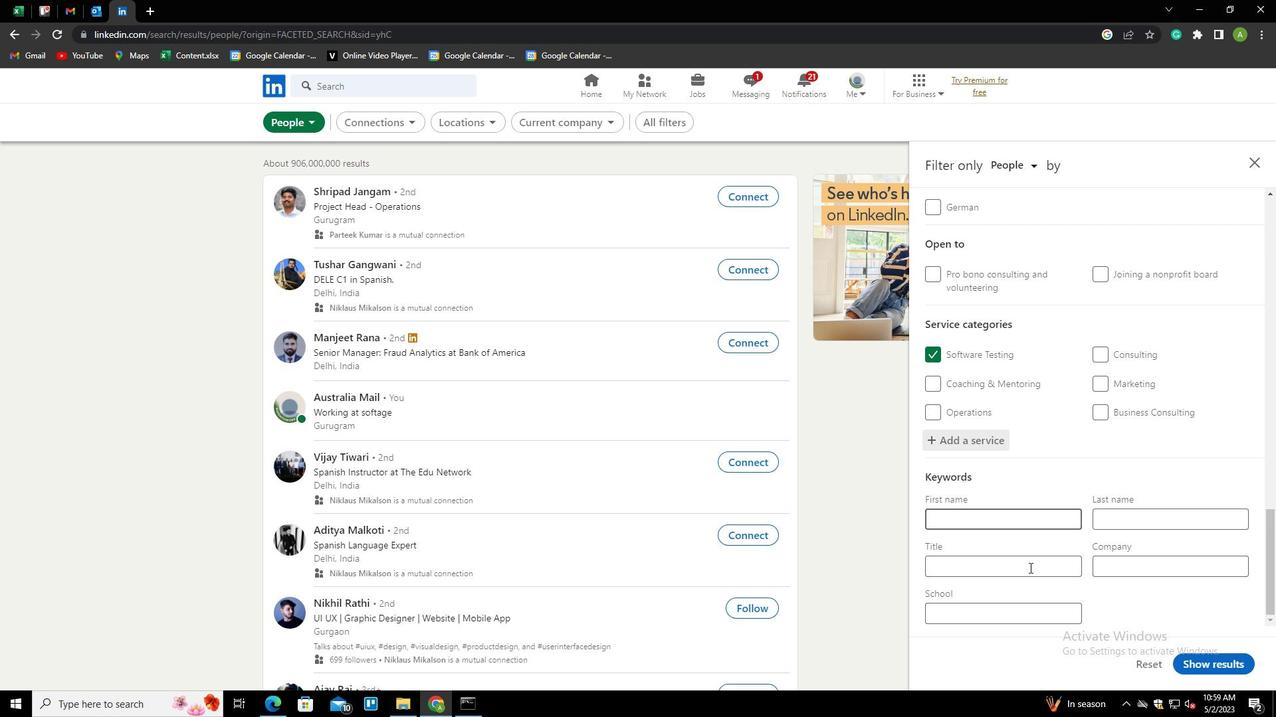 
Action: Key pressed <Key.shift><Key.shift><Key.shift><Key.shift><Key.shift><Key.shift><Key.shift><Key.shift><Key.shift><Key.shift><Key.shift><Key.shift>OFFICE<Key.space>CLERK
Screenshot: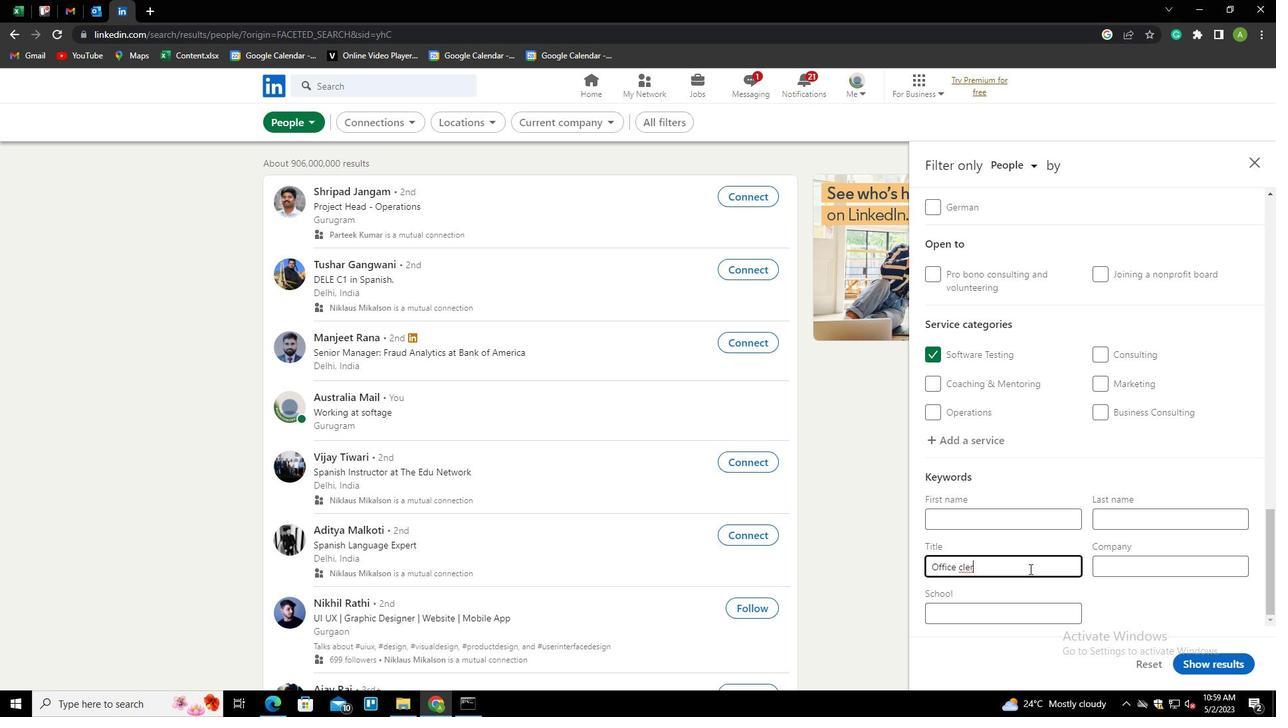 
Action: Mouse moved to (1158, 588)
Screenshot: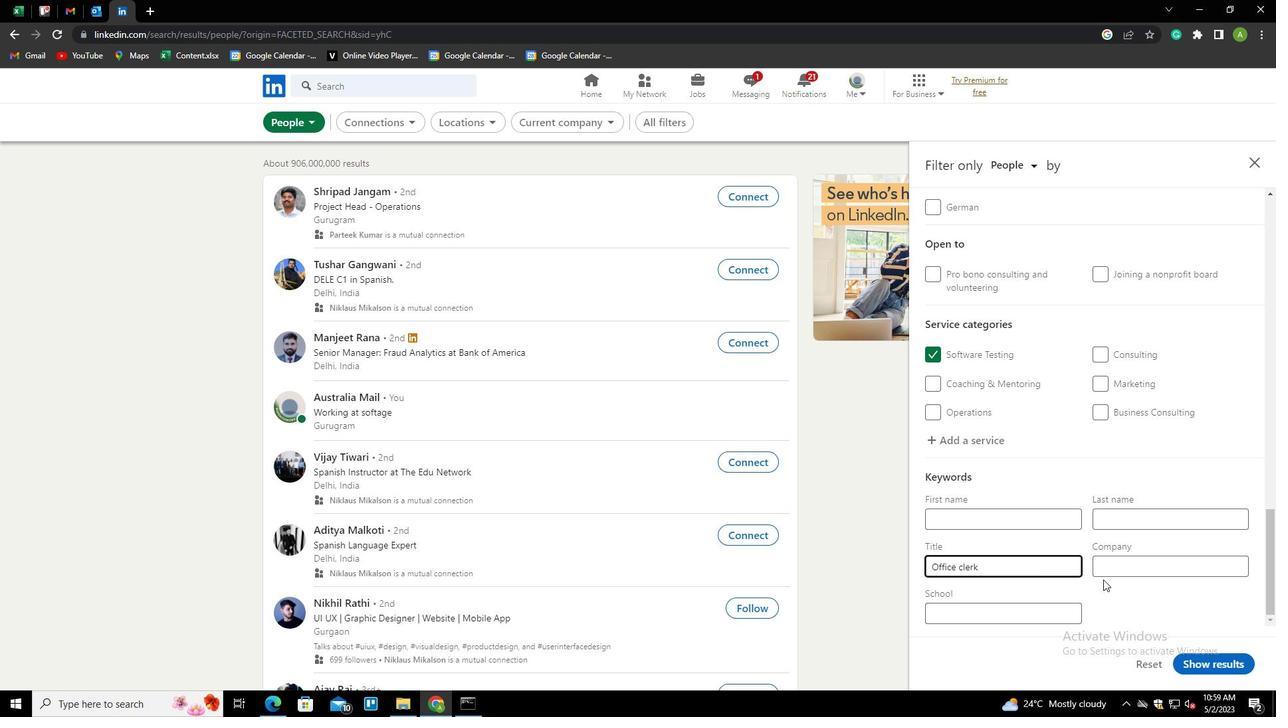 
Action: Mouse pressed left at (1158, 588)
Screenshot: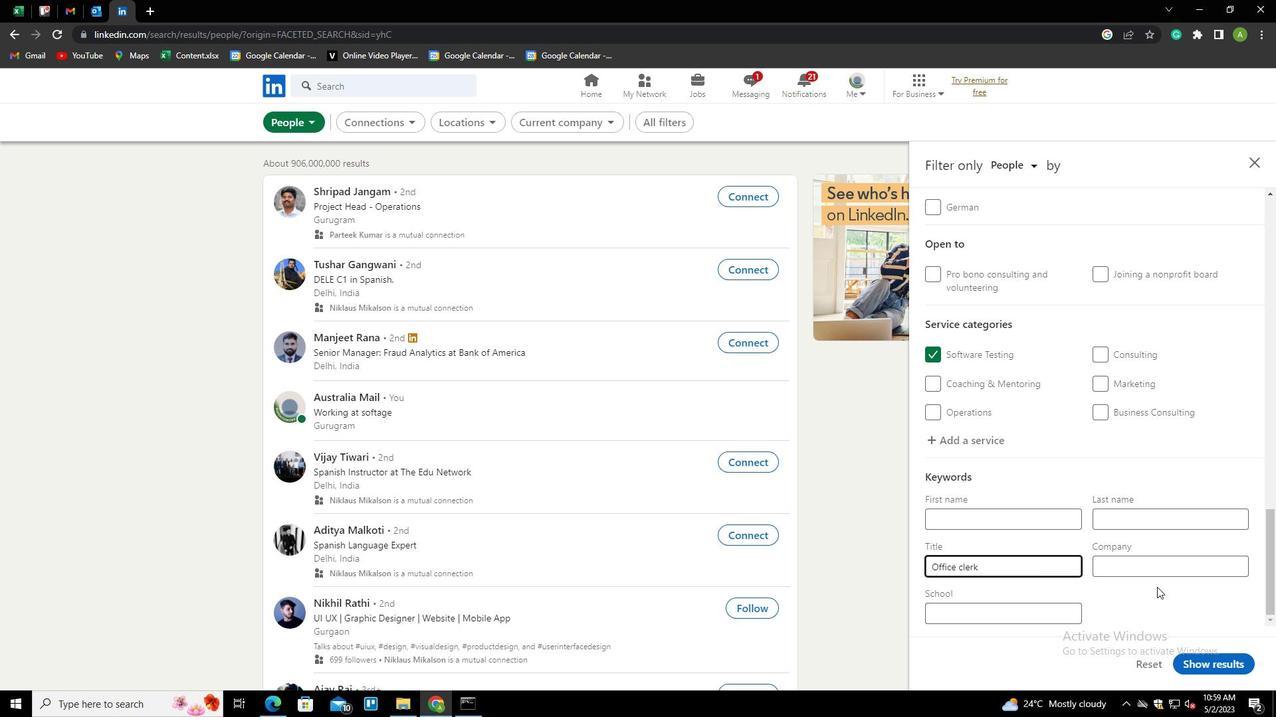 
Action: Mouse moved to (1199, 656)
Screenshot: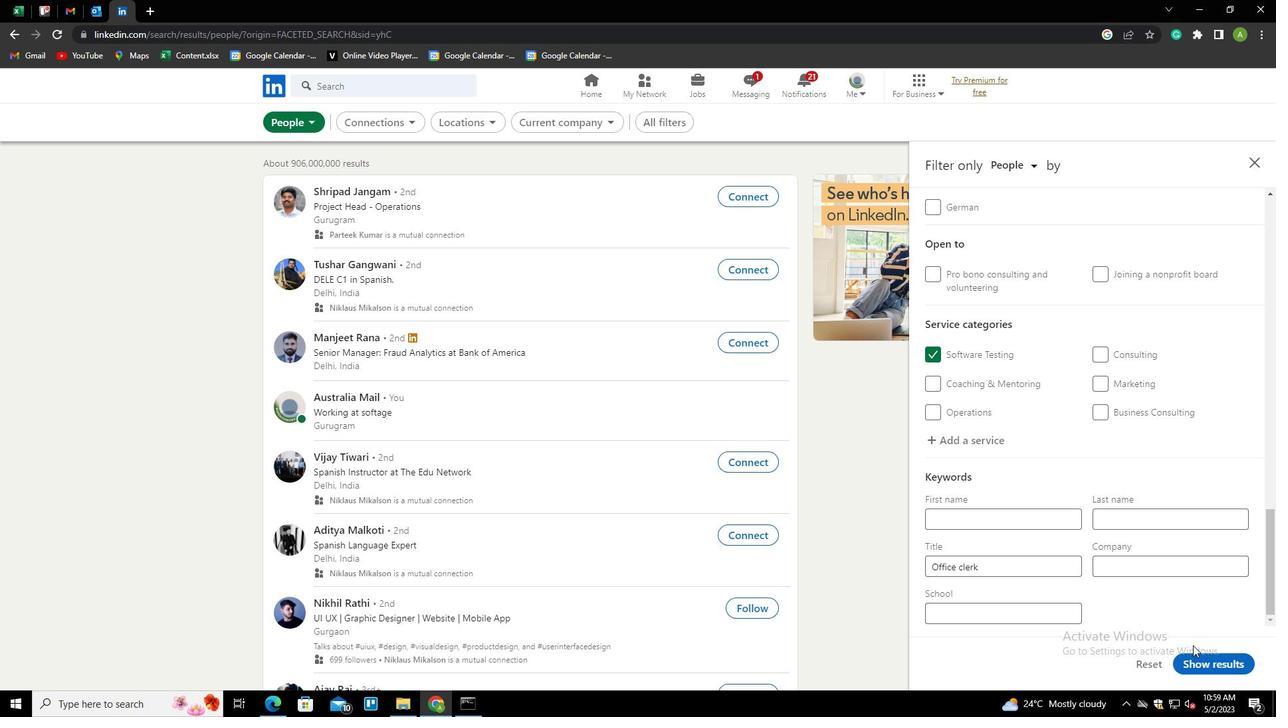 
Action: Mouse pressed left at (1199, 656)
Screenshot: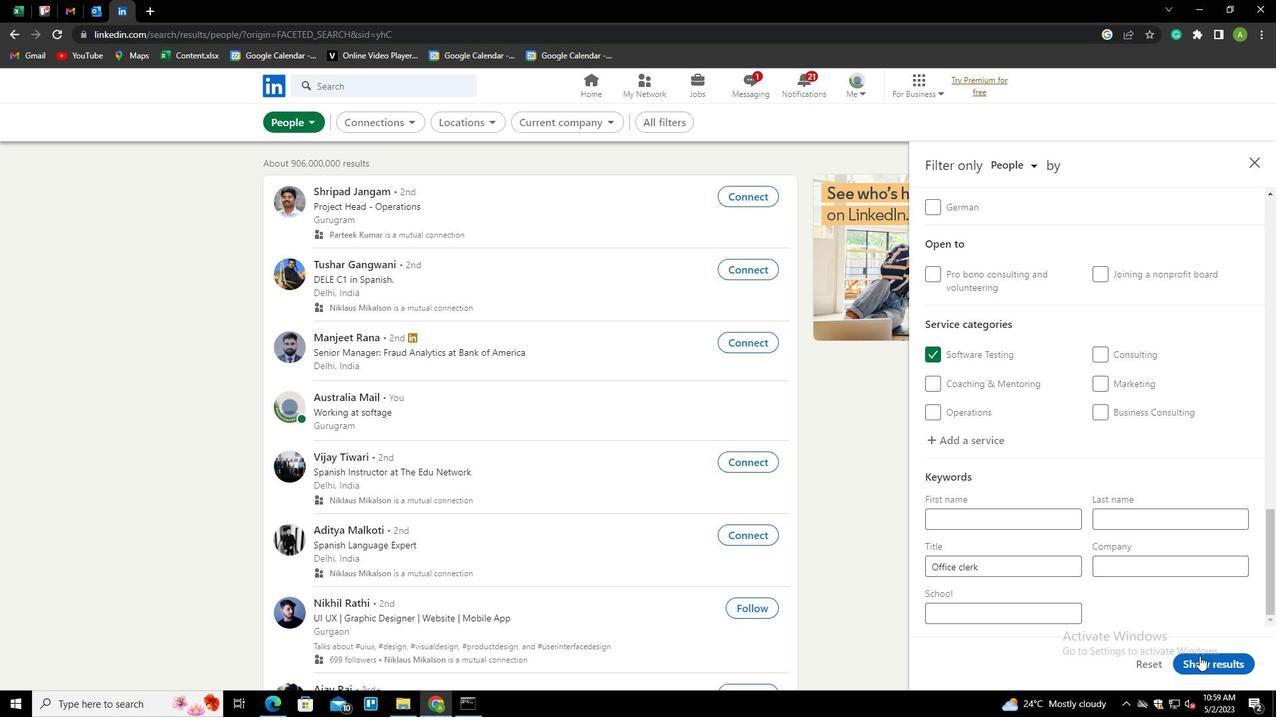 
